 Task: Buy 2 Thermostat Housings from Engine Cooling & Climate Control section under best seller category for shipping address: Delaney King, 4290 Crim Lane, Underhill, Vermont 05489, Cell Number 9377427970. Pay from credit card ending with 6010, CVV 682
Action: Mouse moved to (15, 72)
Screenshot: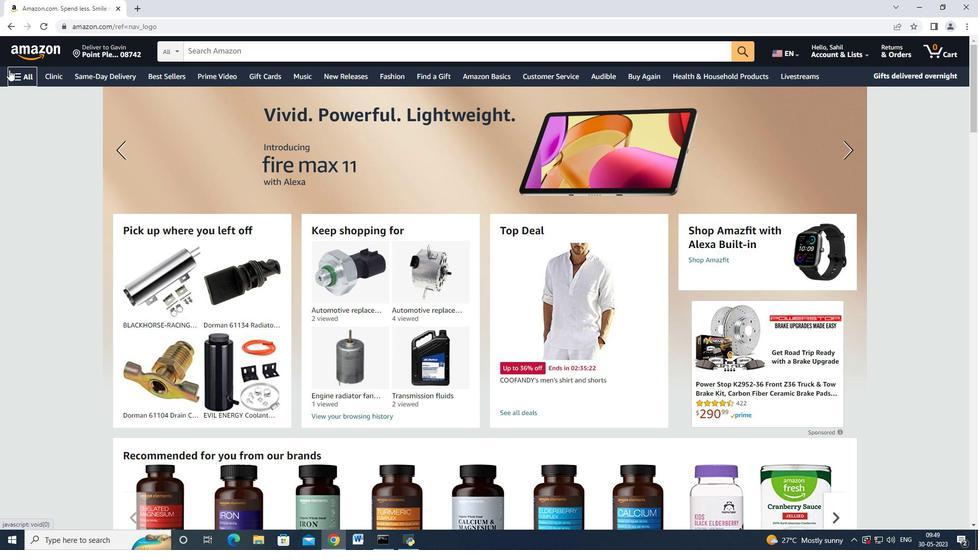 
Action: Mouse pressed left at (15, 72)
Screenshot: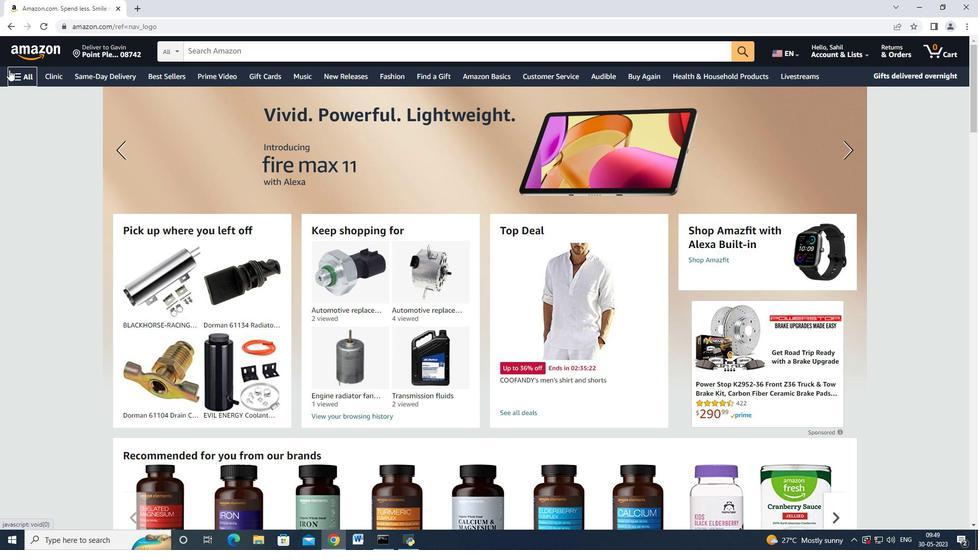 
Action: Mouse moved to (93, 312)
Screenshot: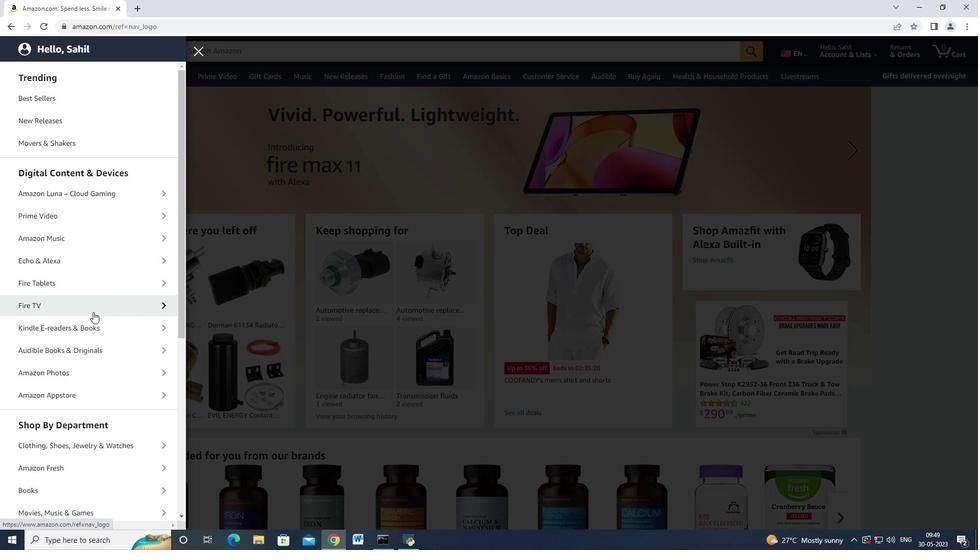 
Action: Mouse scrolled (93, 312) with delta (0, 0)
Screenshot: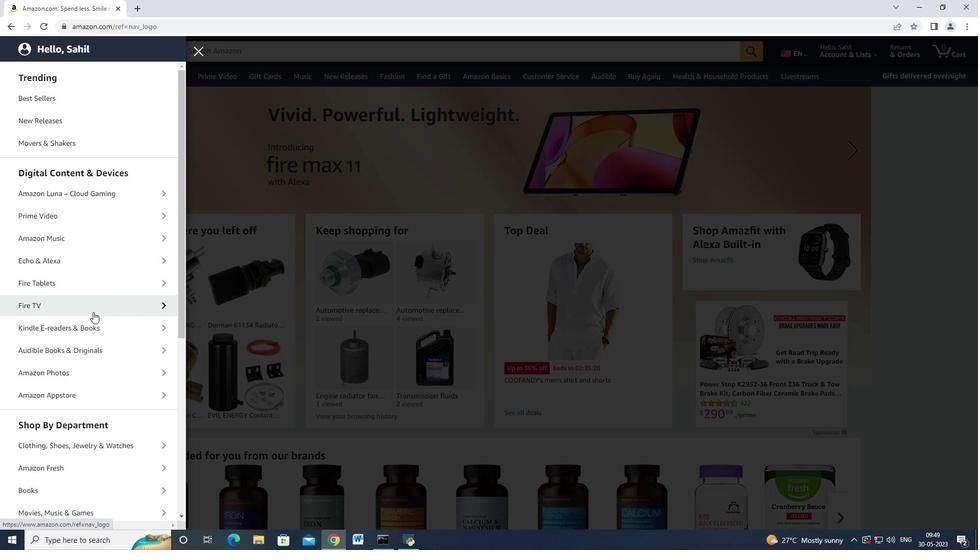 
Action: Mouse moved to (93, 312)
Screenshot: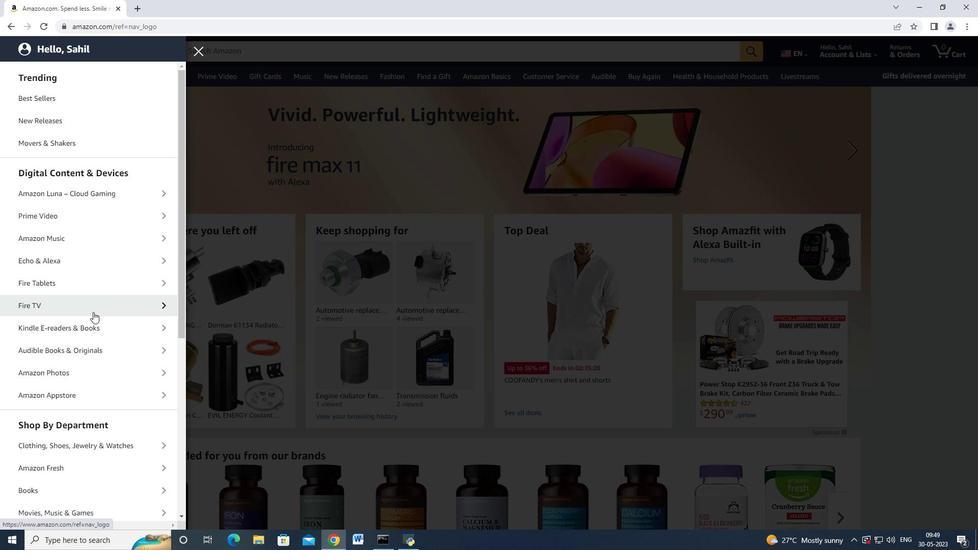 
Action: Mouse scrolled (93, 312) with delta (0, 0)
Screenshot: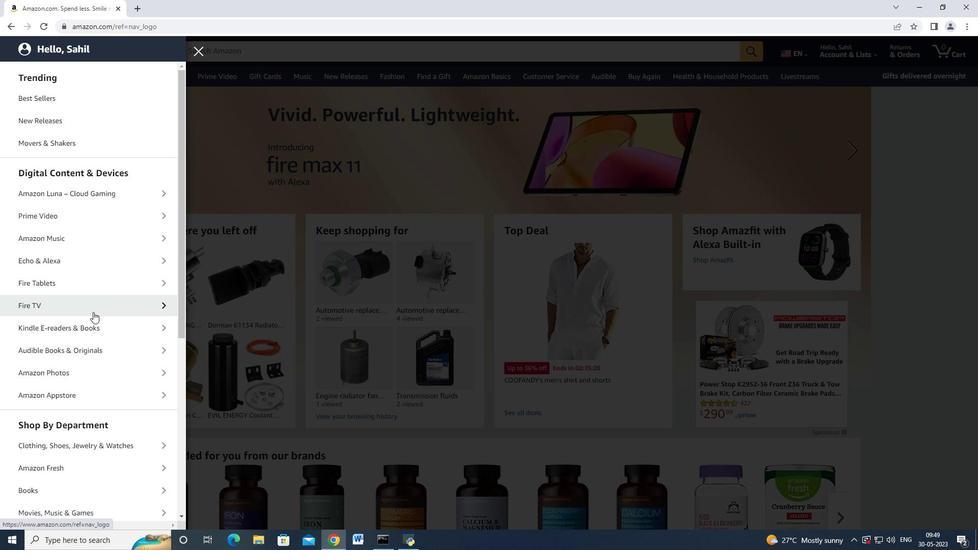 
Action: Mouse moved to (88, 330)
Screenshot: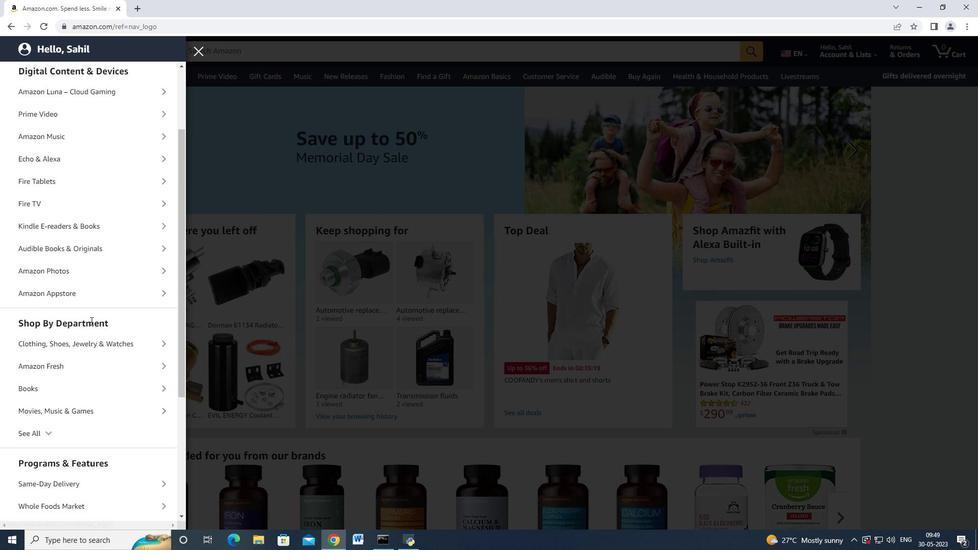 
Action: Mouse scrolled (88, 329) with delta (0, 0)
Screenshot: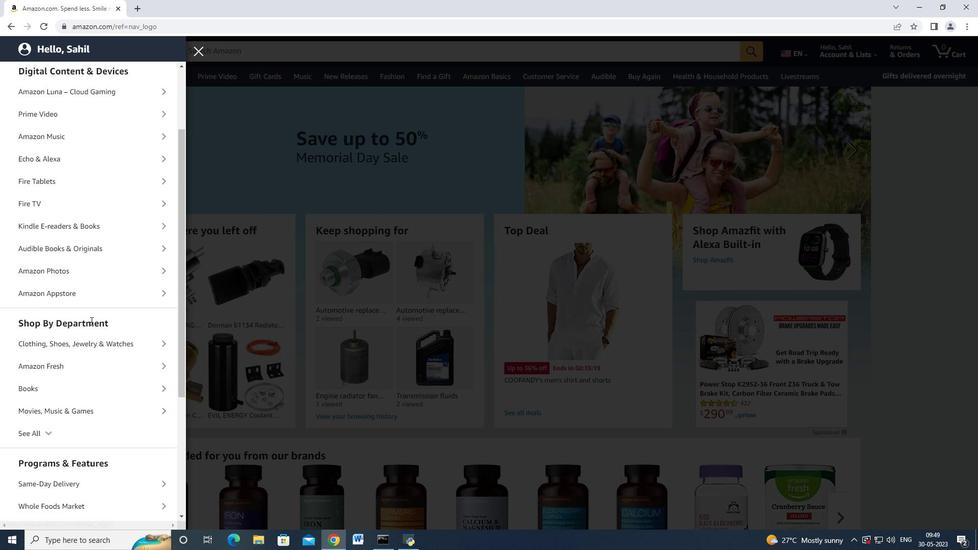 
Action: Mouse moved to (51, 375)
Screenshot: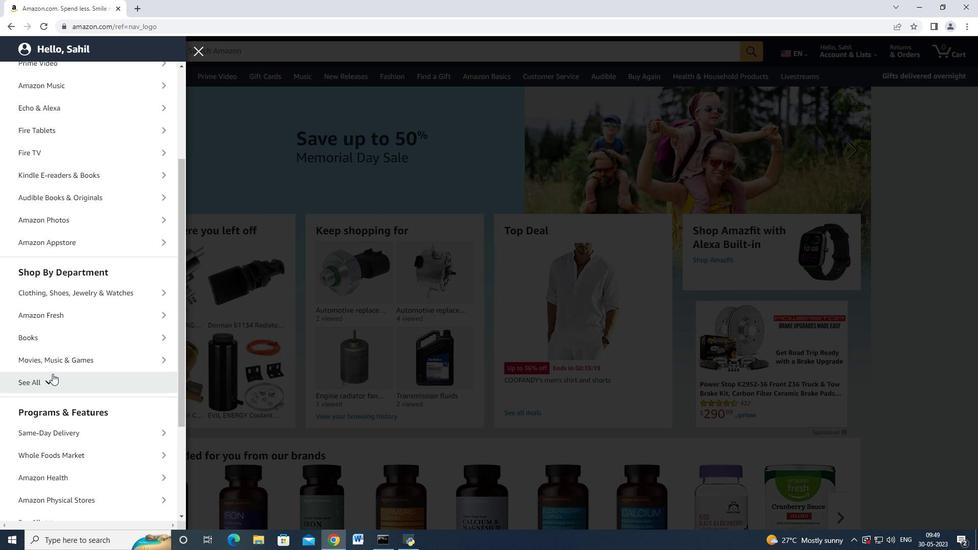 
Action: Mouse pressed left at (51, 375)
Screenshot: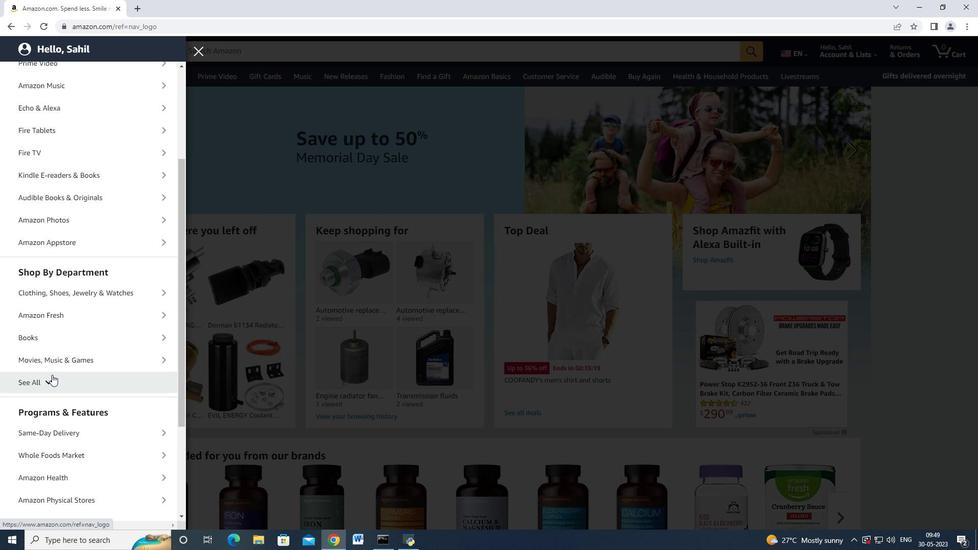 
Action: Mouse moved to (89, 289)
Screenshot: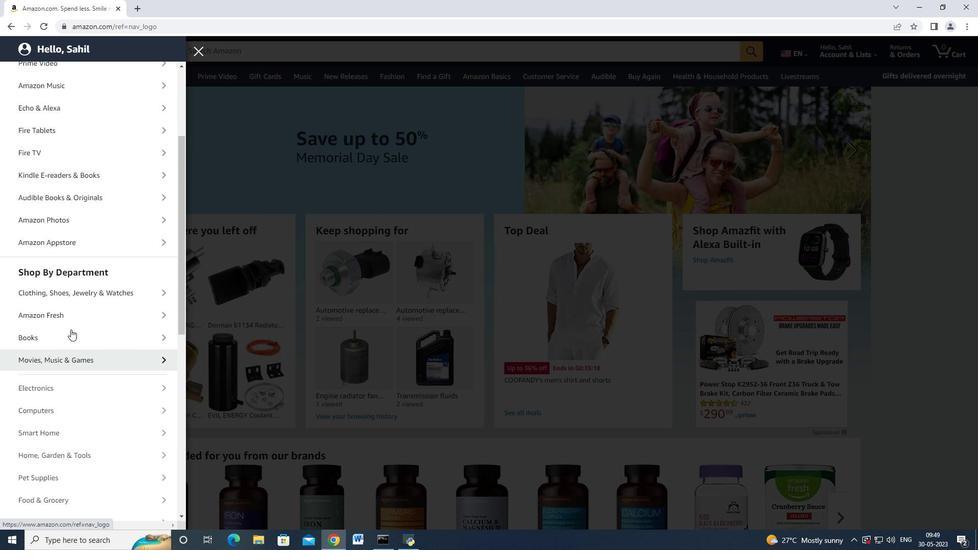 
Action: Mouse scrolled (89, 289) with delta (0, 0)
Screenshot: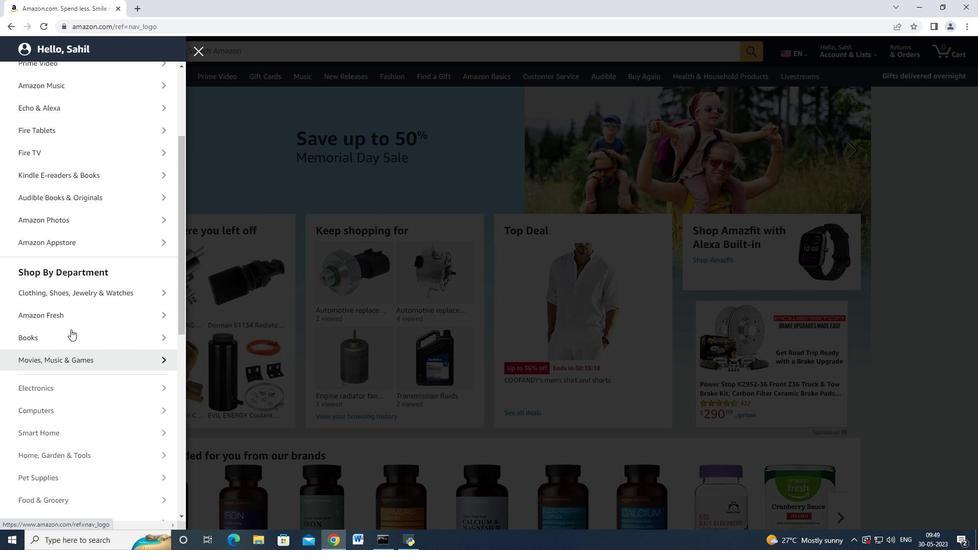 
Action: Mouse moved to (89, 289)
Screenshot: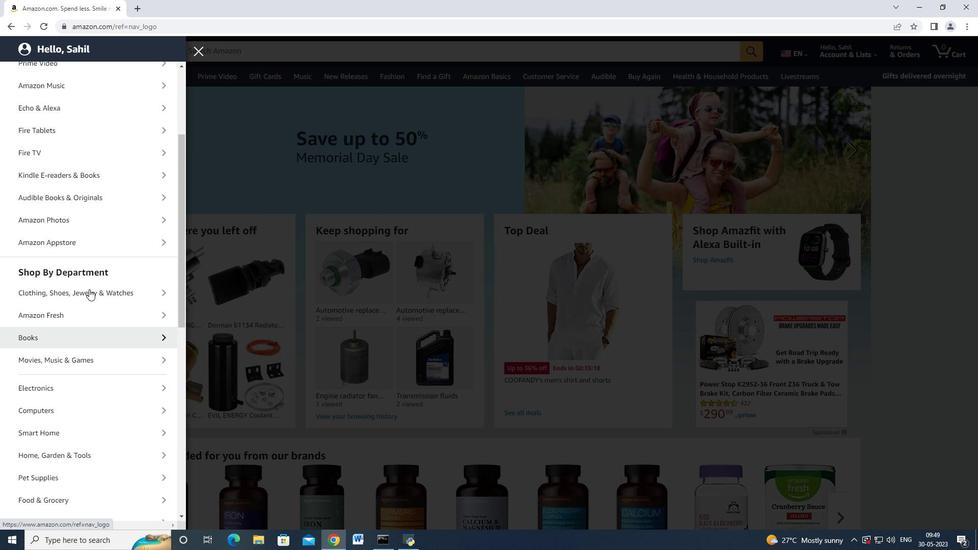 
Action: Mouse scrolled (89, 289) with delta (0, 0)
Screenshot: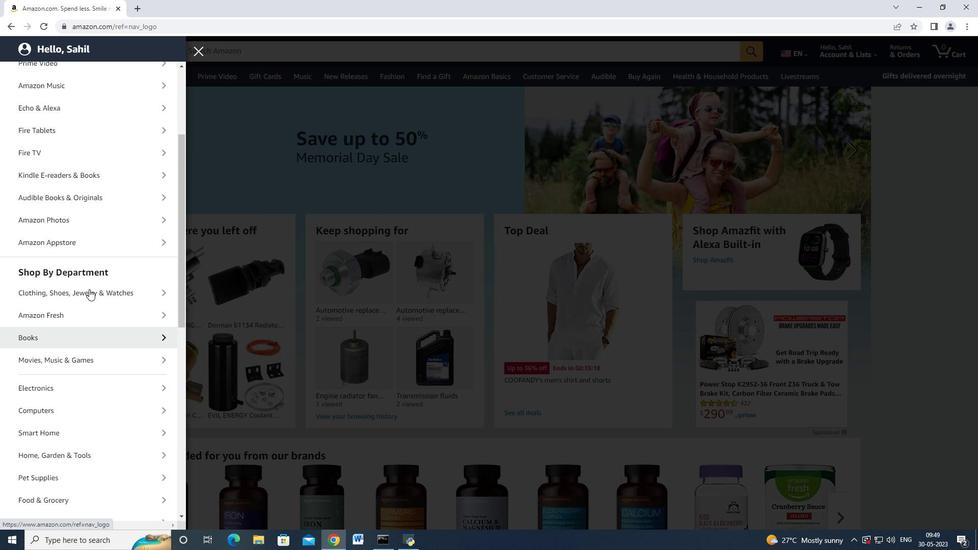 
Action: Mouse scrolled (89, 289) with delta (0, 0)
Screenshot: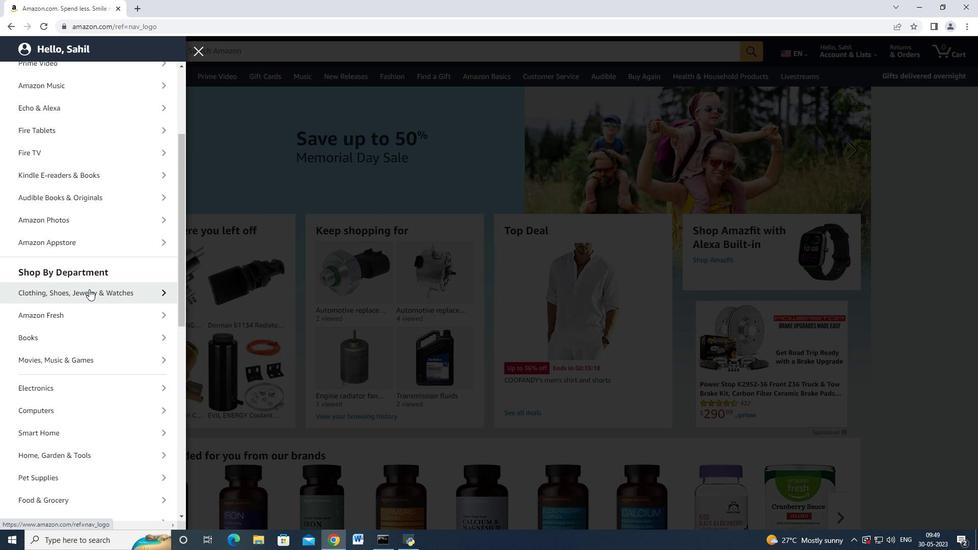 
Action: Mouse scrolled (89, 289) with delta (0, 0)
Screenshot: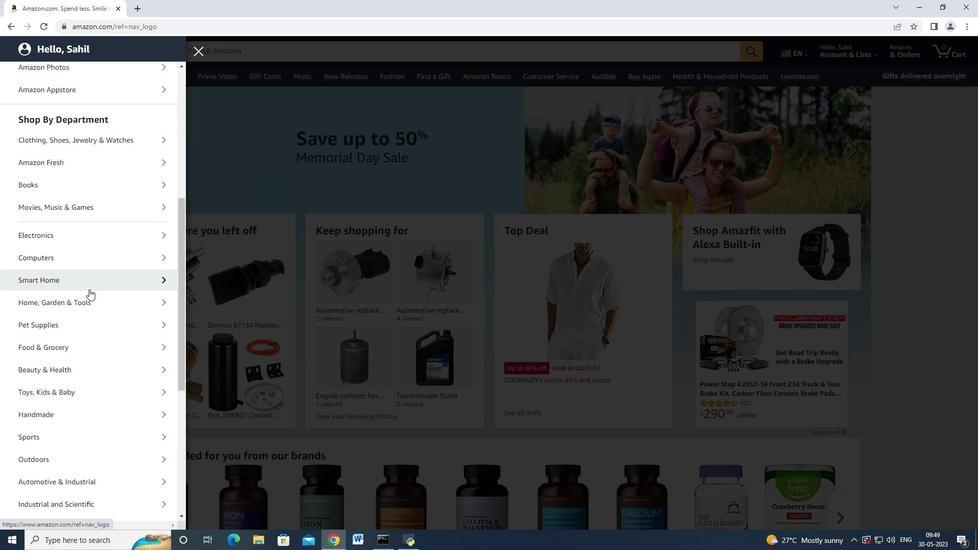 
Action: Mouse moved to (89, 289)
Screenshot: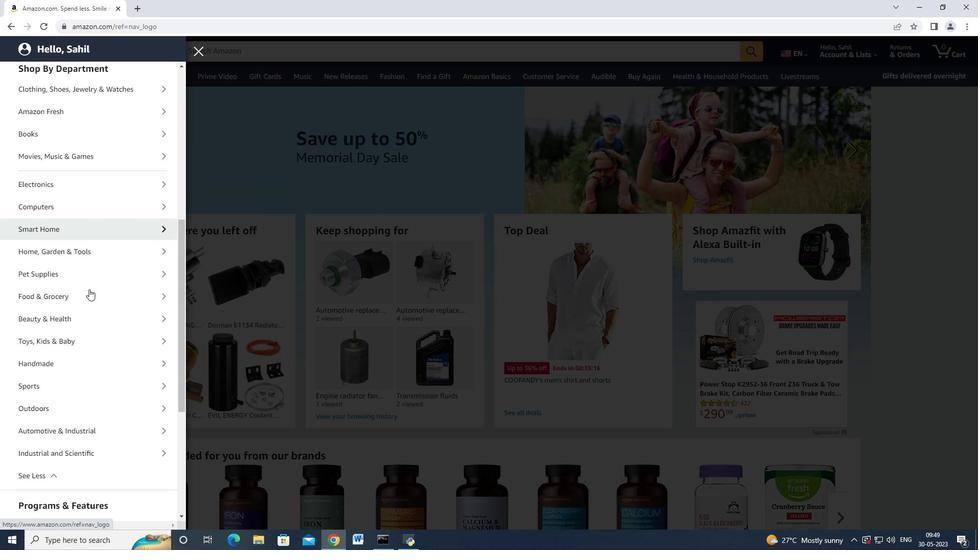 
Action: Mouse scrolled (89, 288) with delta (0, 0)
Screenshot: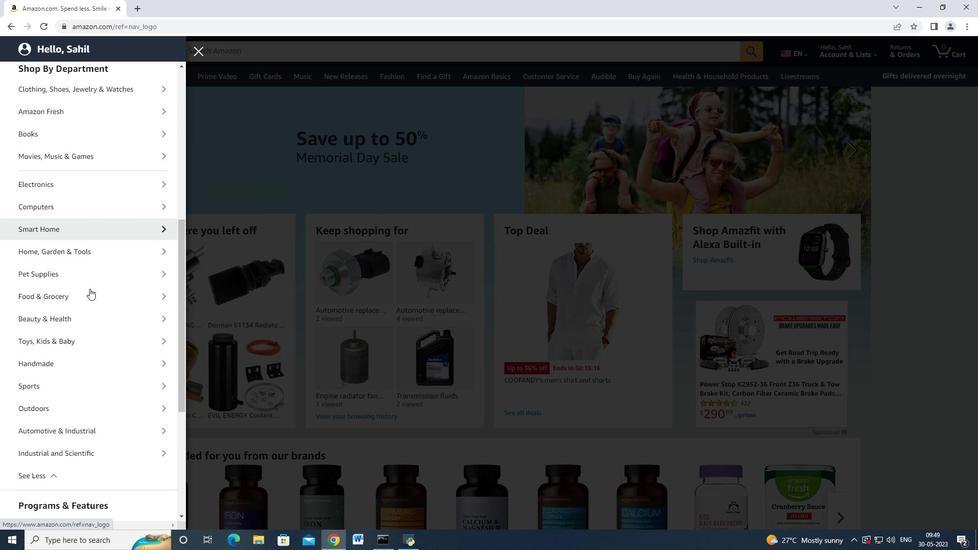 
Action: Mouse moved to (92, 373)
Screenshot: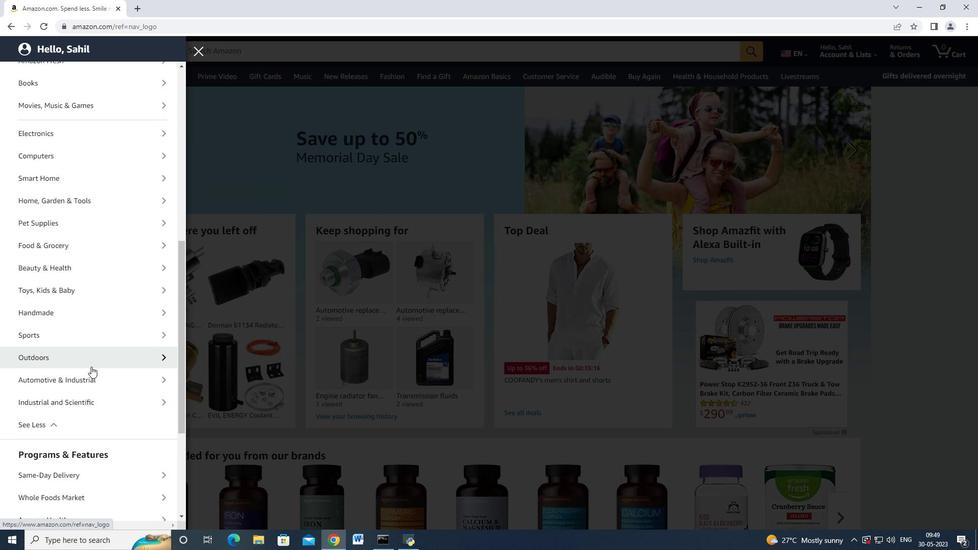 
Action: Mouse pressed left at (92, 373)
Screenshot: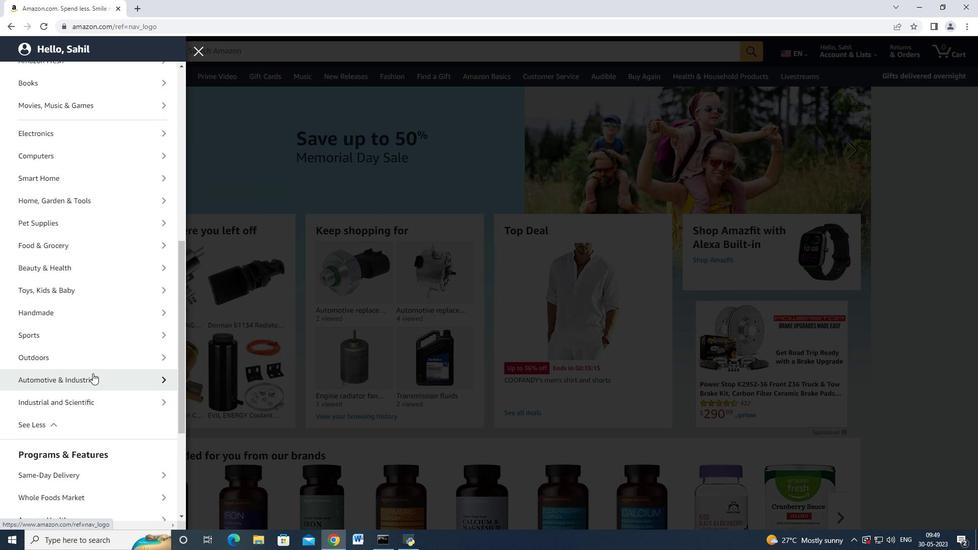 
Action: Mouse moved to (90, 123)
Screenshot: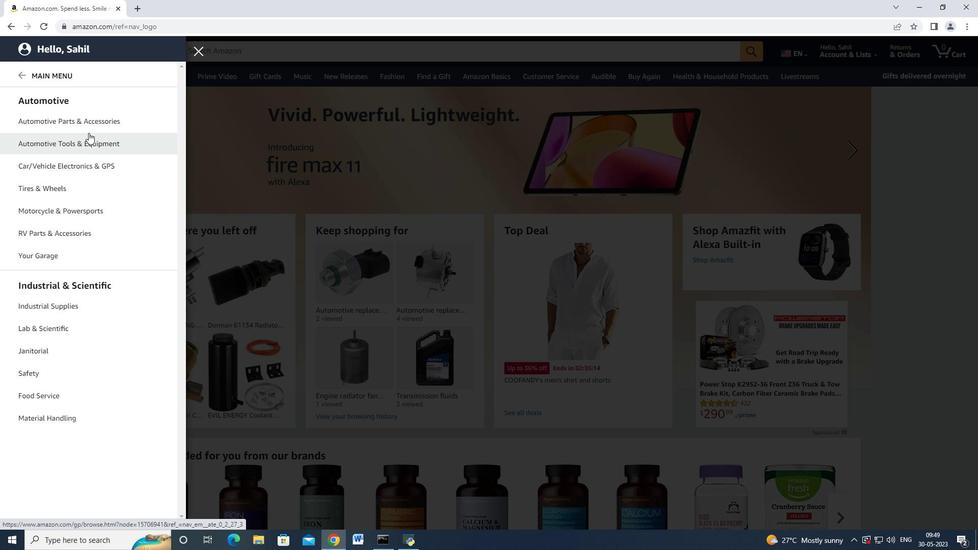 
Action: Mouse pressed left at (90, 123)
Screenshot: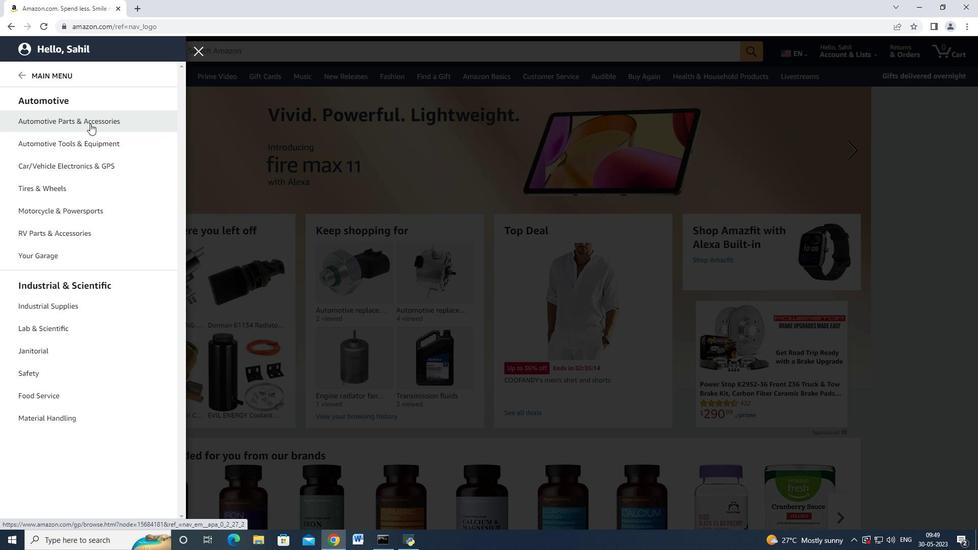 
Action: Mouse moved to (182, 94)
Screenshot: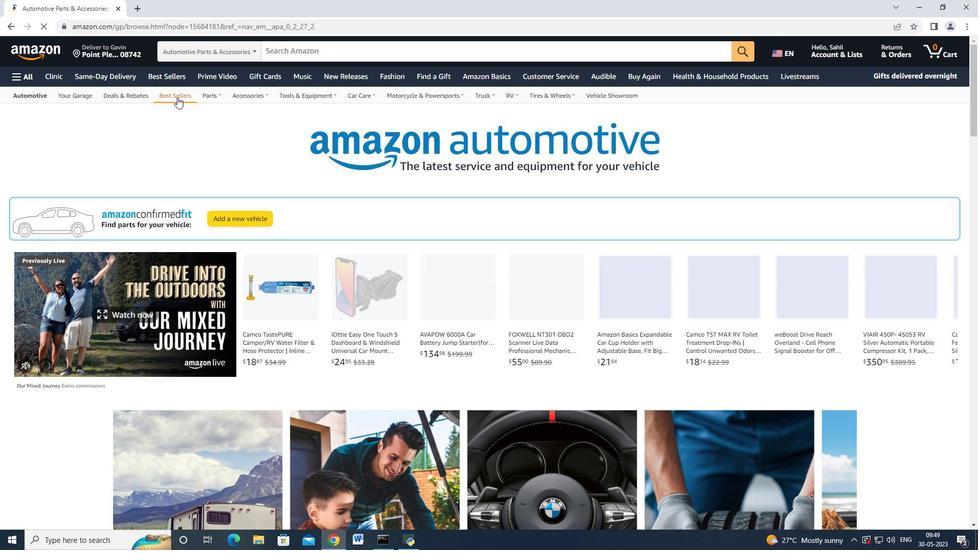 
Action: Mouse pressed left at (182, 94)
Screenshot: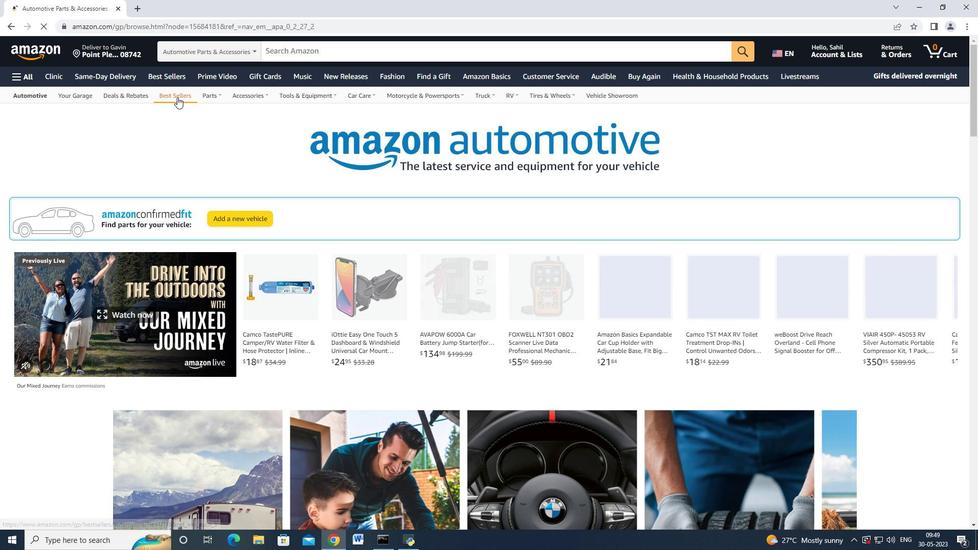 
Action: Mouse moved to (124, 190)
Screenshot: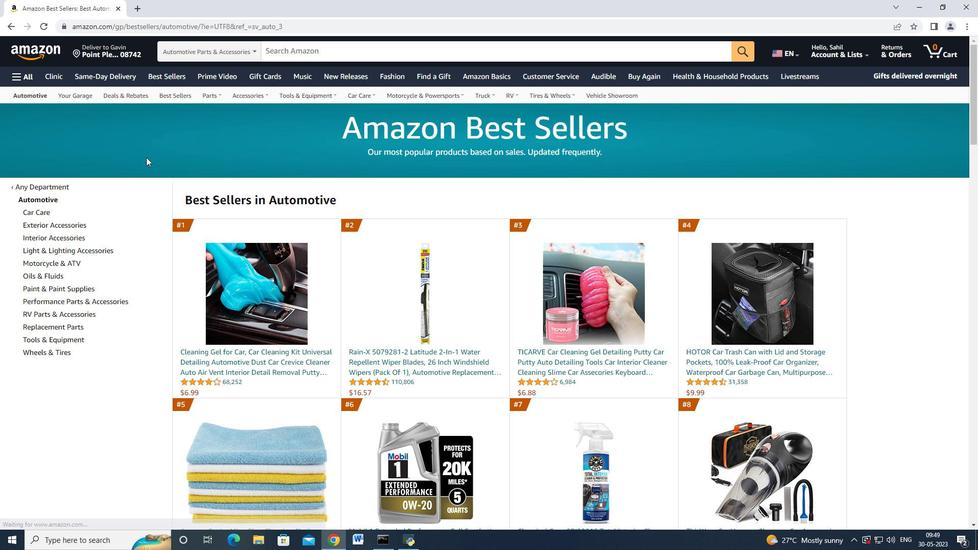 
Action: Mouse scrolled (124, 190) with delta (0, 0)
Screenshot: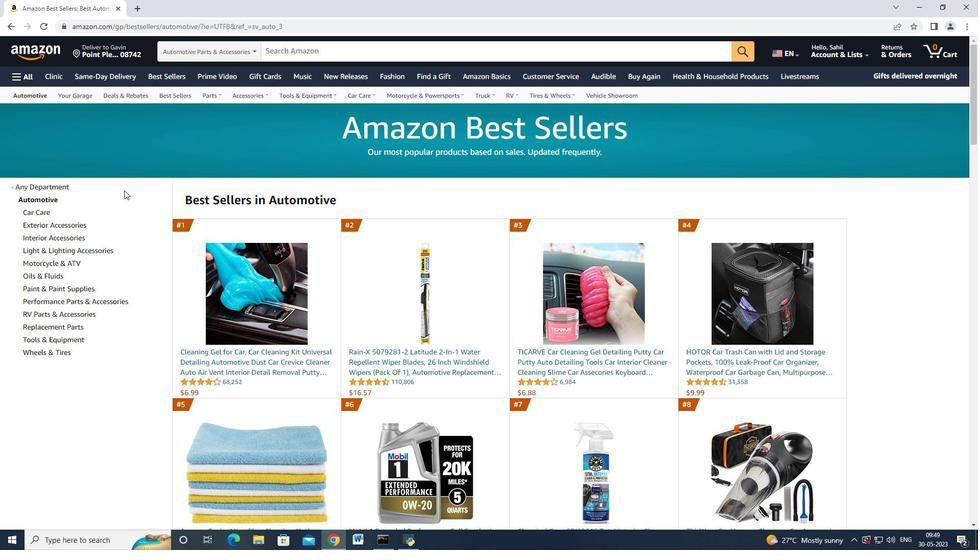 
Action: Mouse scrolled (124, 190) with delta (0, 0)
Screenshot: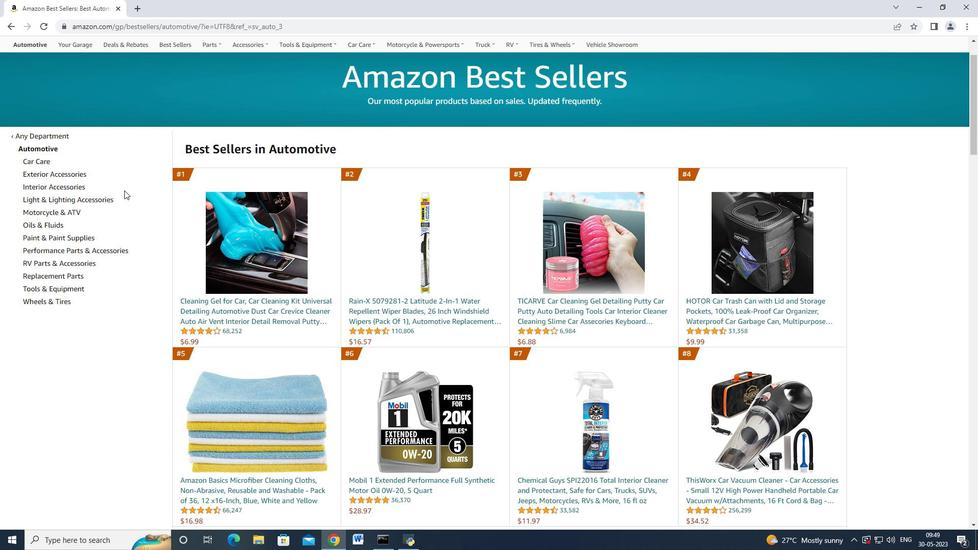 
Action: Mouse moved to (62, 224)
Screenshot: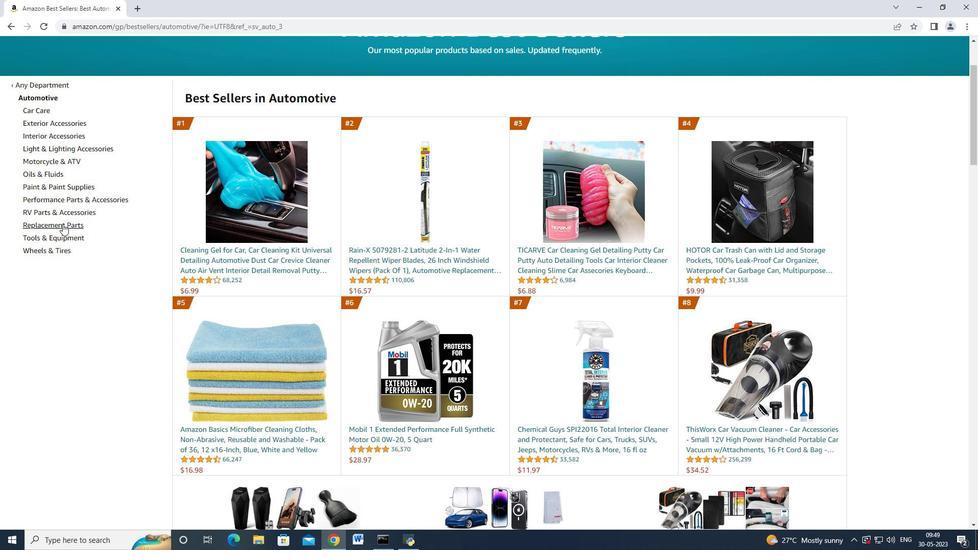 
Action: Mouse pressed left at (62, 224)
Screenshot: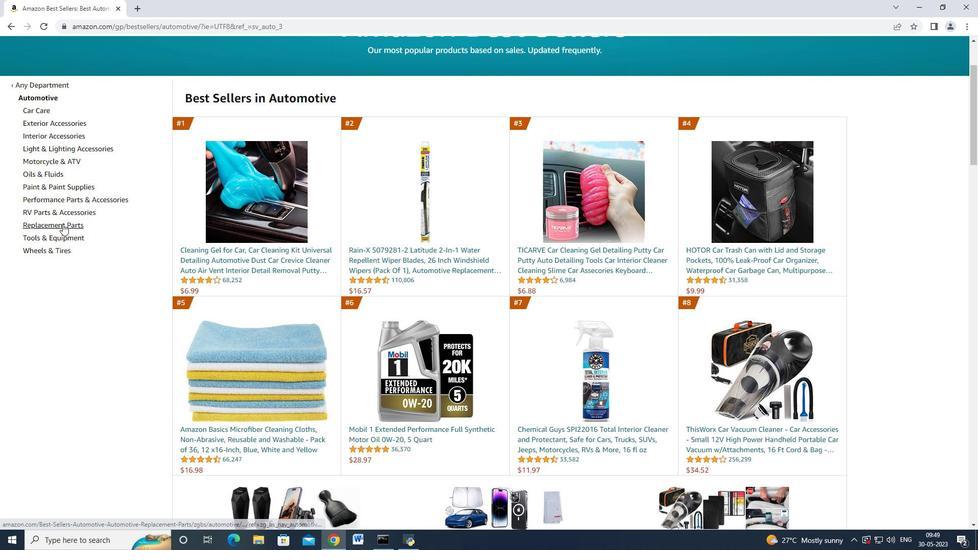 
Action: Mouse moved to (100, 200)
Screenshot: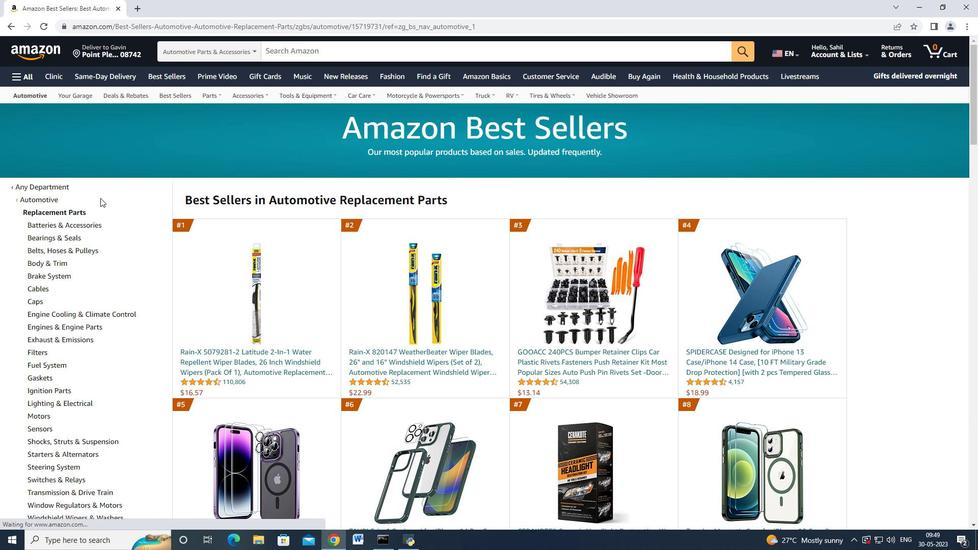 
Action: Mouse scrolled (100, 199) with delta (0, 0)
Screenshot: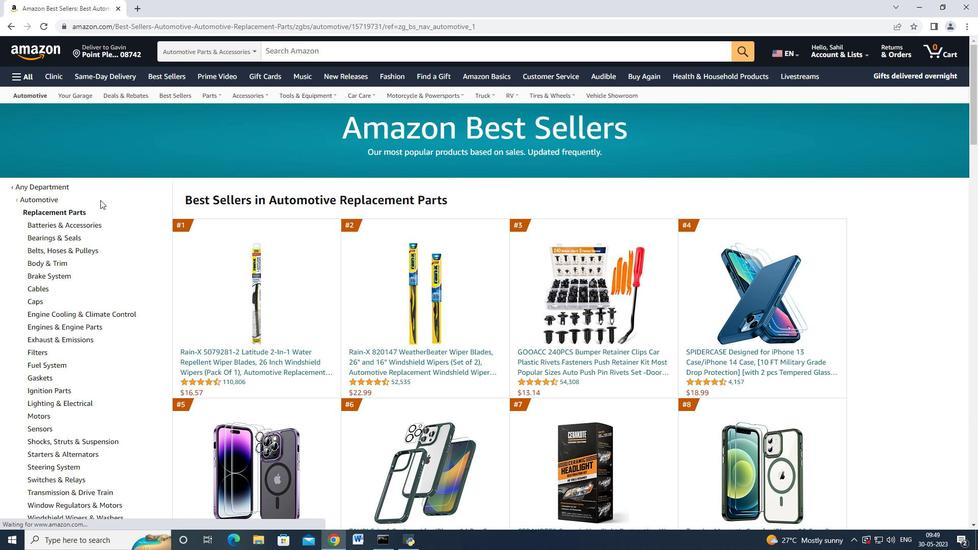 
Action: Mouse moved to (74, 263)
Screenshot: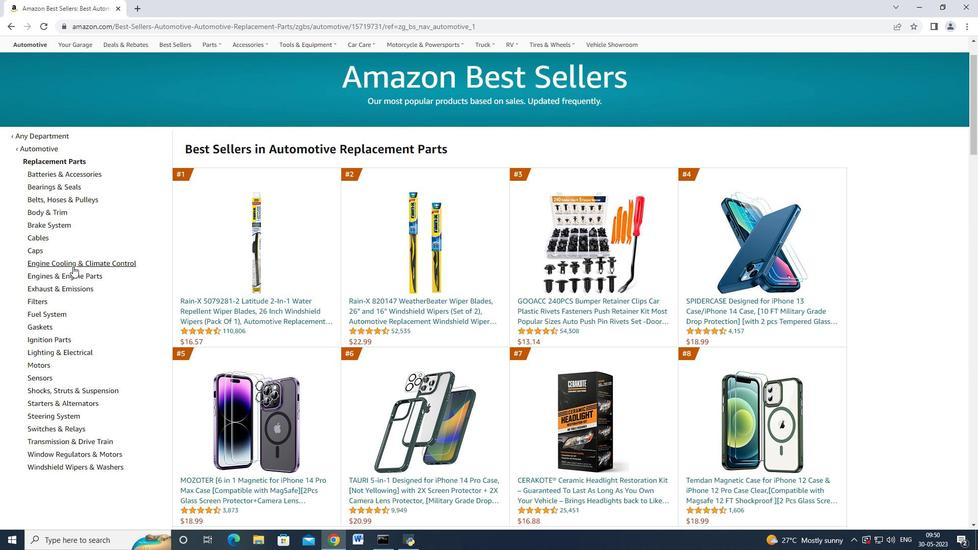 
Action: Mouse pressed left at (74, 263)
Screenshot: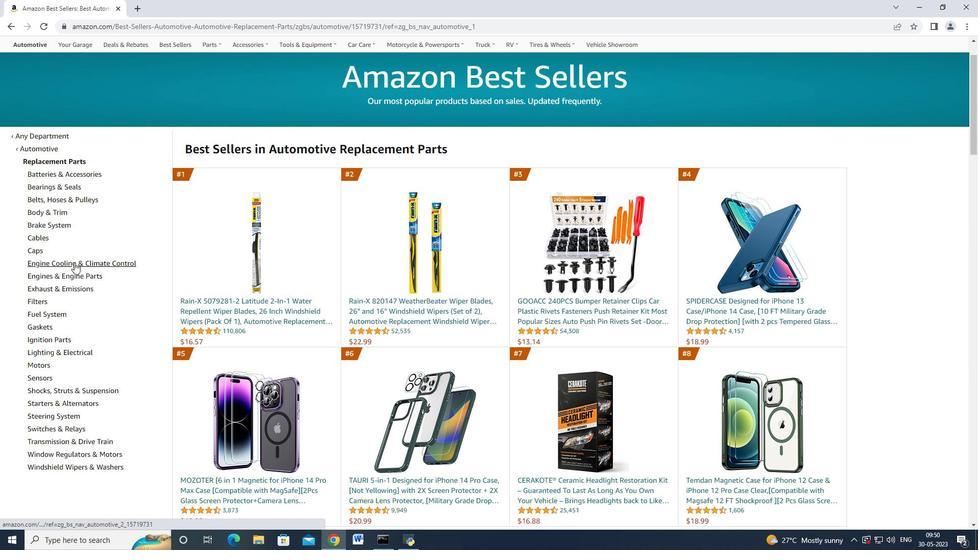 
Action: Mouse moved to (76, 256)
Screenshot: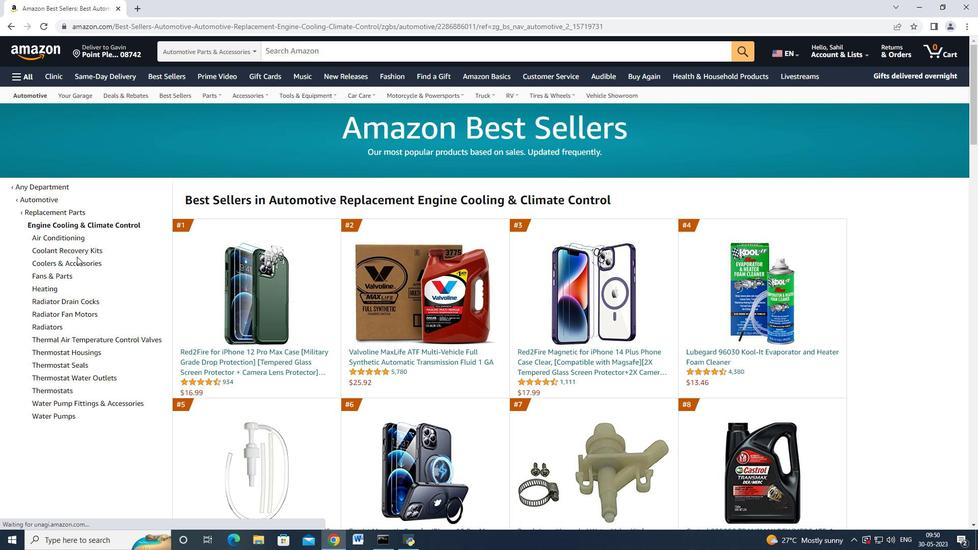 
Action: Mouse scrolled (76, 256) with delta (0, 0)
Screenshot: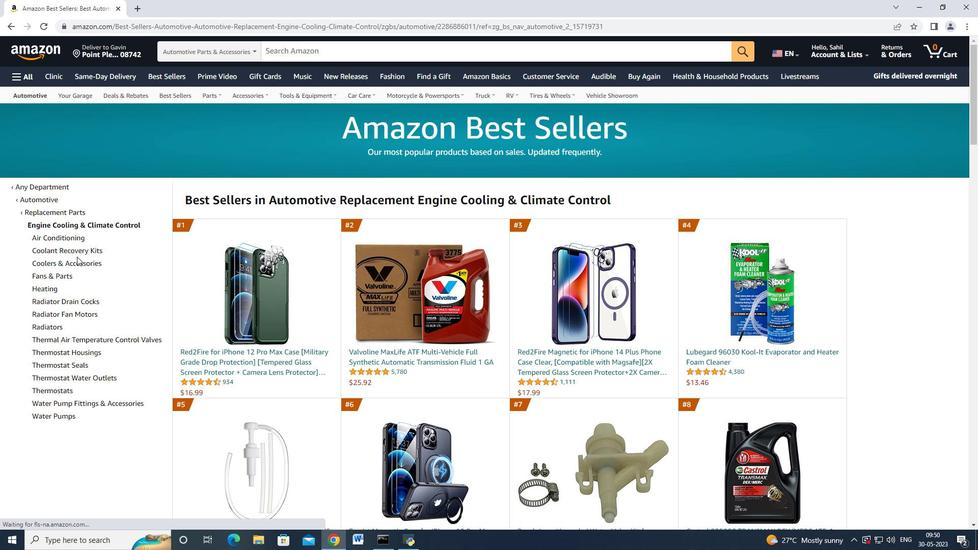 
Action: Mouse moved to (69, 298)
Screenshot: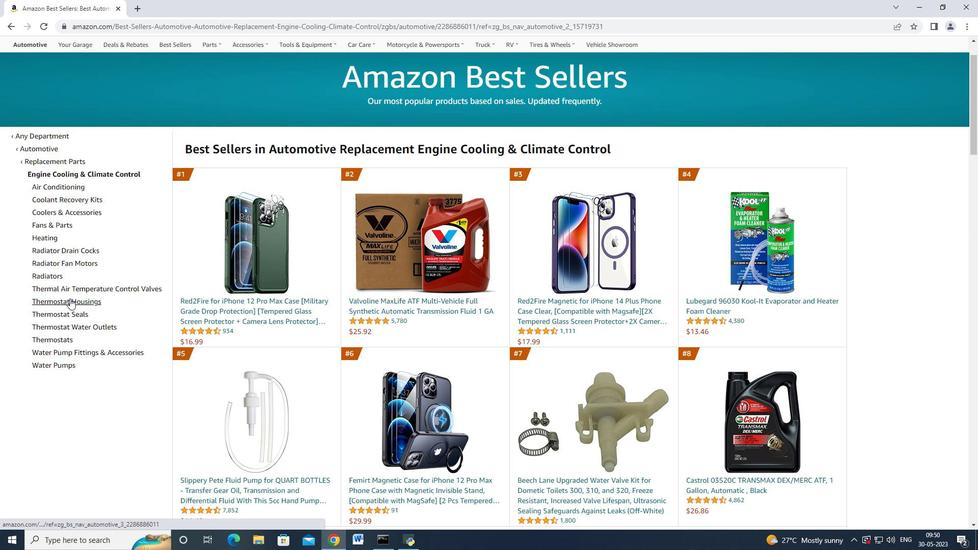
Action: Mouse pressed left at (69, 298)
Screenshot: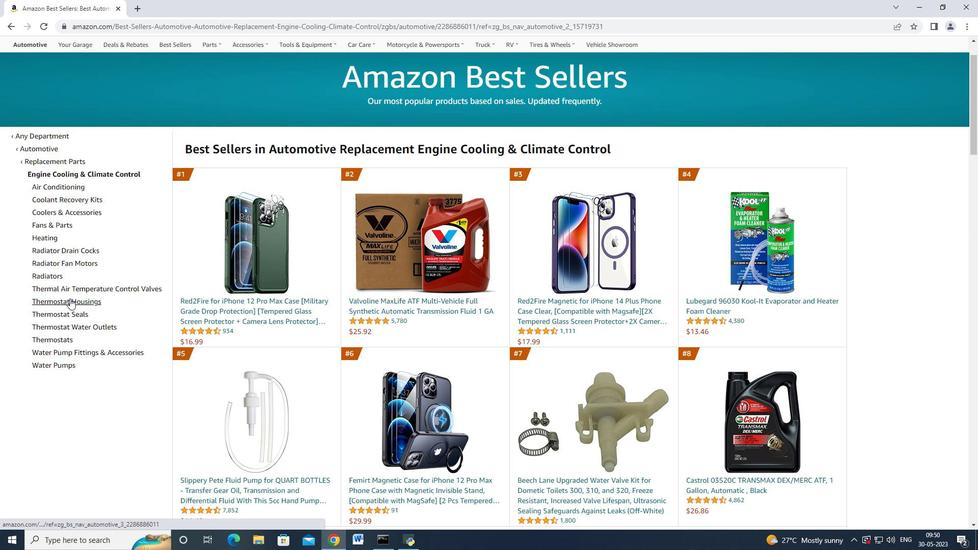 
Action: Mouse moved to (383, 351)
Screenshot: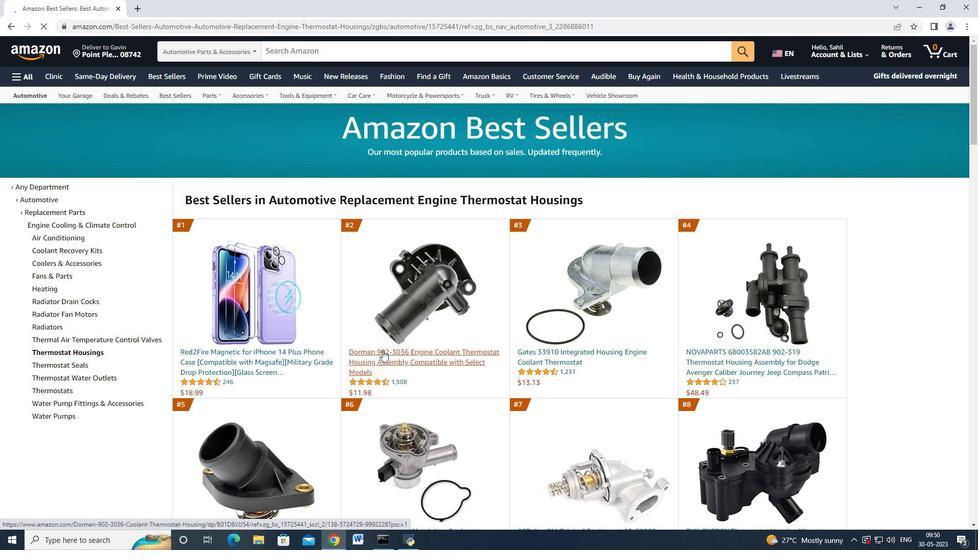 
Action: Mouse pressed left at (383, 351)
Screenshot: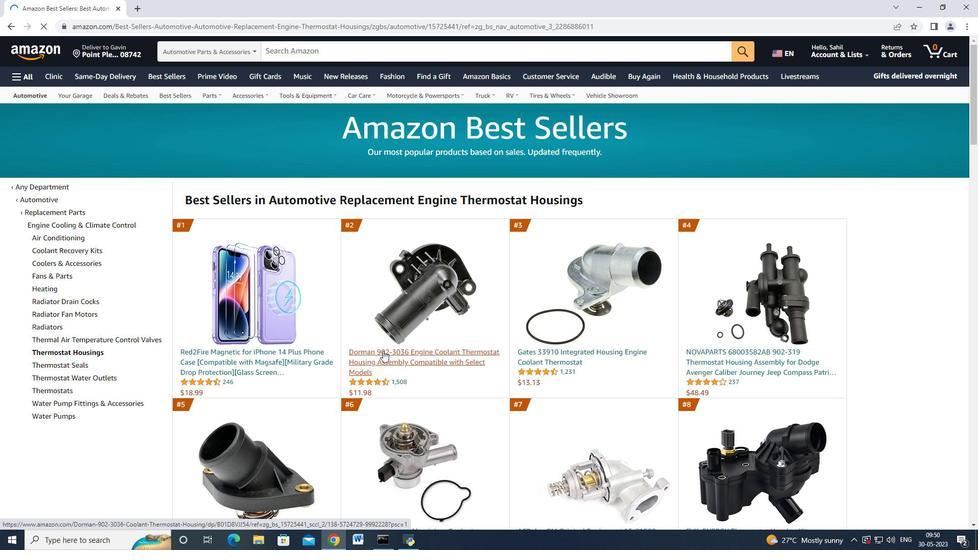 
Action: Mouse moved to (686, 311)
Screenshot: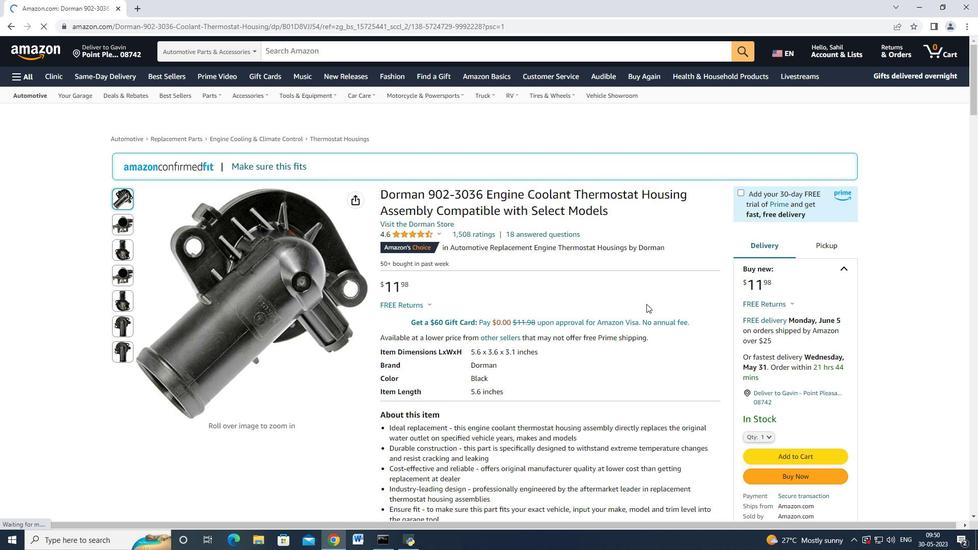 
Action: Mouse scrolled (686, 311) with delta (0, 0)
Screenshot: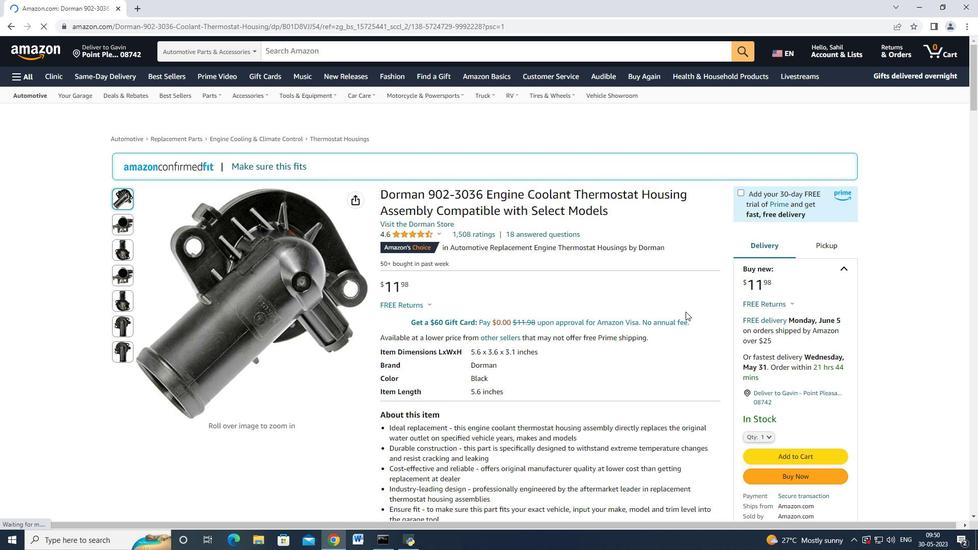 
Action: Mouse scrolled (686, 311) with delta (0, 0)
Screenshot: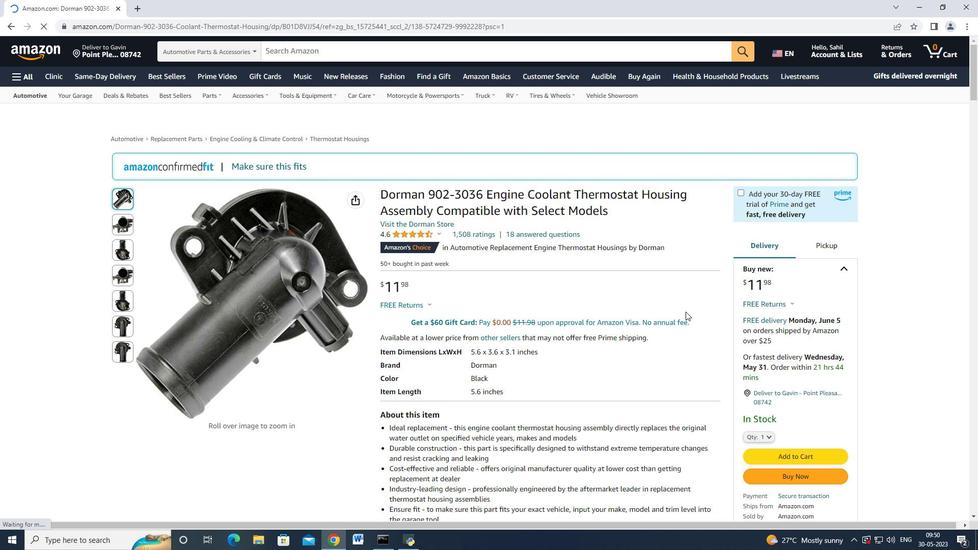 
Action: Mouse moved to (761, 336)
Screenshot: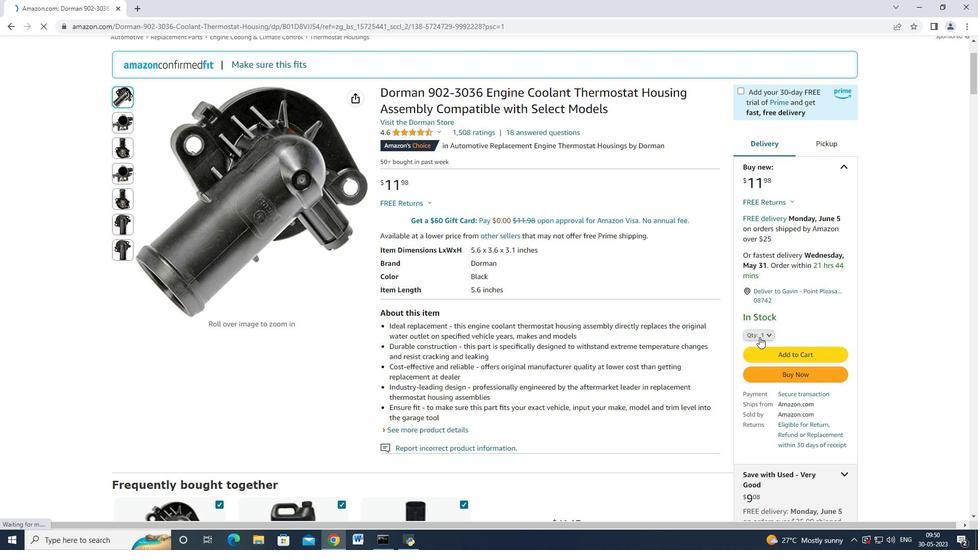 
Action: Mouse pressed left at (761, 336)
Screenshot: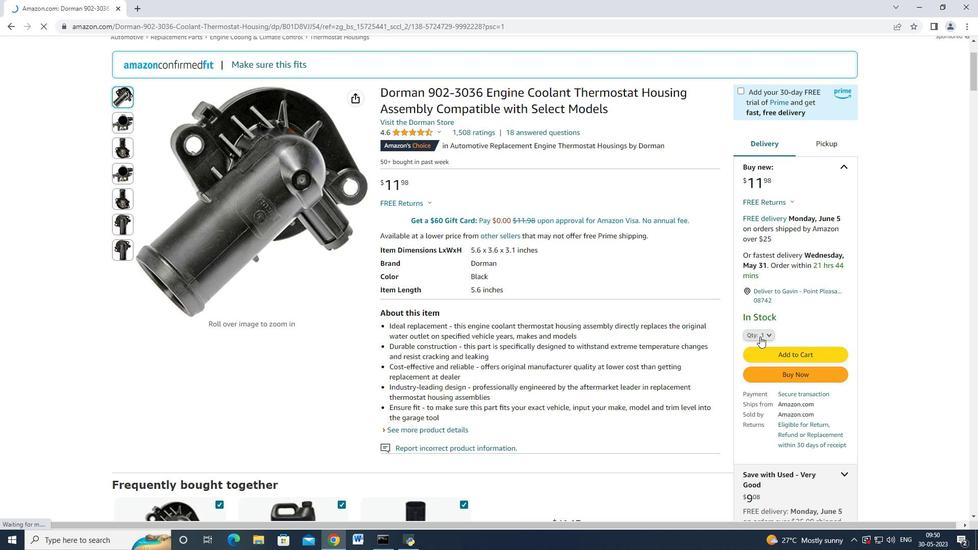 
Action: Mouse moved to (754, 350)
Screenshot: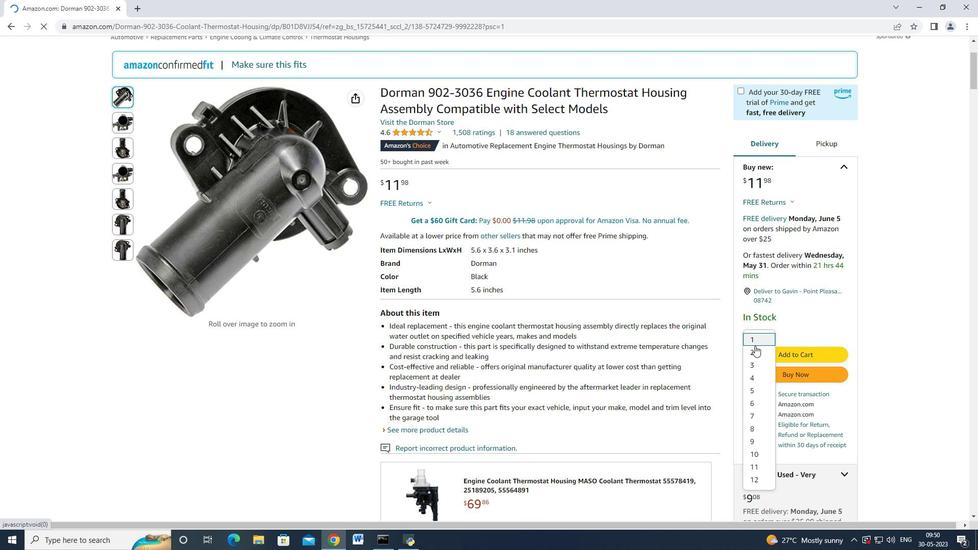
Action: Mouse pressed left at (754, 350)
Screenshot: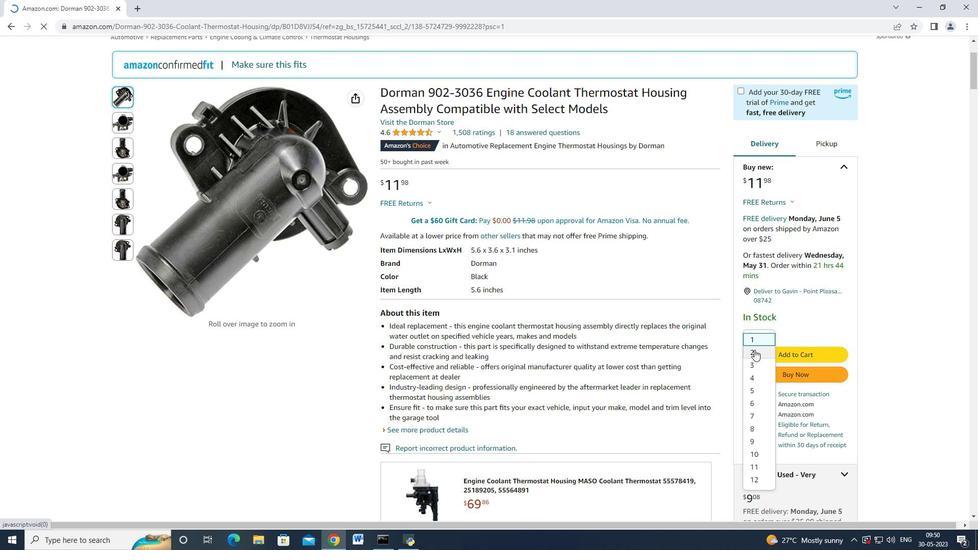 
Action: Mouse moved to (799, 373)
Screenshot: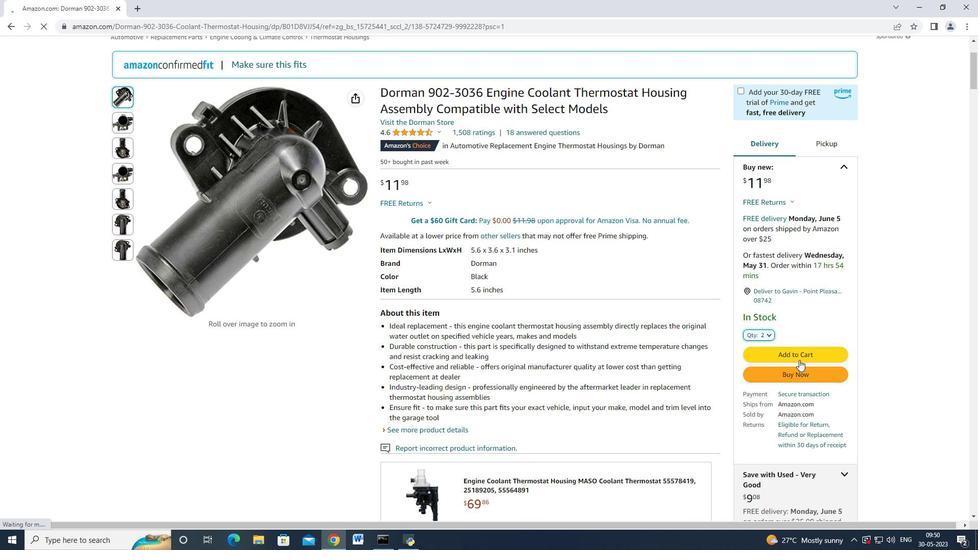 
Action: Mouse pressed left at (799, 373)
Screenshot: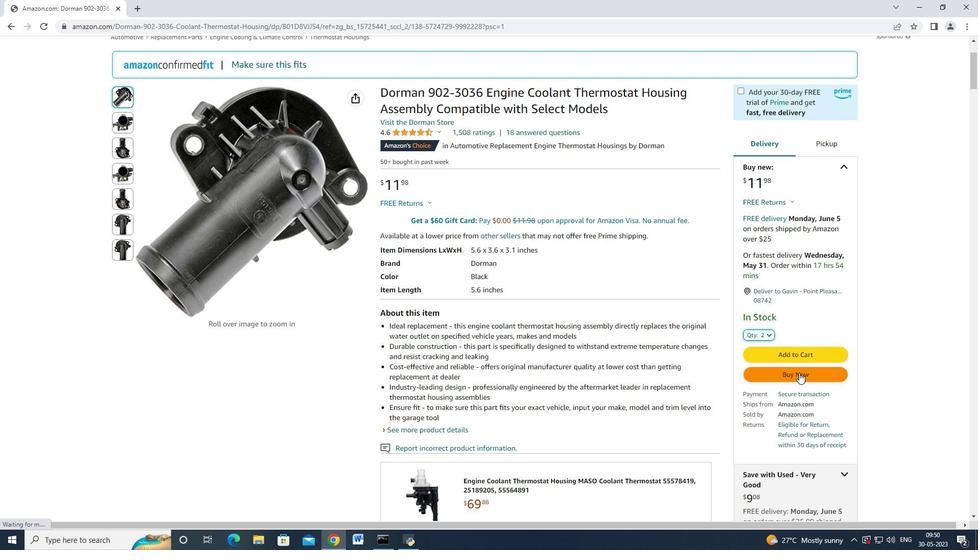 
Action: Mouse moved to (585, 85)
Screenshot: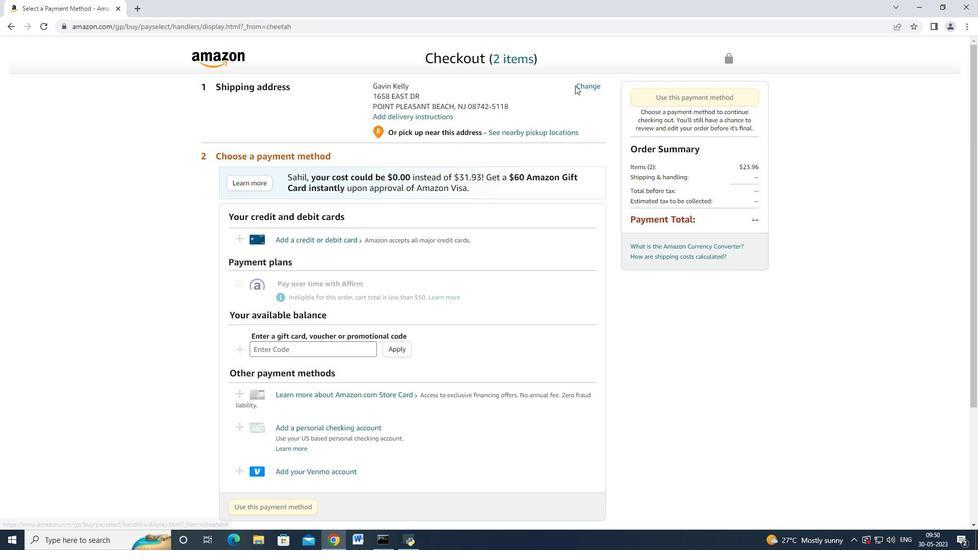 
Action: Mouse pressed left at (585, 85)
Screenshot: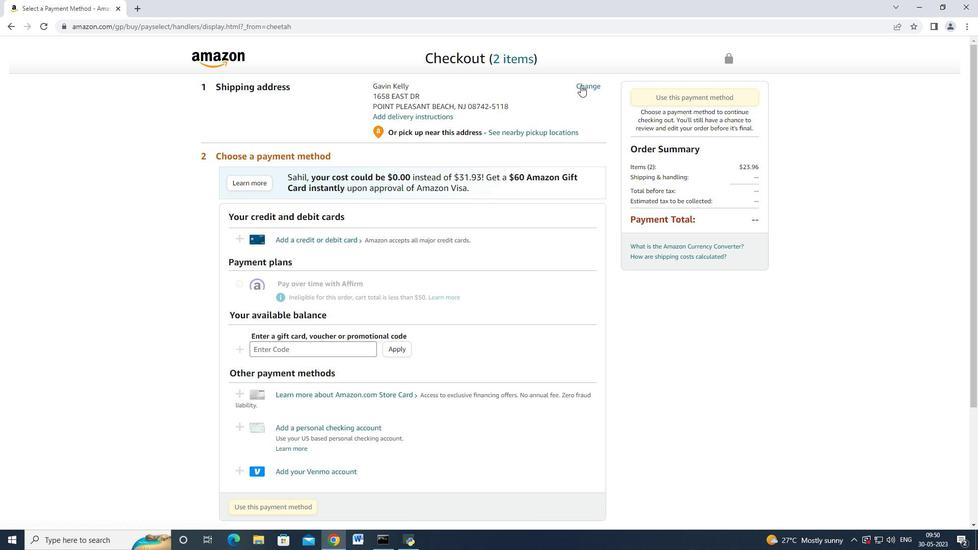 
Action: Mouse moved to (387, 174)
Screenshot: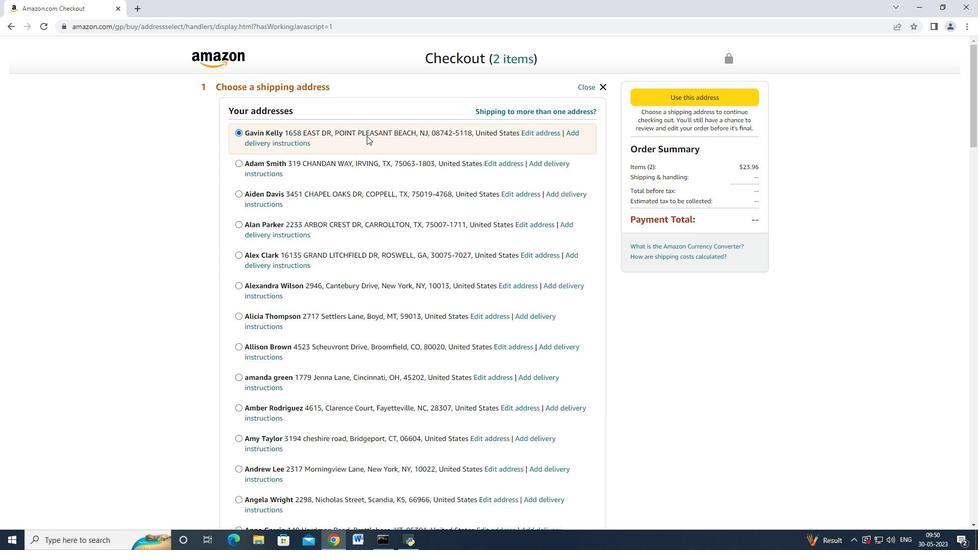 
Action: Mouse scrolled (387, 174) with delta (0, 0)
Screenshot: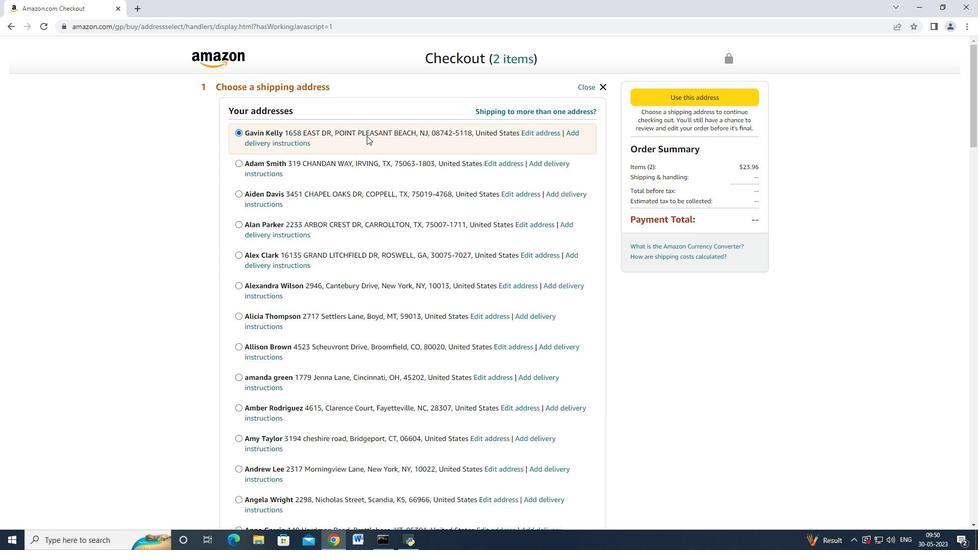 
Action: Mouse moved to (388, 179)
Screenshot: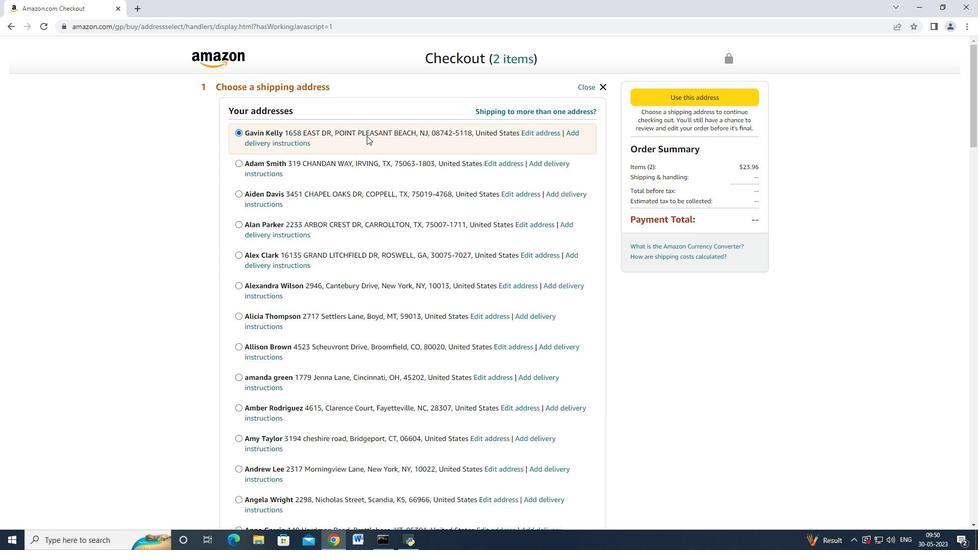 
Action: Mouse scrolled (388, 179) with delta (0, 0)
Screenshot: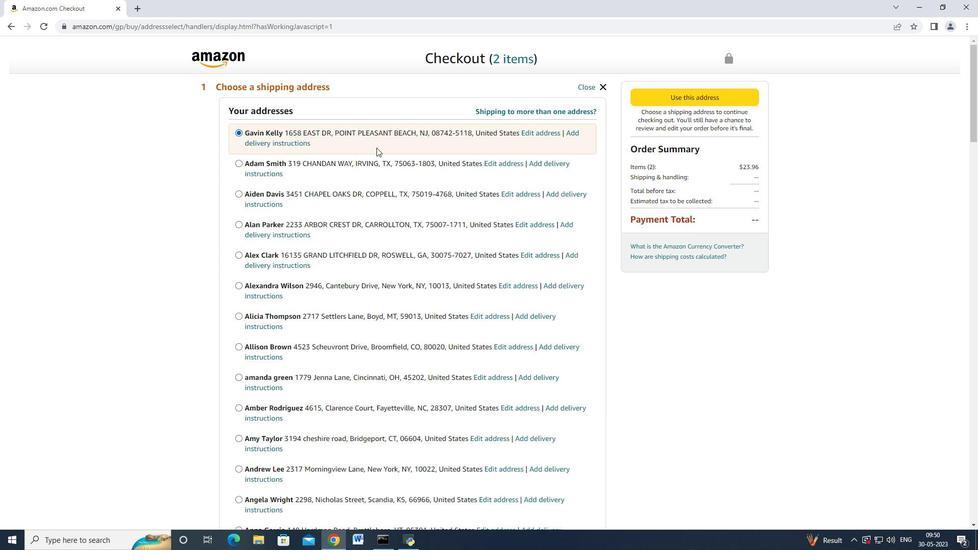 
Action: Mouse moved to (388, 180)
Screenshot: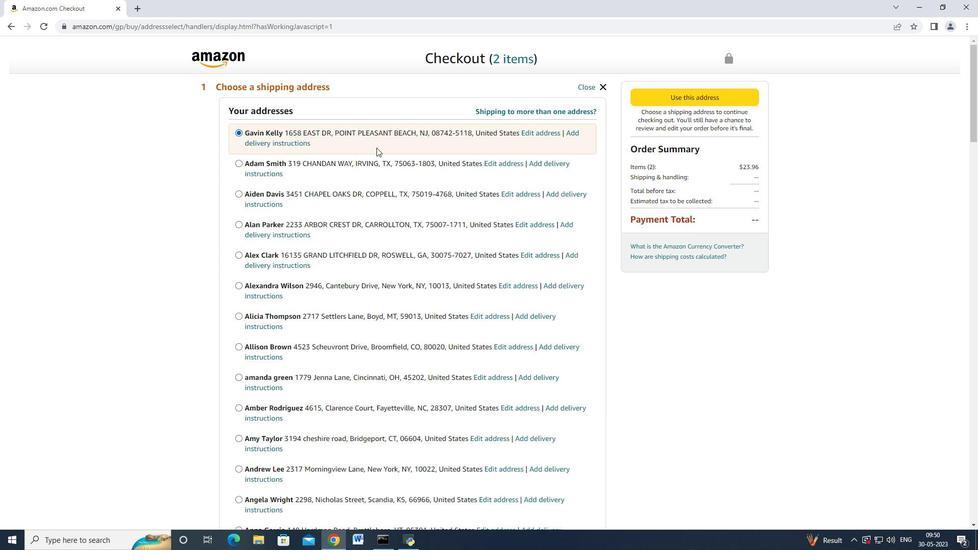 
Action: Mouse scrolled (388, 179) with delta (0, 0)
Screenshot: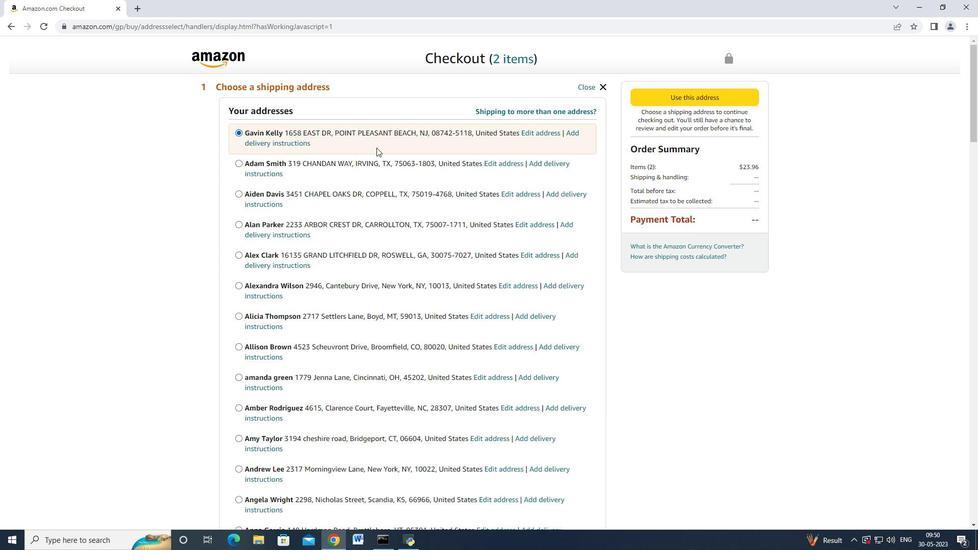 
Action: Mouse scrolled (388, 179) with delta (0, 0)
Screenshot: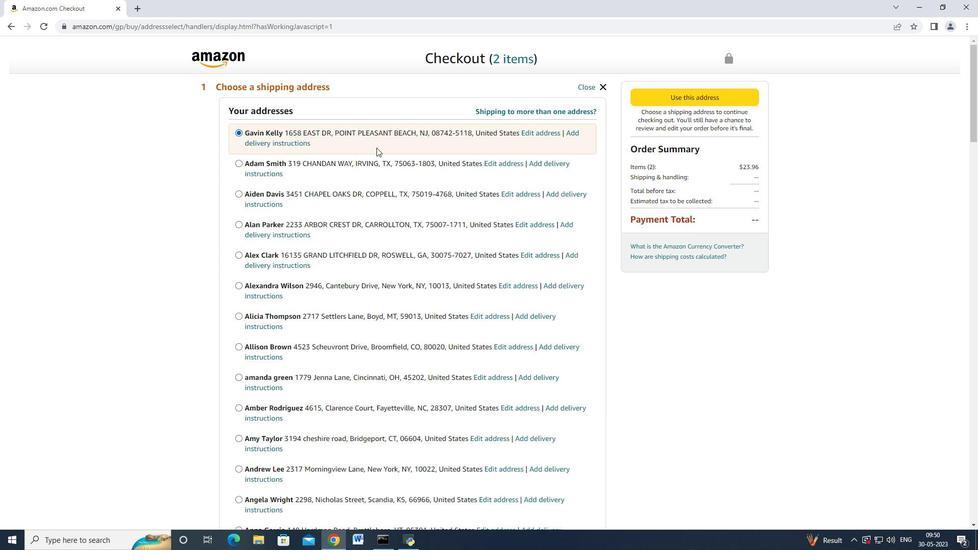 
Action: Mouse scrolled (388, 179) with delta (0, 0)
Screenshot: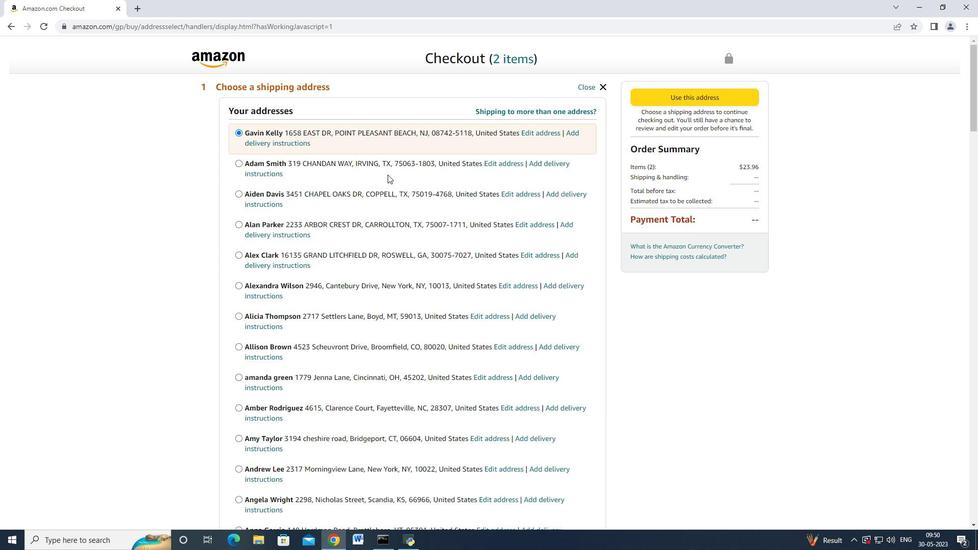 
Action: Mouse moved to (387, 182)
Screenshot: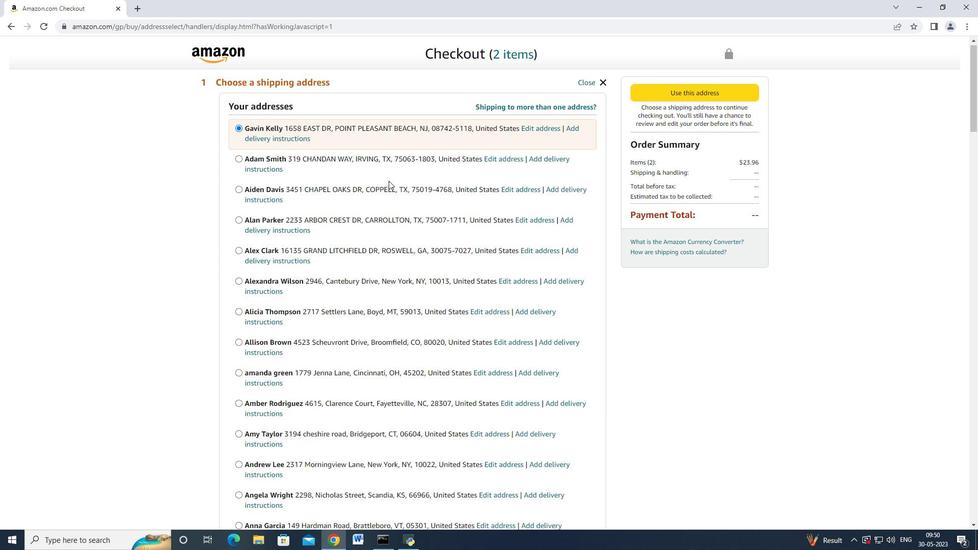 
Action: Mouse scrolled (387, 181) with delta (0, 0)
Screenshot: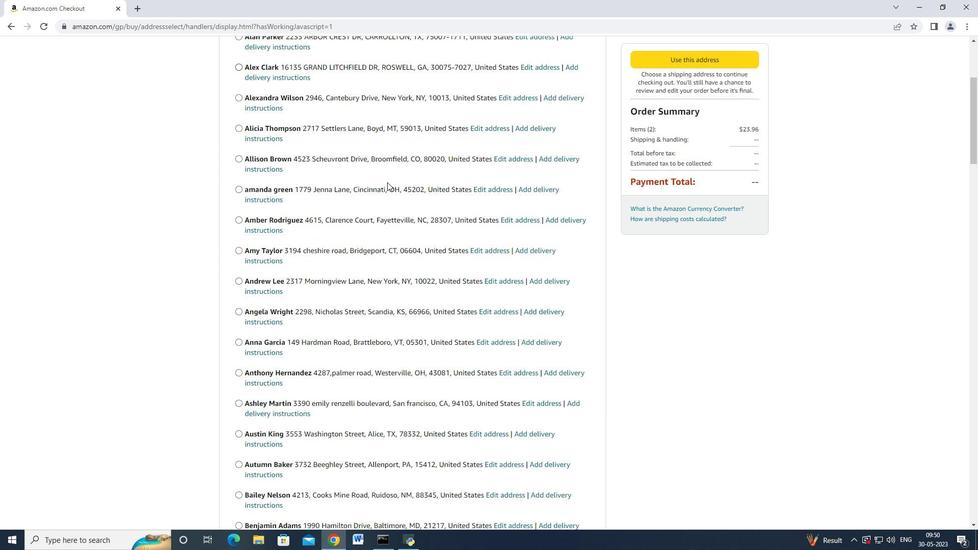 
Action: Mouse scrolled (387, 181) with delta (0, 0)
Screenshot: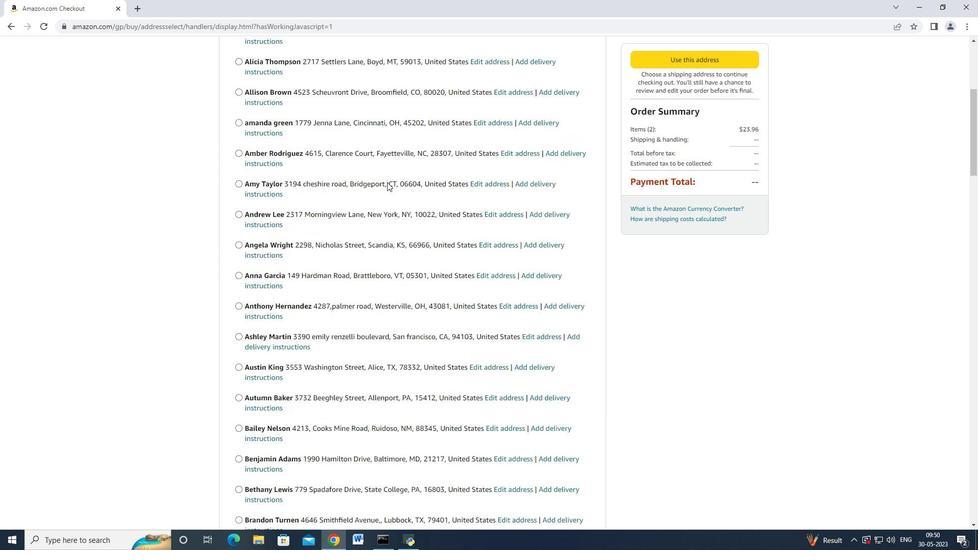 
Action: Mouse scrolled (387, 181) with delta (0, 0)
Screenshot: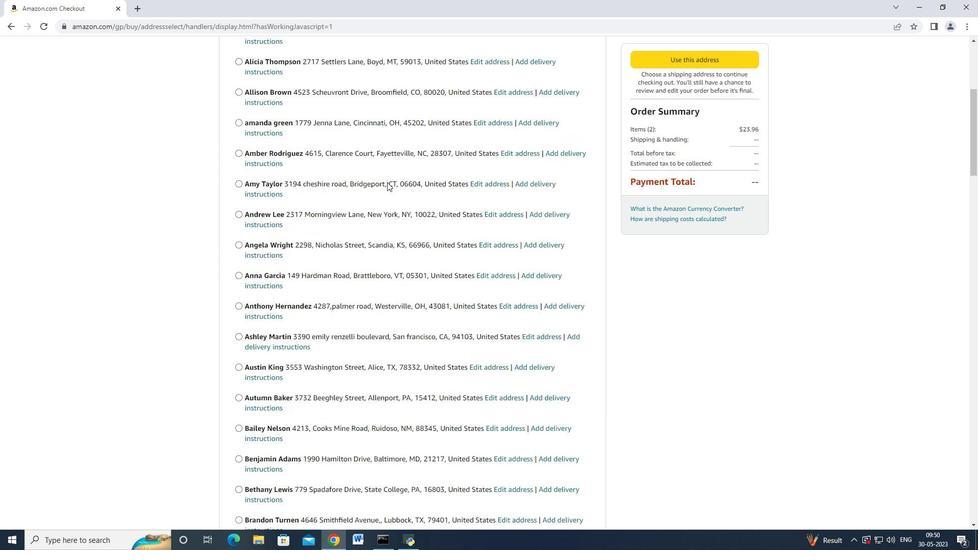 
Action: Mouse scrolled (387, 181) with delta (0, 0)
Screenshot: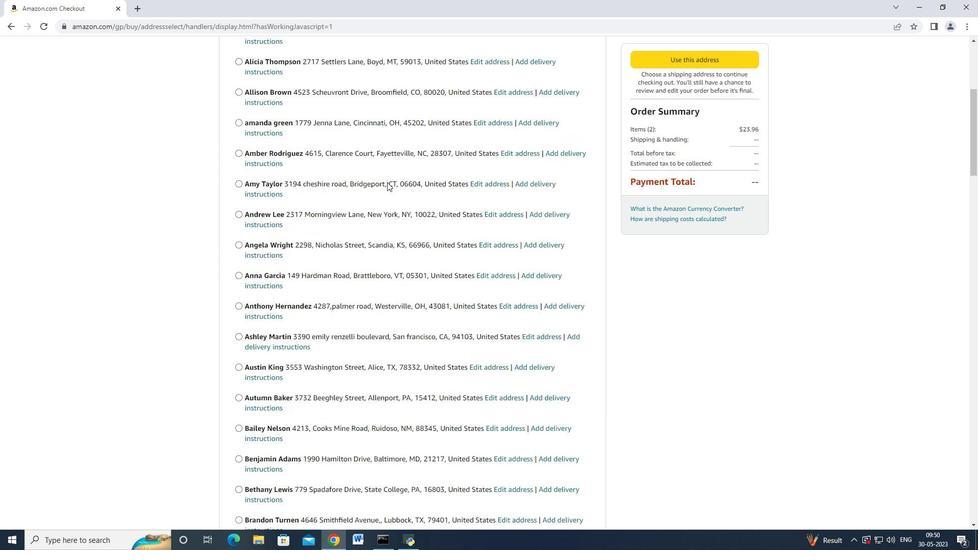 
Action: Mouse scrolled (387, 181) with delta (0, 0)
Screenshot: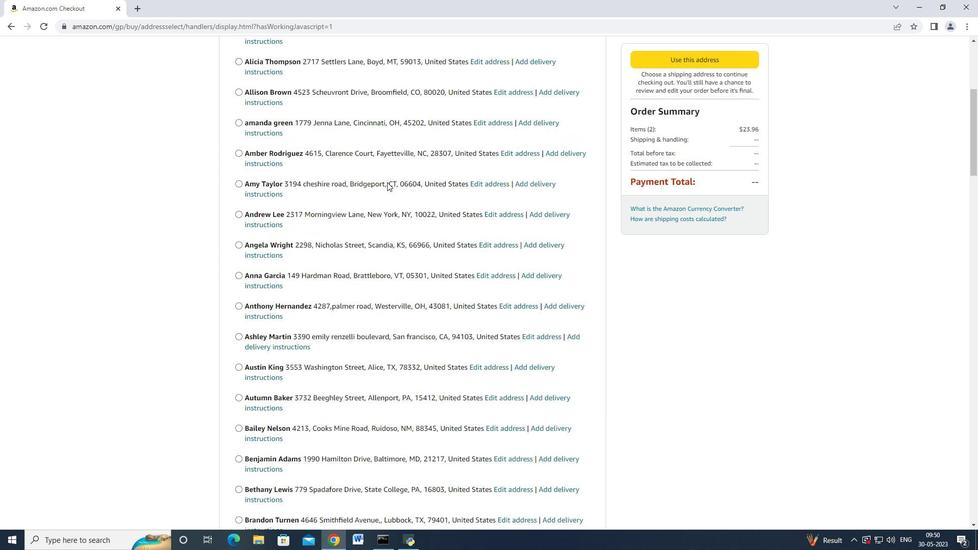 
Action: Mouse scrolled (387, 181) with delta (0, 0)
Screenshot: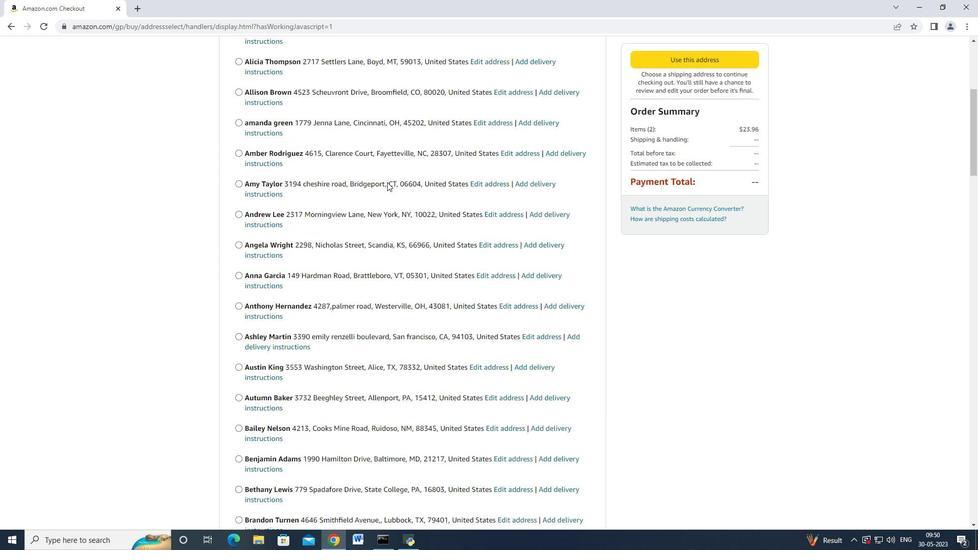 
Action: Mouse scrolled (387, 181) with delta (0, 0)
Screenshot: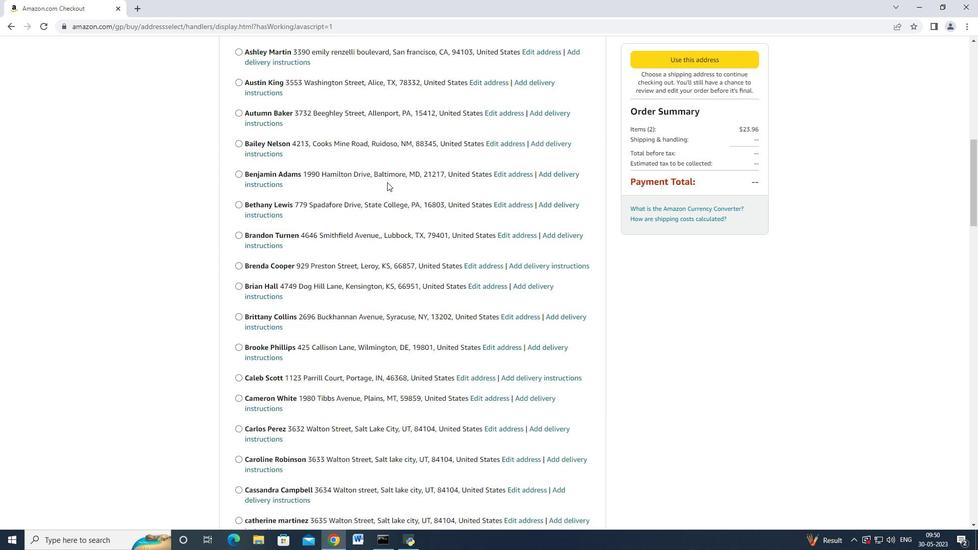 
Action: Mouse scrolled (387, 181) with delta (0, 0)
Screenshot: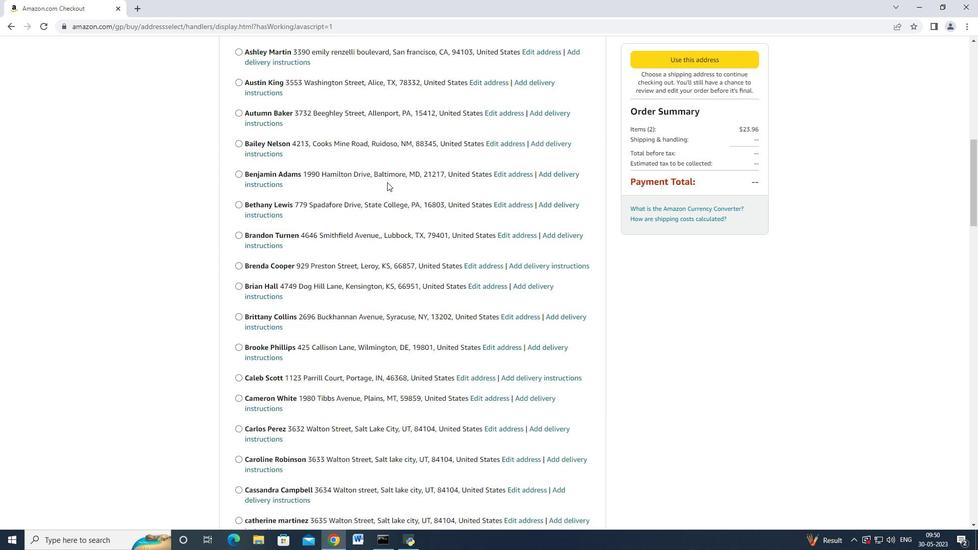 
Action: Mouse scrolled (387, 181) with delta (0, 0)
Screenshot: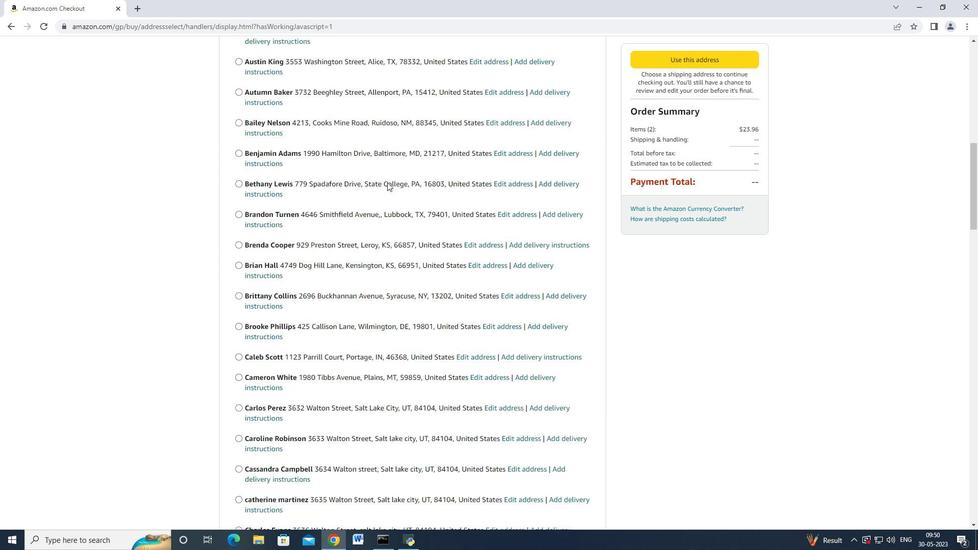 
Action: Mouse scrolled (387, 181) with delta (0, 0)
Screenshot: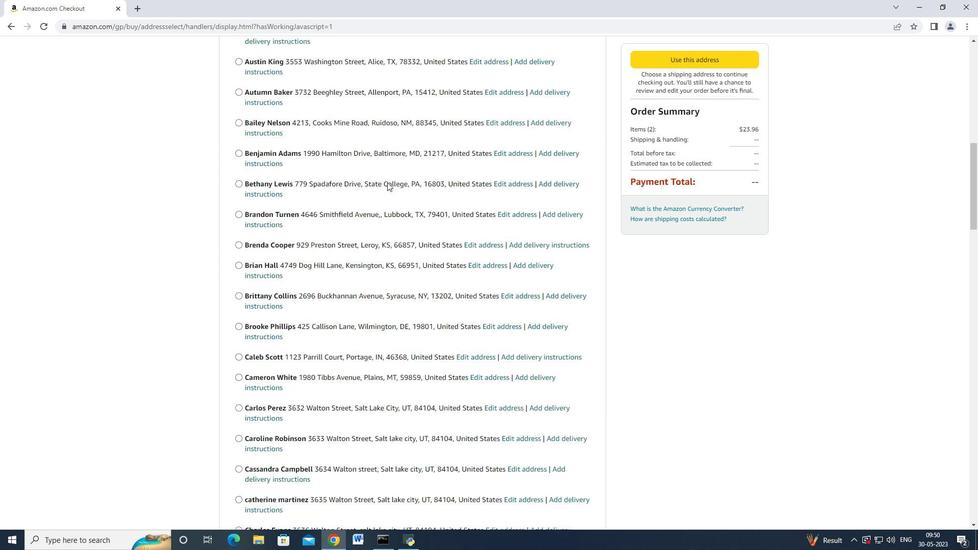 
Action: Mouse scrolled (387, 181) with delta (0, 0)
Screenshot: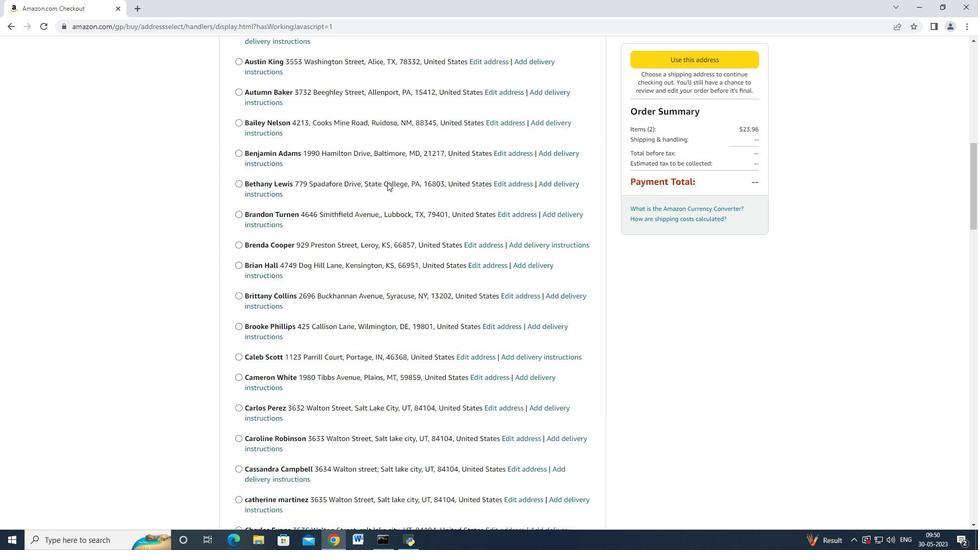 
Action: Mouse scrolled (387, 181) with delta (0, 0)
Screenshot: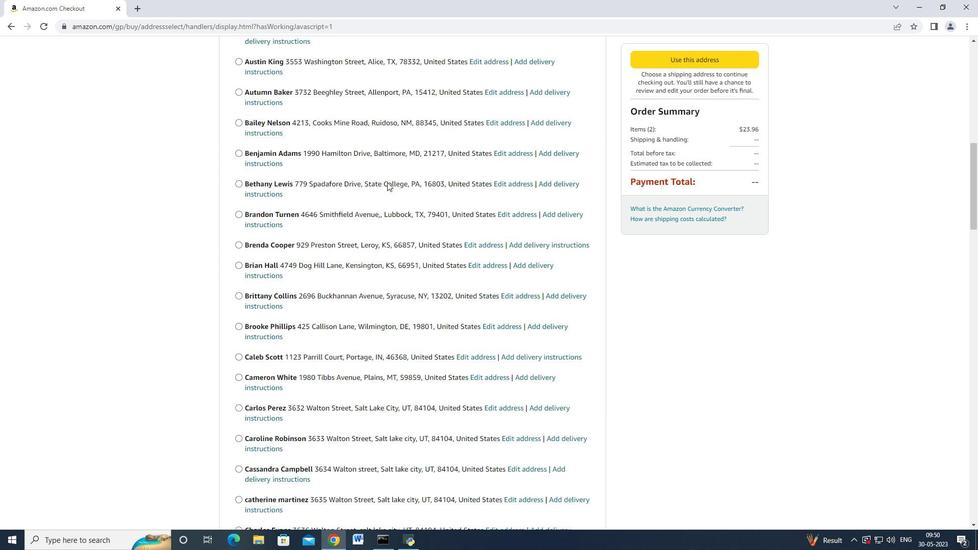 
Action: Mouse scrolled (387, 181) with delta (0, 0)
Screenshot: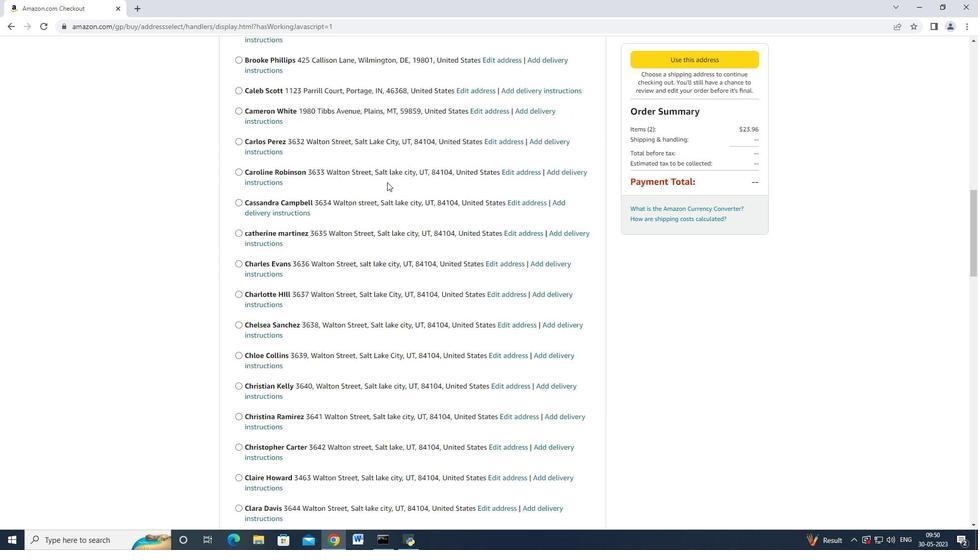 
Action: Mouse scrolled (387, 181) with delta (0, 0)
Screenshot: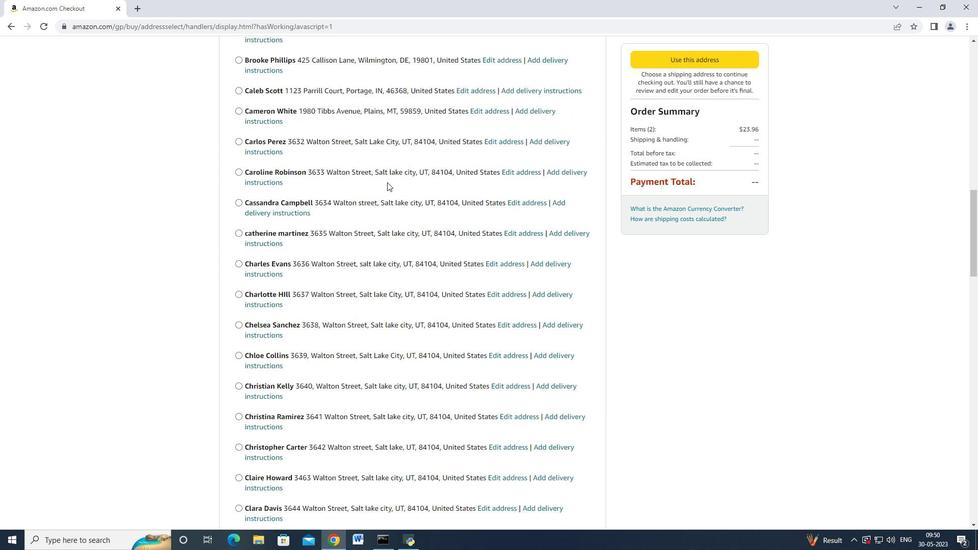
Action: Mouse scrolled (387, 181) with delta (0, 0)
Screenshot: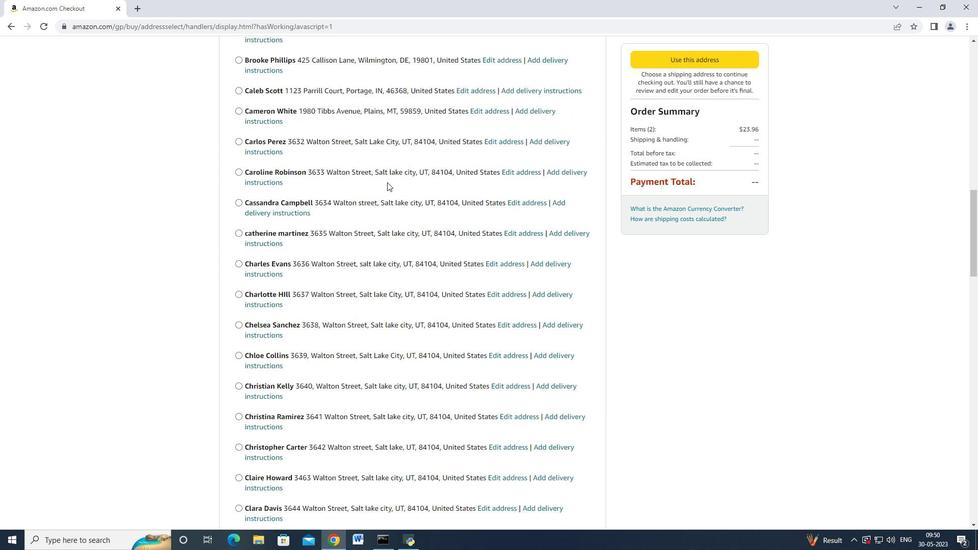 
Action: Mouse scrolled (387, 181) with delta (0, 0)
Screenshot: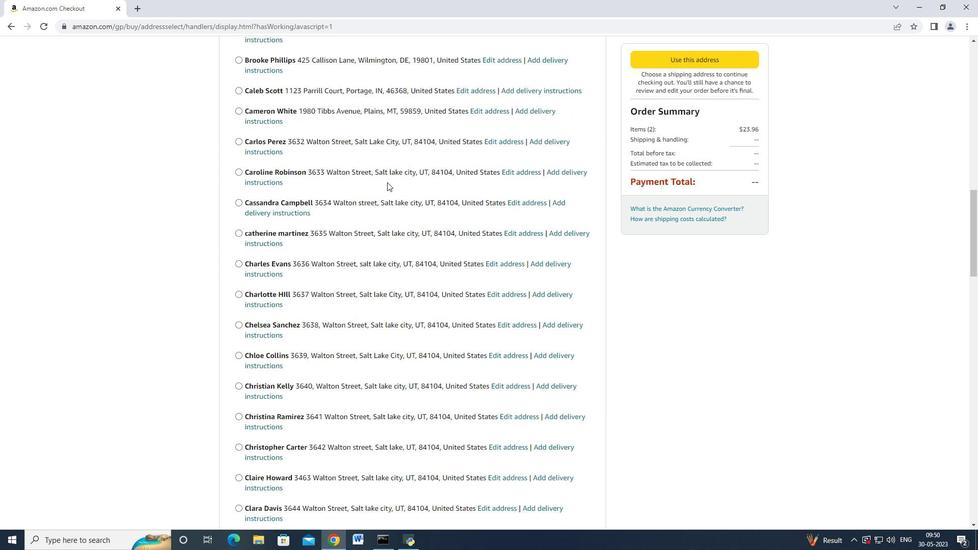 
Action: Mouse scrolled (387, 181) with delta (0, 0)
Screenshot: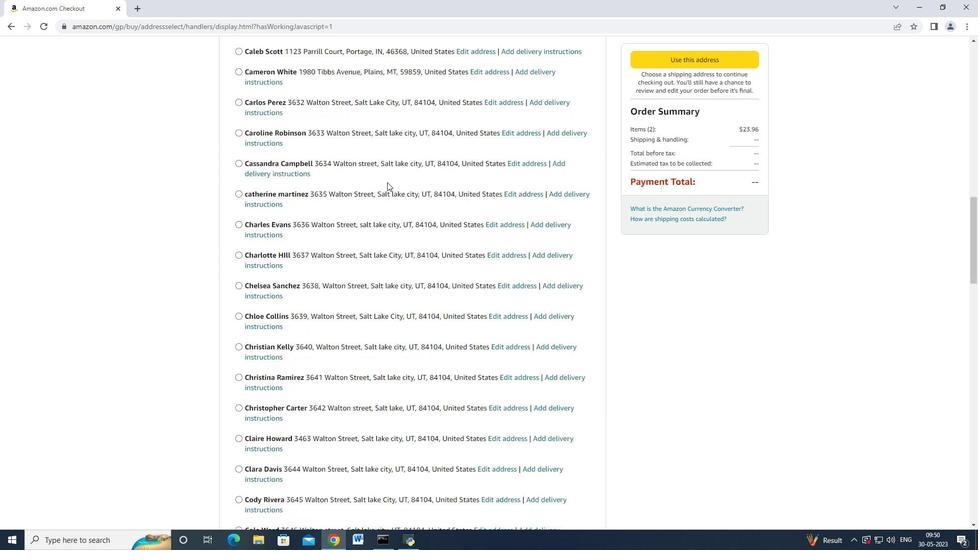 
Action: Mouse scrolled (387, 181) with delta (0, 0)
Screenshot: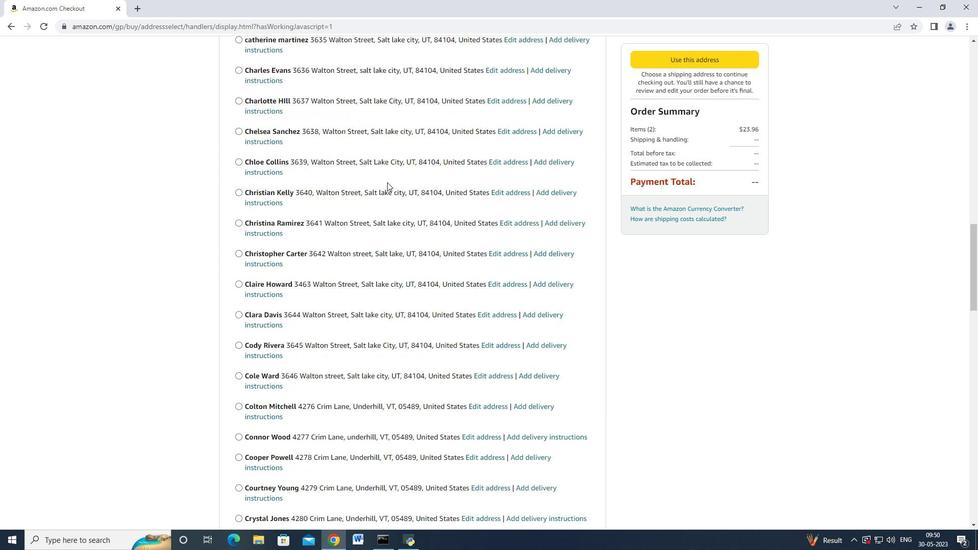 
Action: Mouse moved to (387, 182)
Screenshot: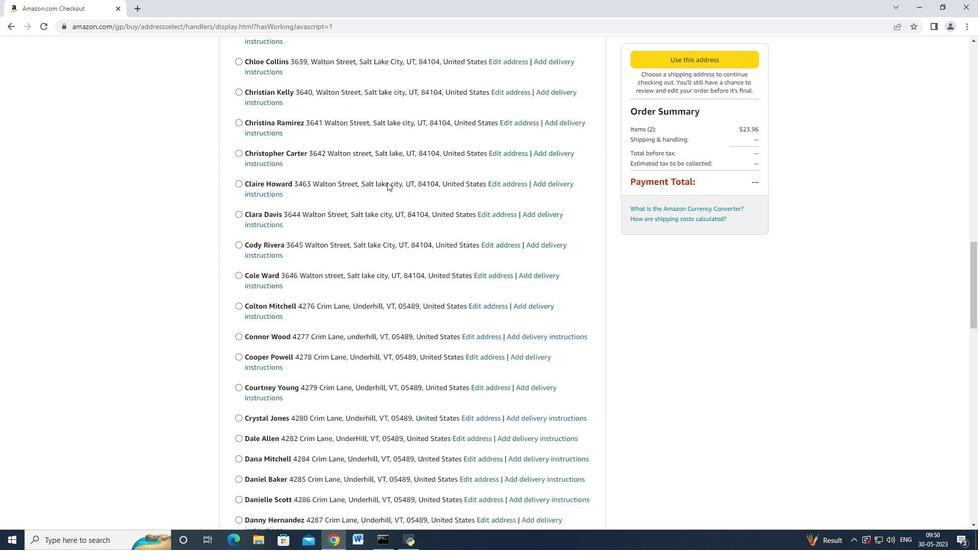 
Action: Mouse scrolled (387, 181) with delta (0, 0)
Screenshot: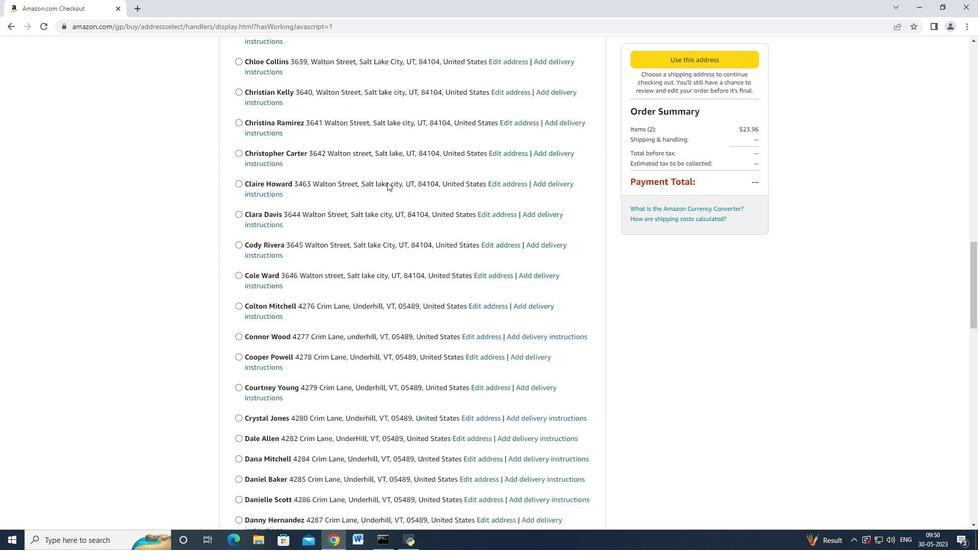 
Action: Mouse moved to (386, 182)
Screenshot: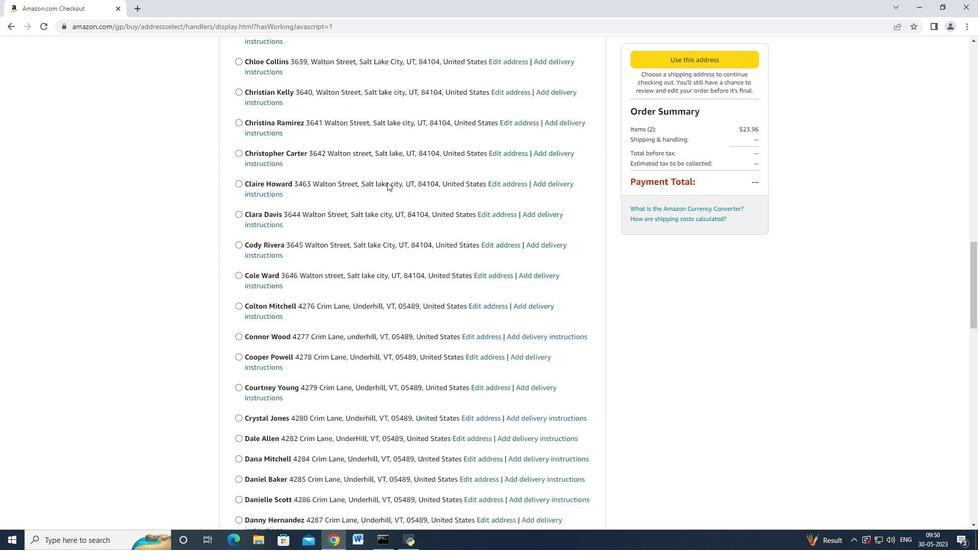 
Action: Mouse scrolled (386, 181) with delta (0, 0)
Screenshot: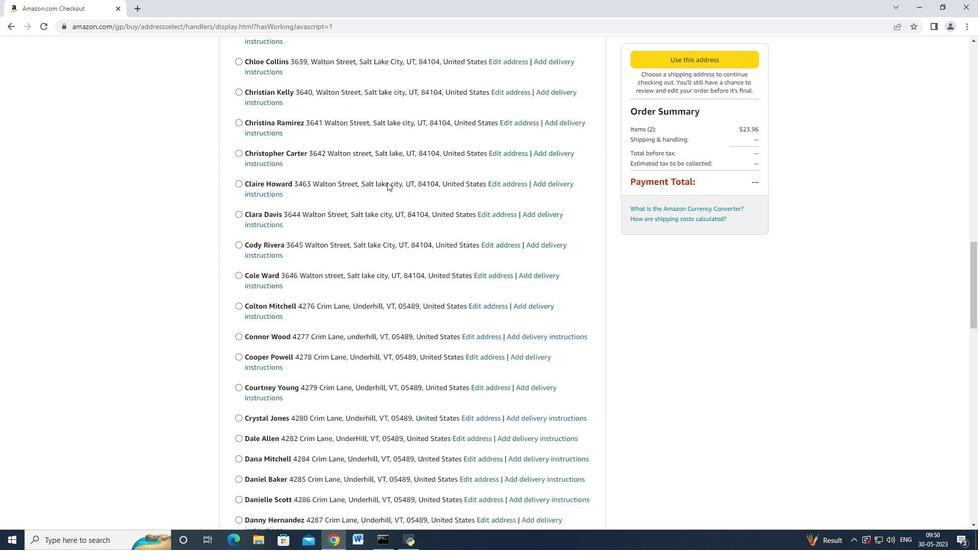
Action: Mouse scrolled (386, 181) with delta (0, 0)
Screenshot: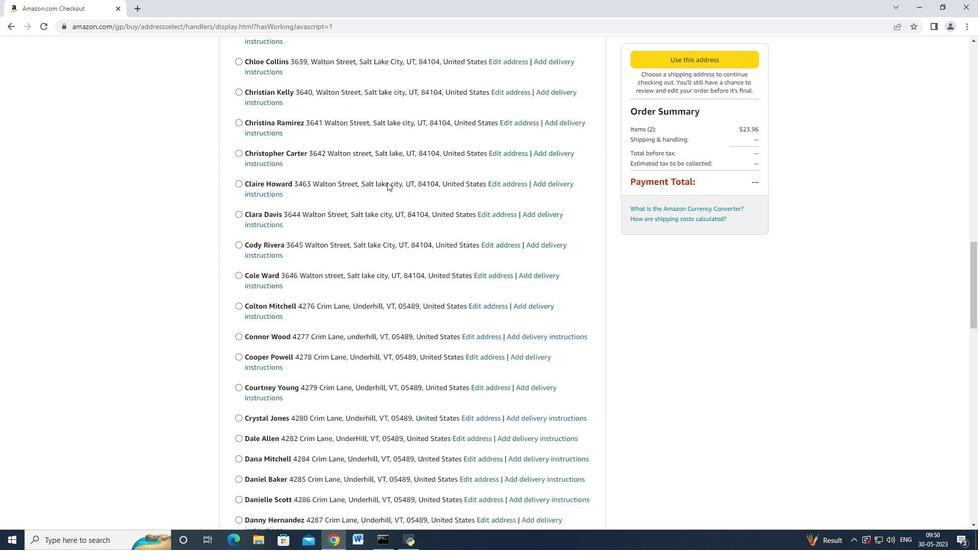 
Action: Mouse scrolled (386, 181) with delta (0, 0)
Screenshot: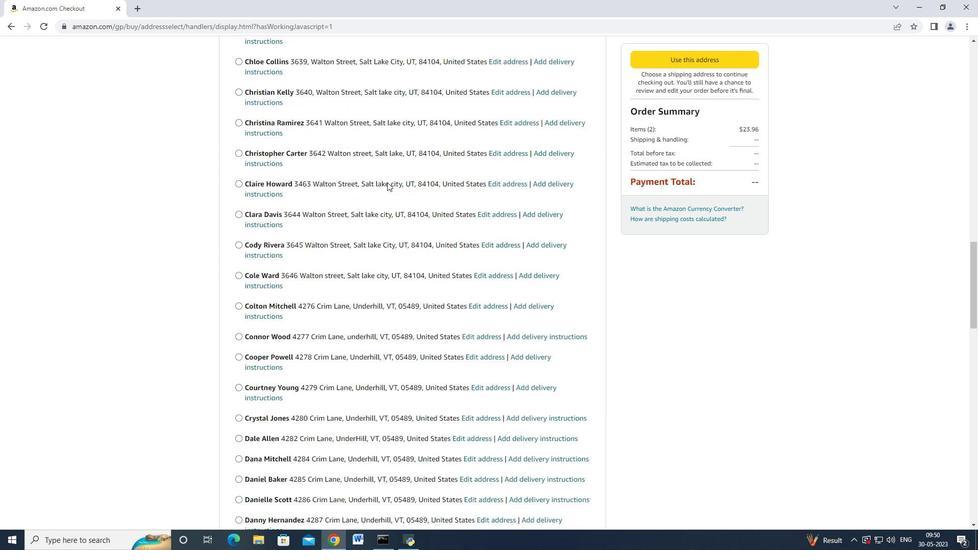 
Action: Mouse moved to (386, 182)
Screenshot: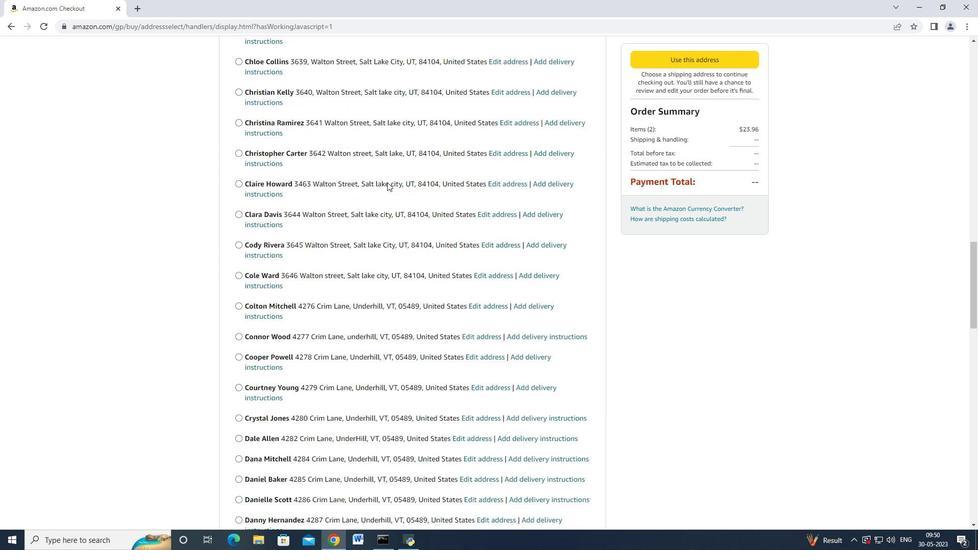 
Action: Mouse scrolled (386, 181) with delta (0, 0)
Screenshot: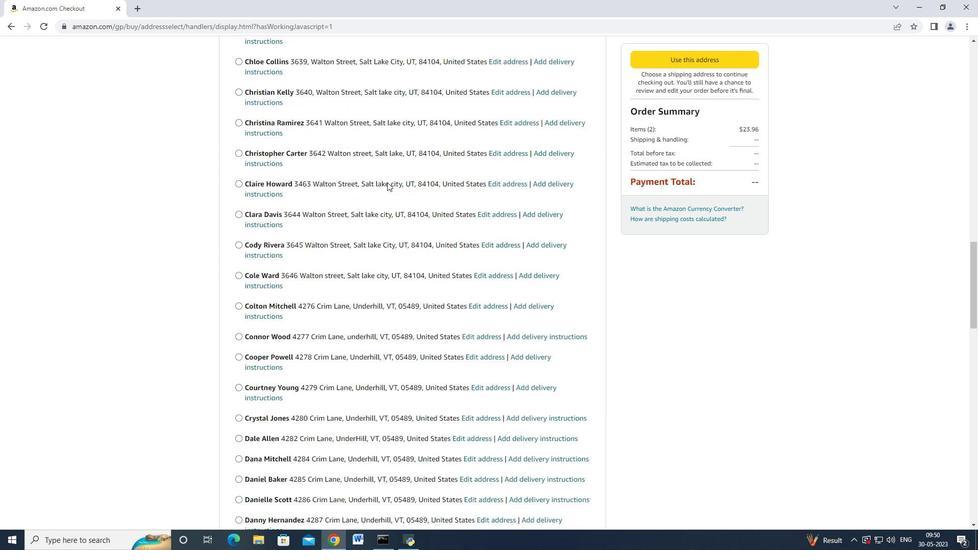 
Action: Mouse moved to (381, 185)
Screenshot: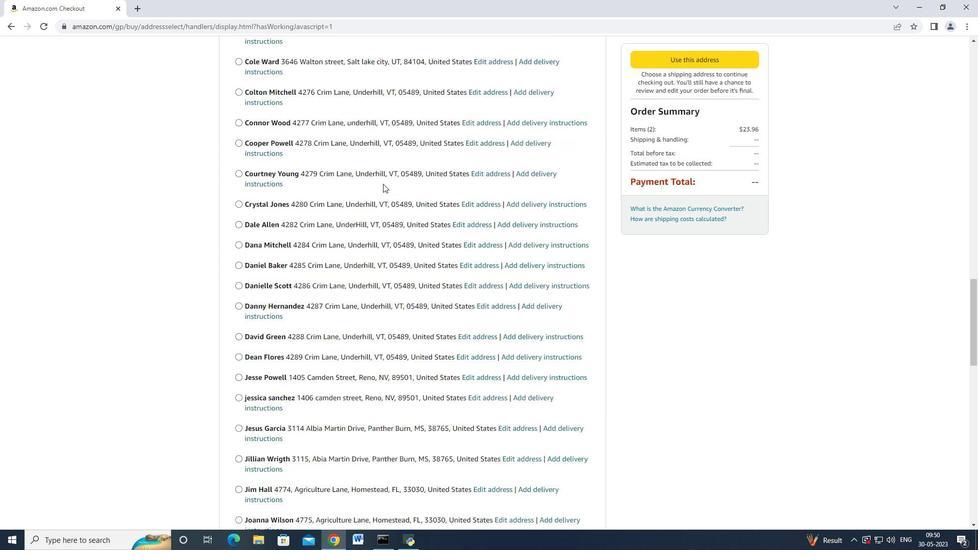 
Action: Mouse scrolled (381, 184) with delta (0, 0)
Screenshot: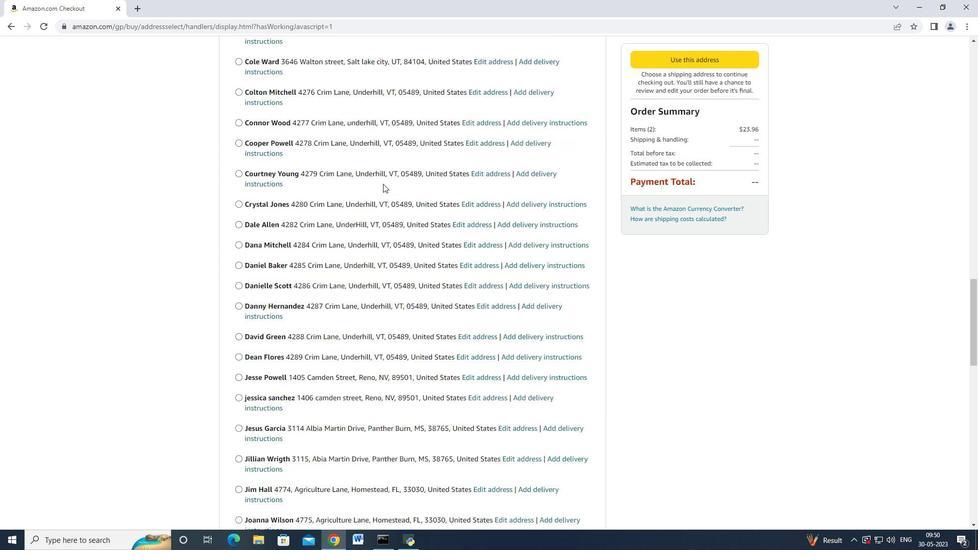 
Action: Mouse moved to (381, 185)
Screenshot: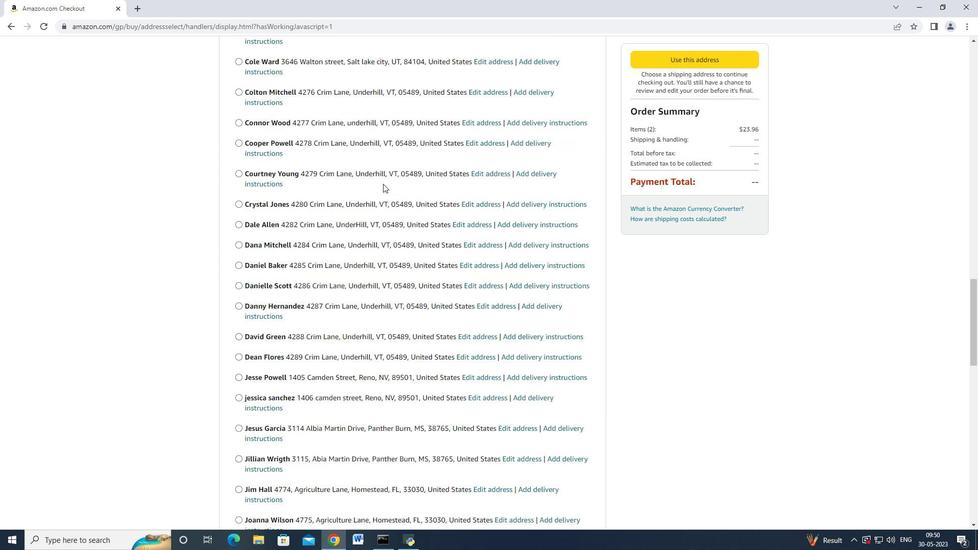 
Action: Mouse scrolled (381, 184) with delta (0, 0)
Screenshot: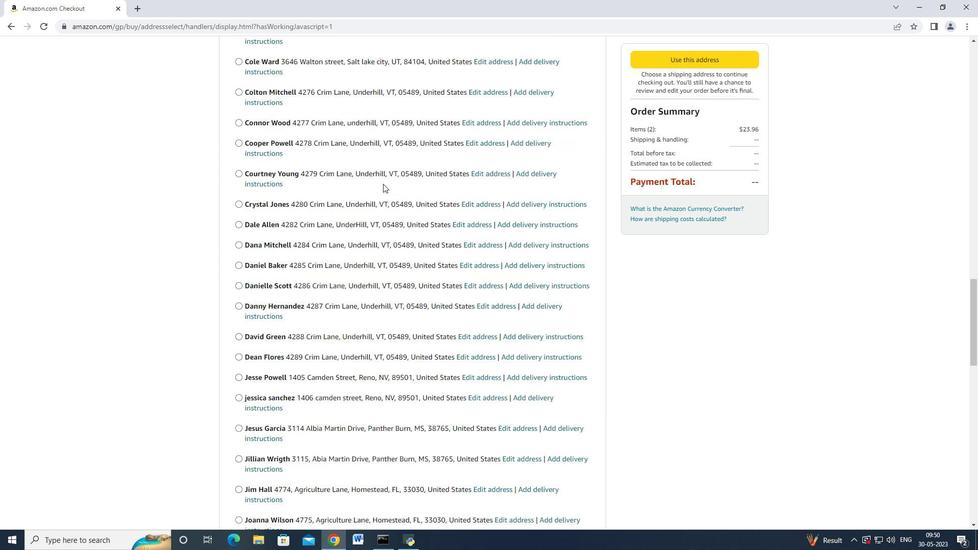 
Action: Mouse moved to (381, 185)
Screenshot: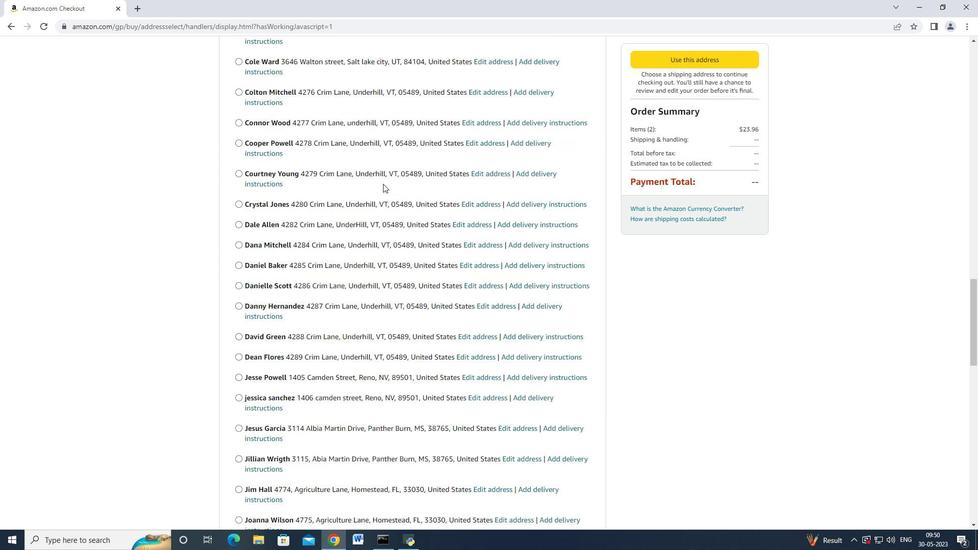 
Action: Mouse scrolled (381, 185) with delta (0, 0)
Screenshot: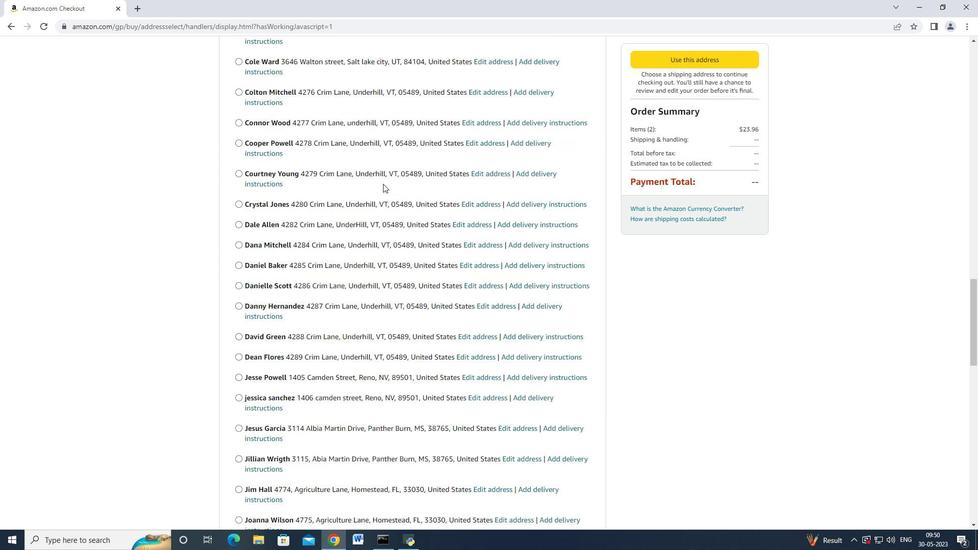 
Action: Mouse scrolled (381, 185) with delta (0, 0)
Screenshot: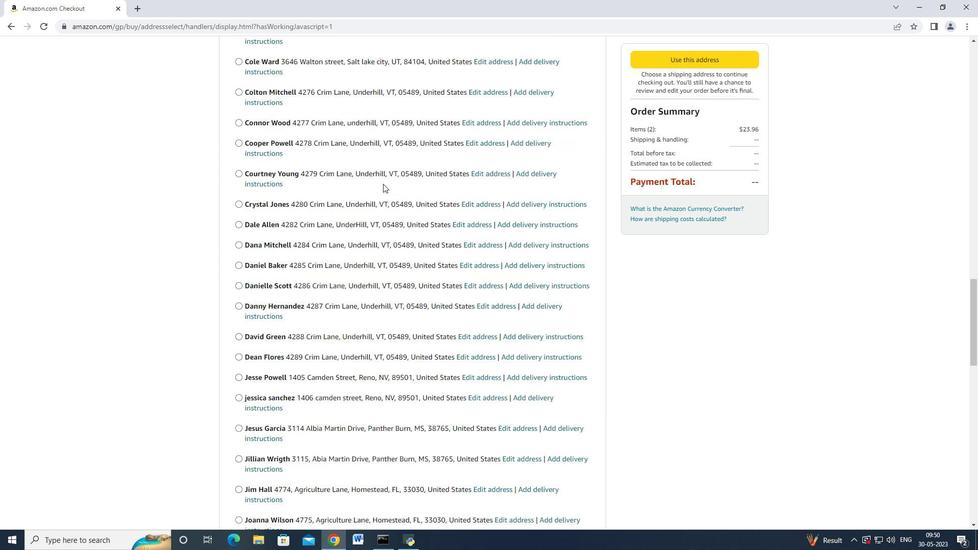 
Action: Mouse scrolled (381, 185) with delta (0, 0)
Screenshot: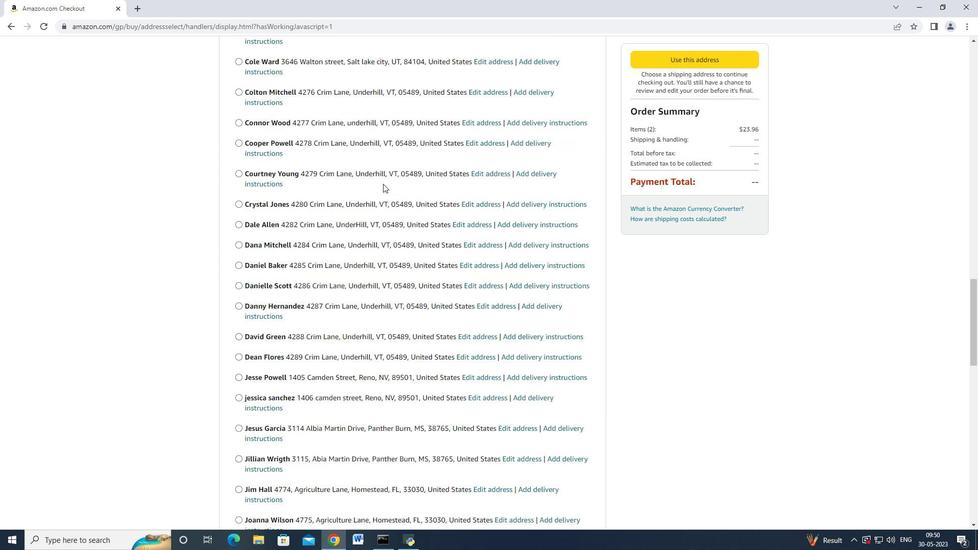 
Action: Mouse scrolled (381, 185) with delta (0, 0)
Screenshot: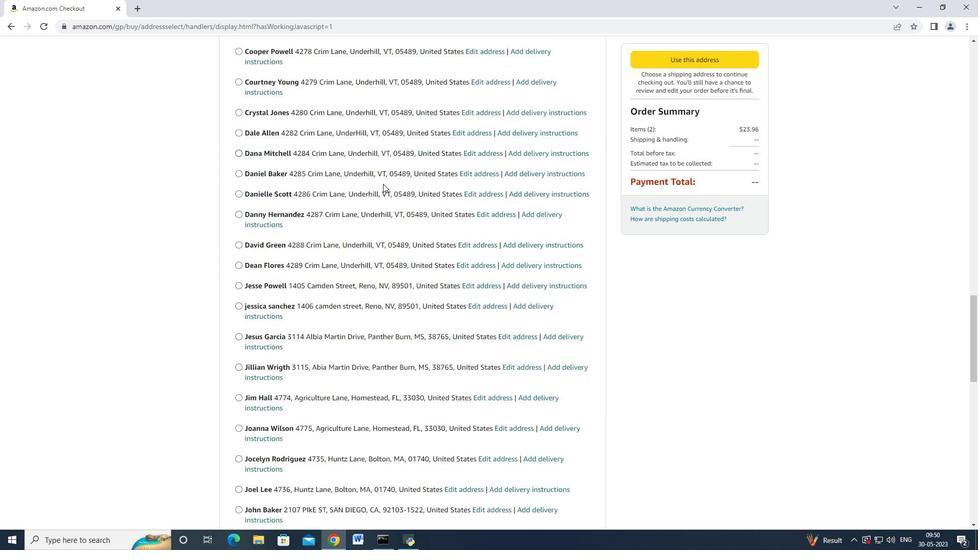 
Action: Mouse moved to (378, 186)
Screenshot: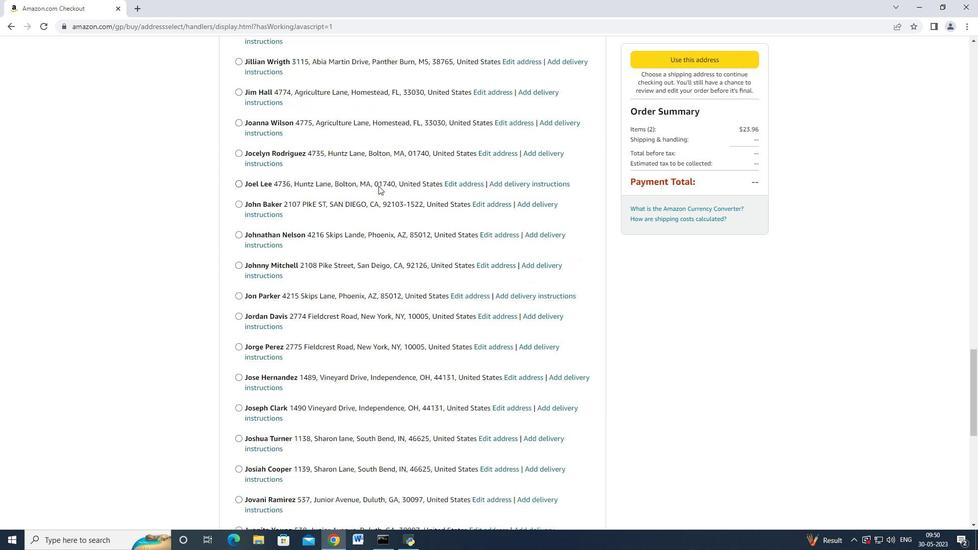
Action: Mouse scrolled (378, 185) with delta (0, 0)
Screenshot: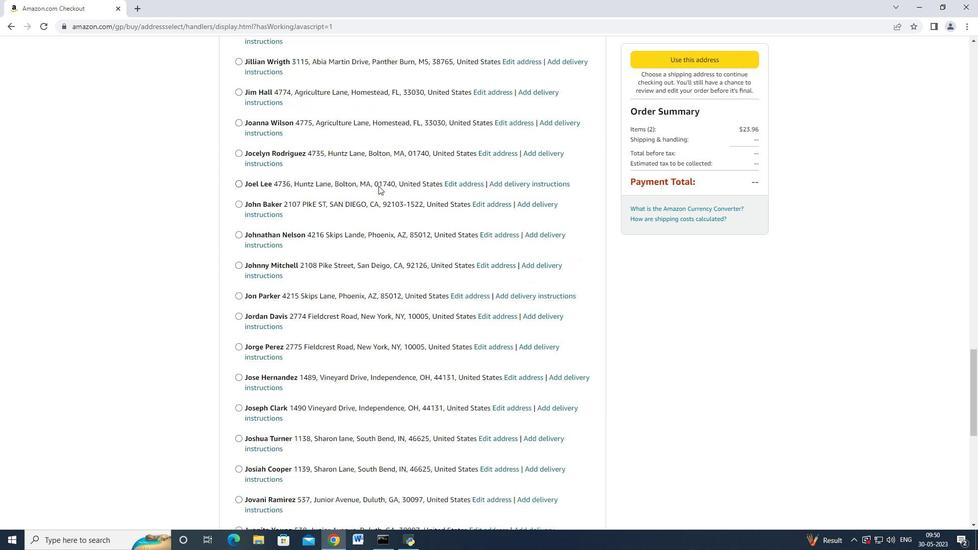 
Action: Mouse moved to (378, 186)
Screenshot: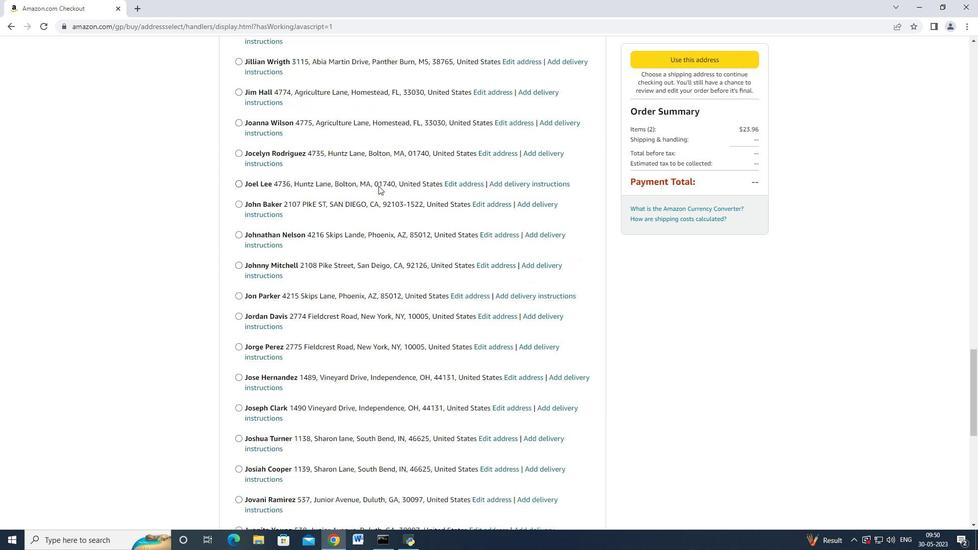 
Action: Mouse scrolled (378, 185) with delta (0, 0)
Screenshot: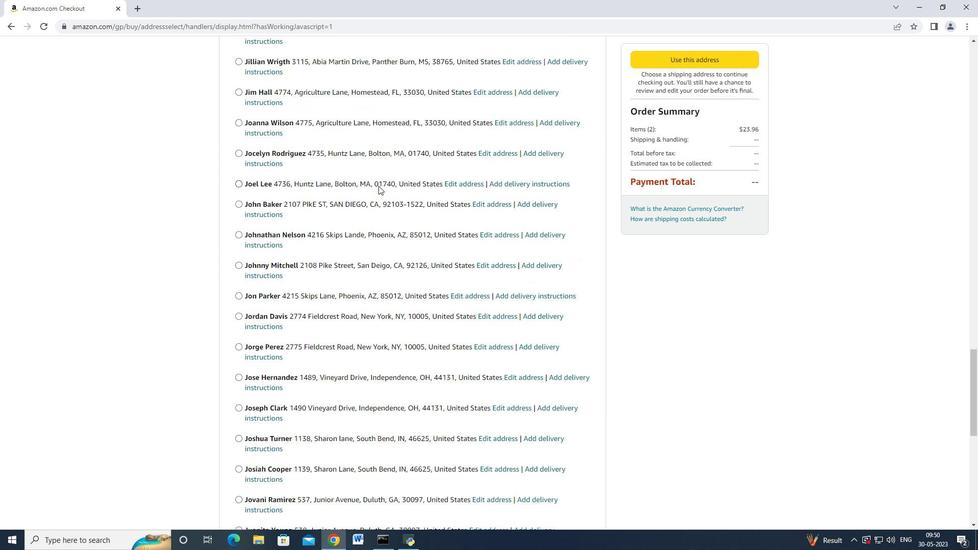 
Action: Mouse moved to (377, 187)
Screenshot: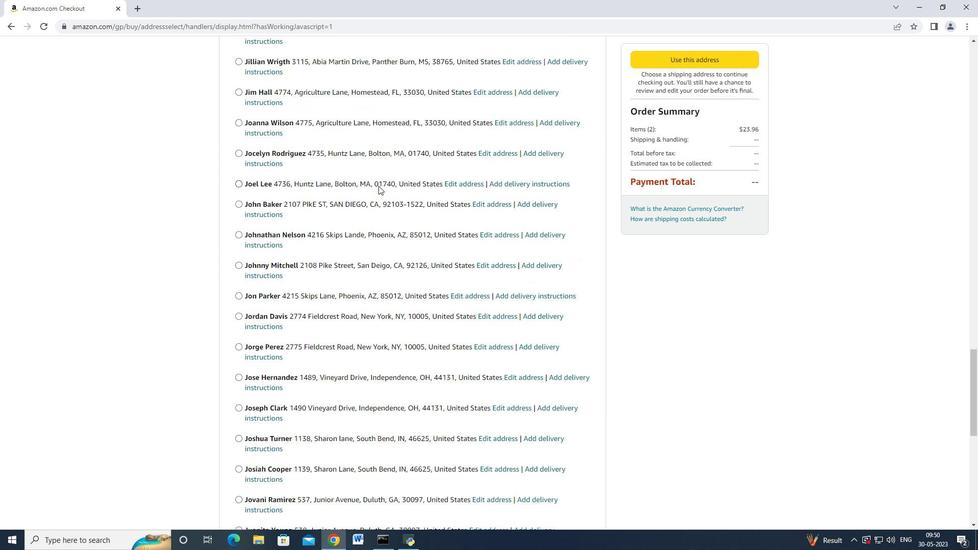 
Action: Mouse scrolled (378, 186) with delta (0, 0)
Screenshot: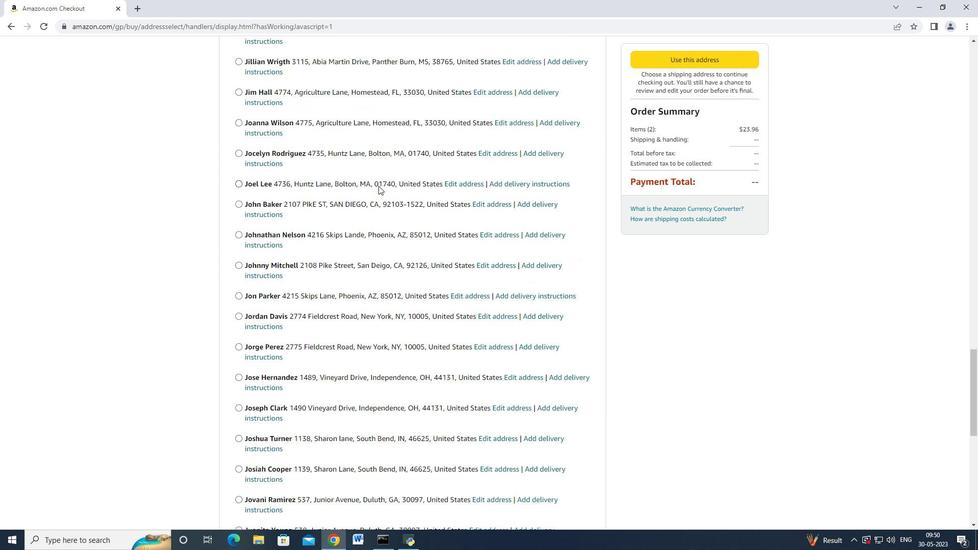 
Action: Mouse moved to (376, 187)
Screenshot: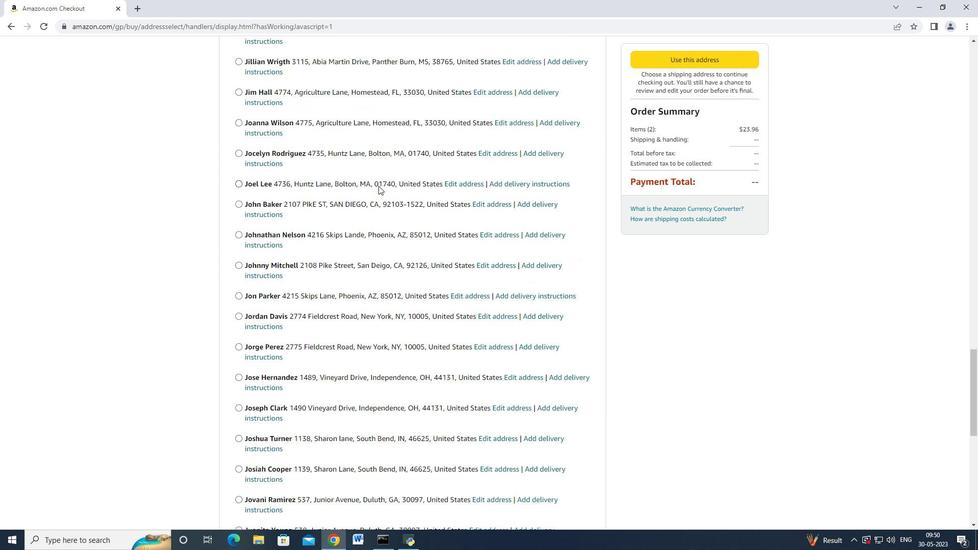 
Action: Mouse scrolled (378, 186) with delta (0, 0)
Screenshot: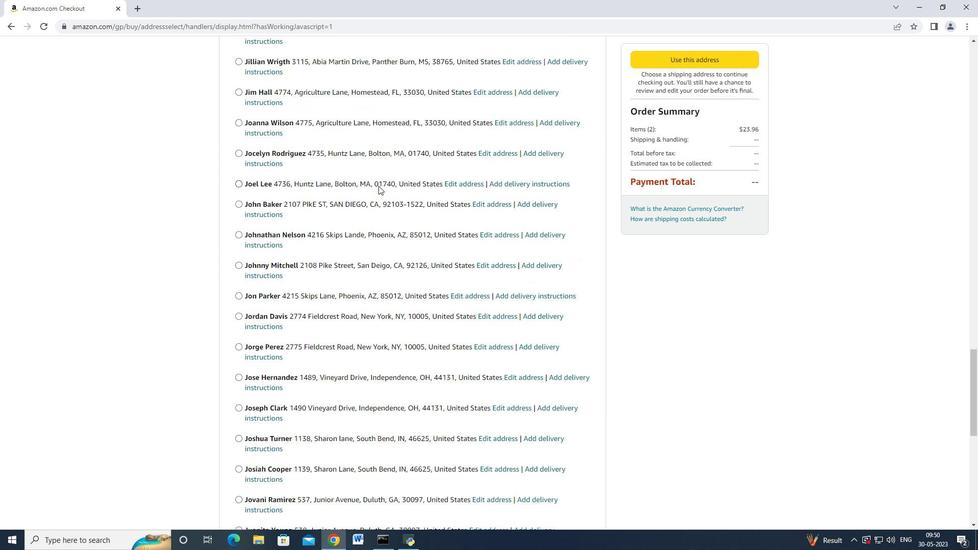 
Action: Mouse scrolled (378, 186) with delta (0, 0)
Screenshot: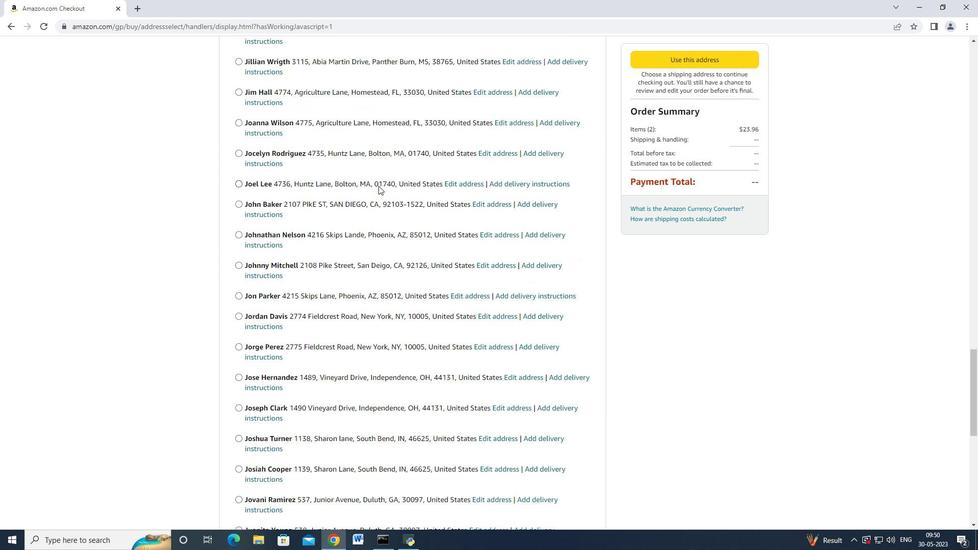 
Action: Mouse scrolled (378, 186) with delta (0, 0)
Screenshot: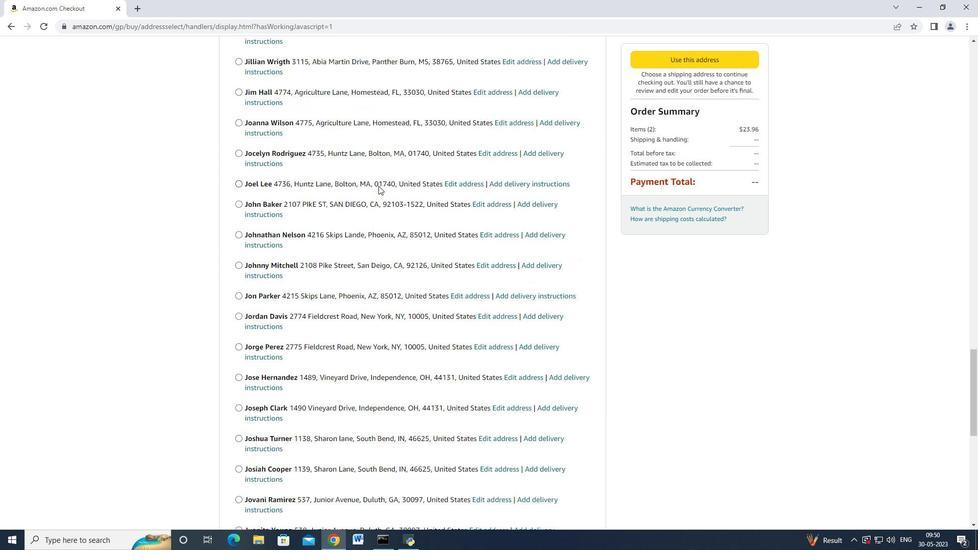
Action: Mouse scrolled (376, 186) with delta (0, 0)
Screenshot: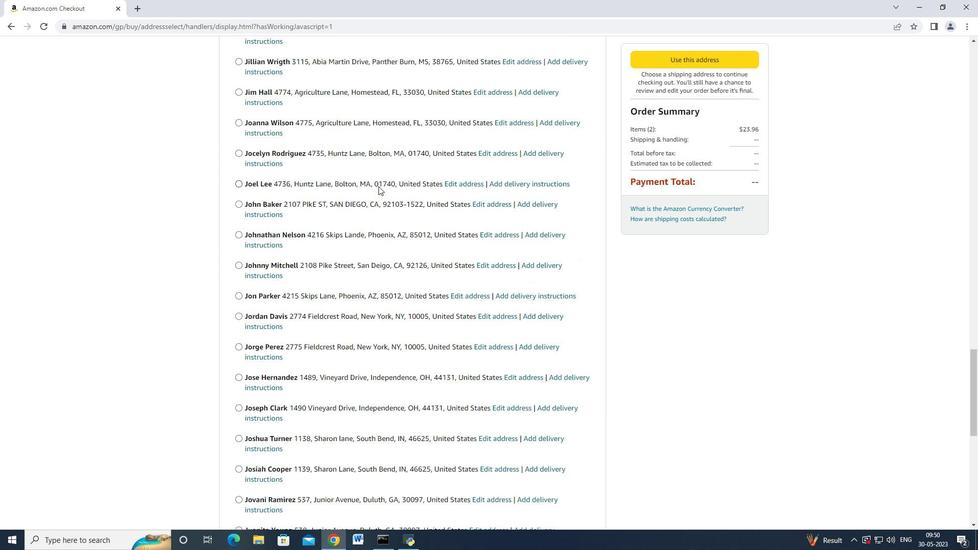
Action: Mouse moved to (375, 187)
Screenshot: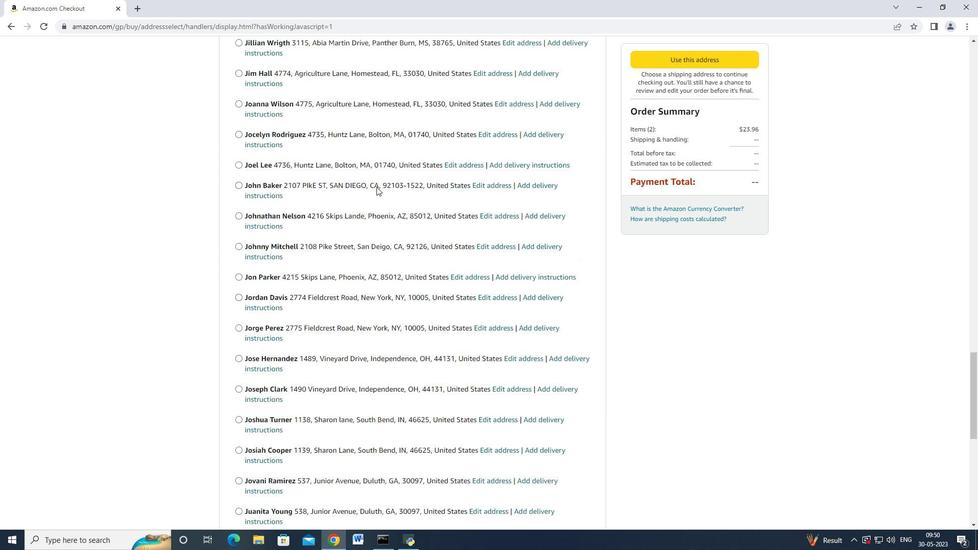 
Action: Mouse scrolled (375, 187) with delta (0, 0)
Screenshot: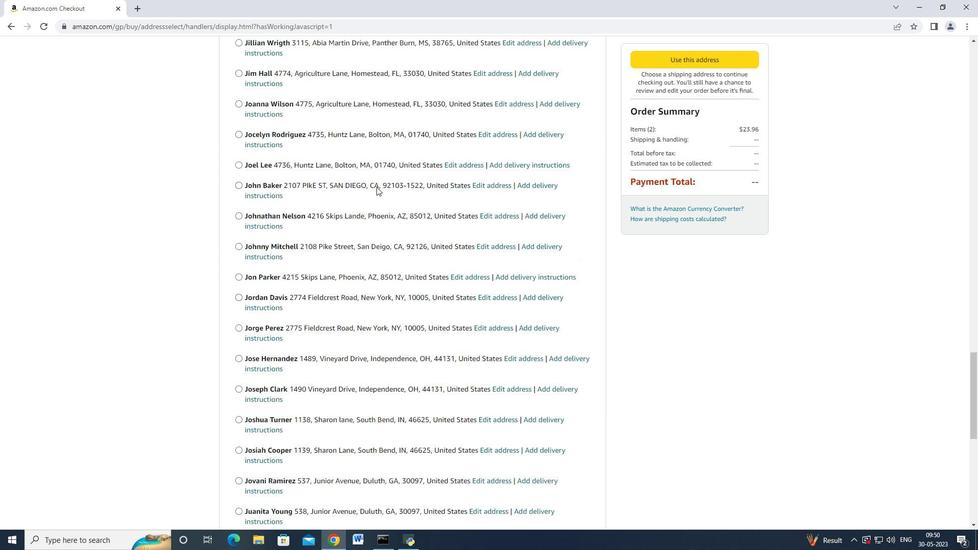 
Action: Mouse moved to (375, 188)
Screenshot: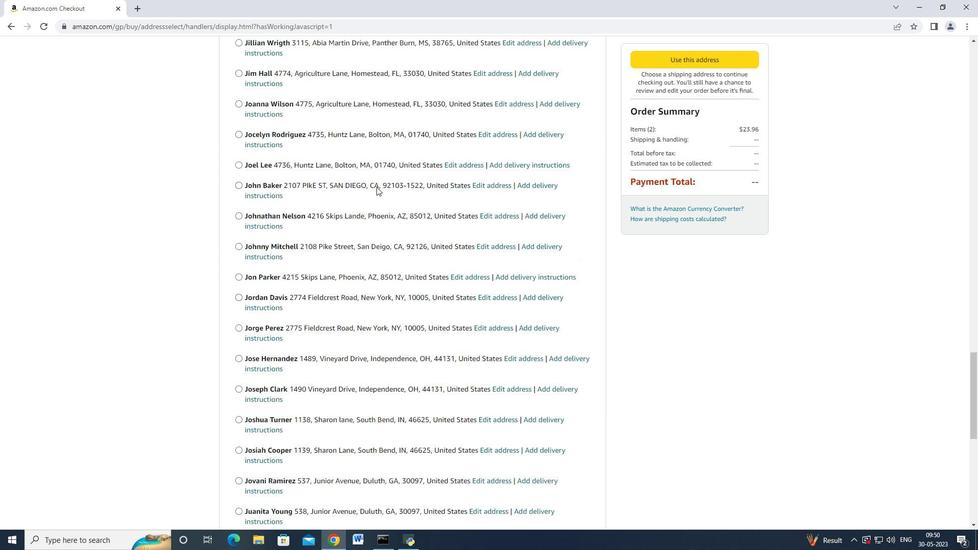 
Action: Mouse scrolled (375, 187) with delta (0, 0)
Screenshot: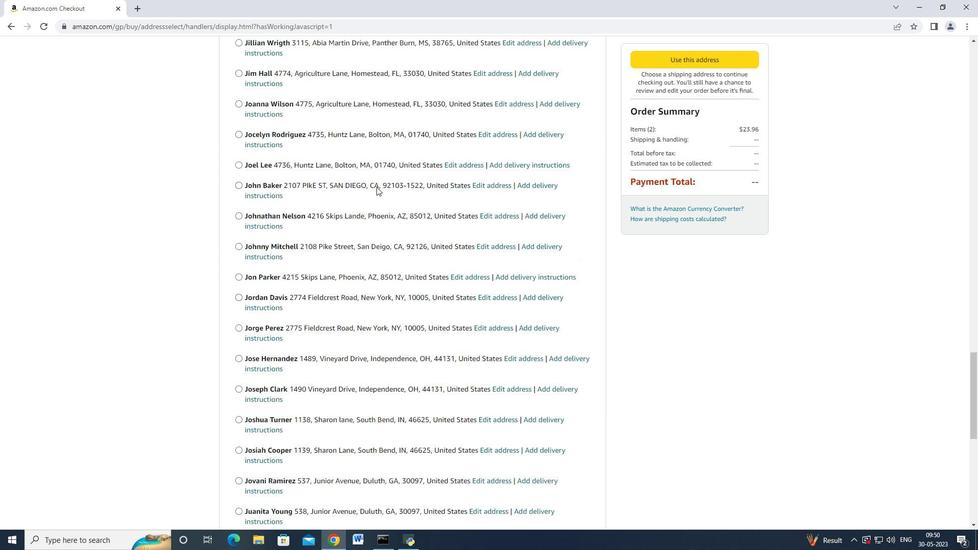 
Action: Mouse scrolled (375, 187) with delta (0, 0)
Screenshot: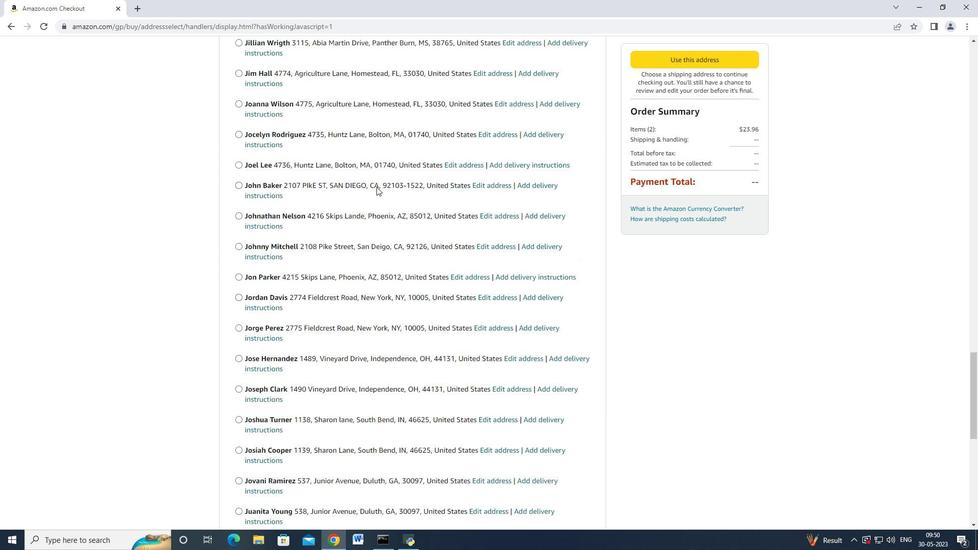 
Action: Mouse moved to (375, 188)
Screenshot: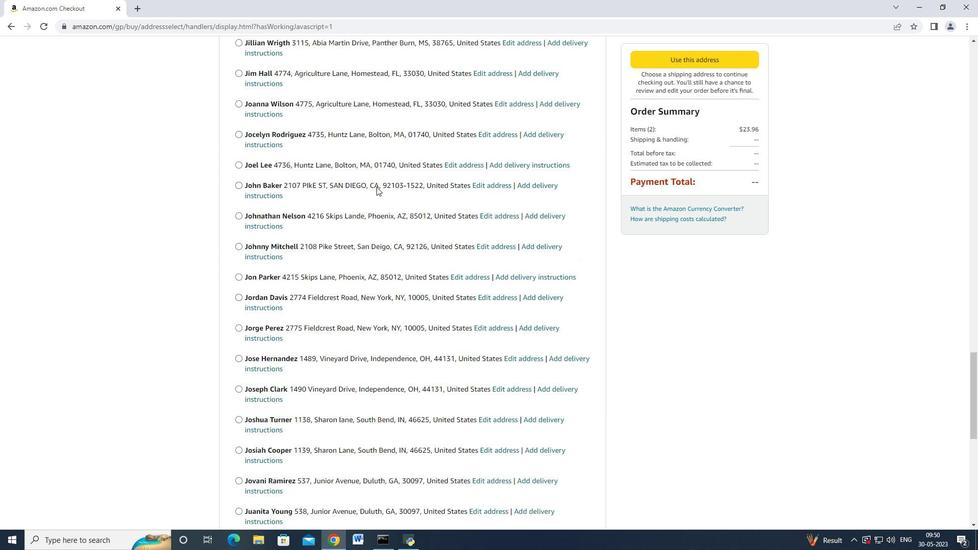 
Action: Mouse scrolled (375, 187) with delta (0, 0)
Screenshot: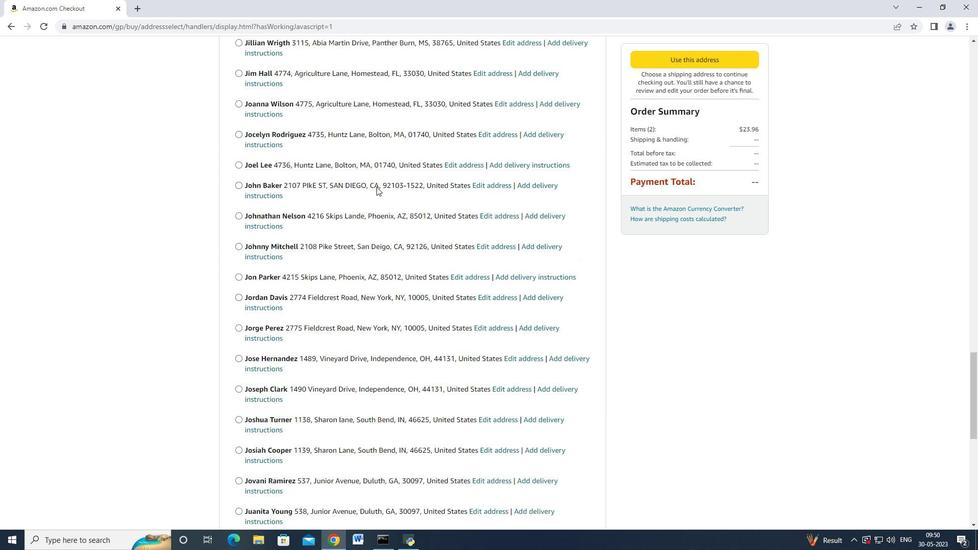 
Action: Mouse scrolled (375, 187) with delta (0, 0)
Screenshot: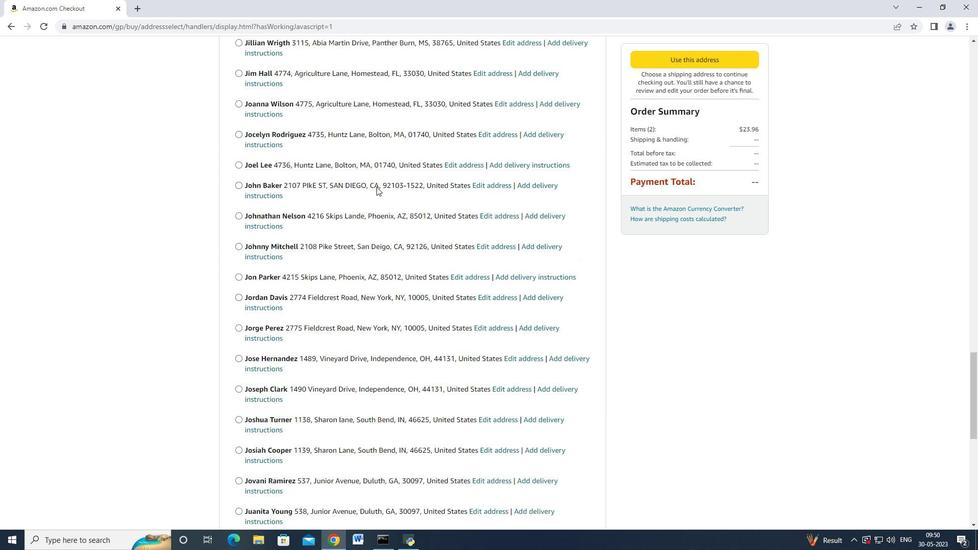 
Action: Mouse moved to (264, 217)
Screenshot: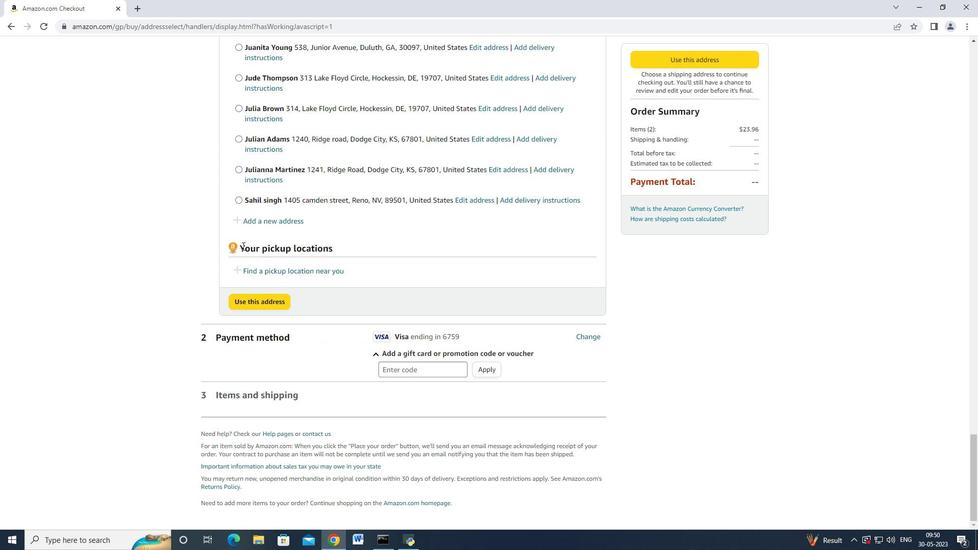 
Action: Mouse pressed left at (264, 217)
Screenshot: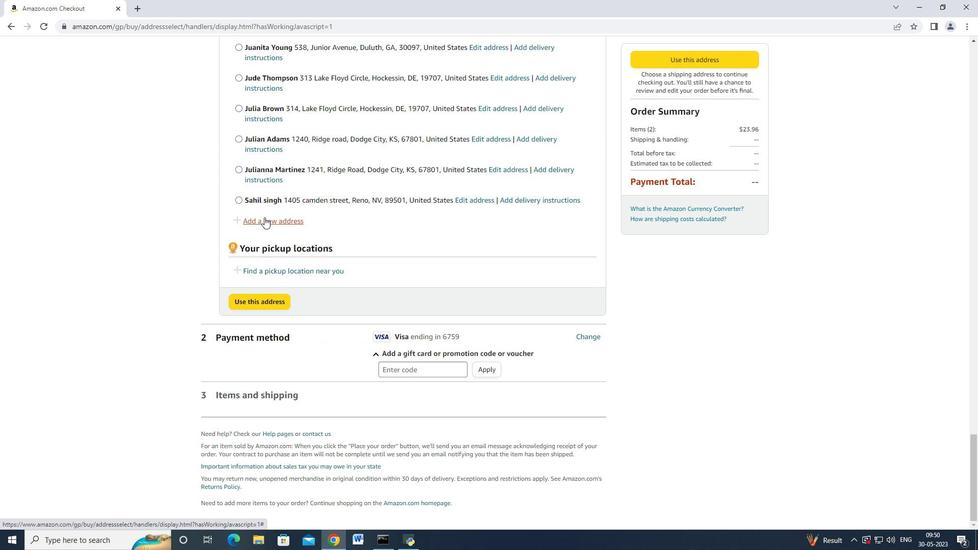
Action: Mouse moved to (338, 243)
Screenshot: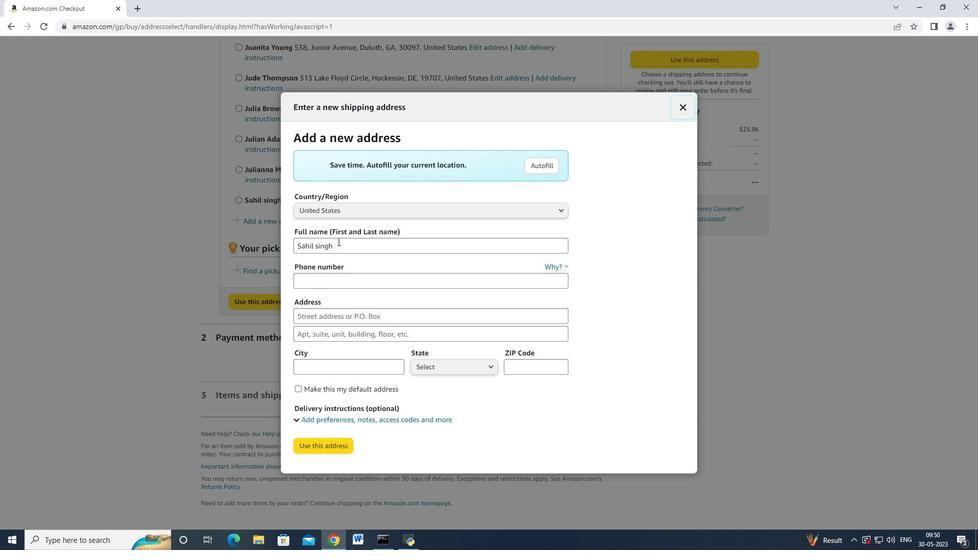 
Action: Mouse pressed left at (338, 243)
Screenshot: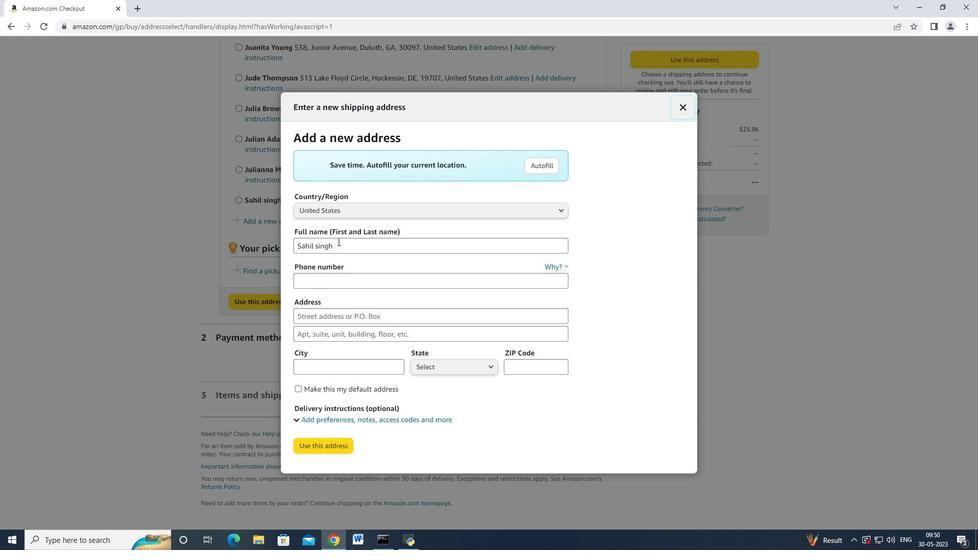 
Action: Mouse moved to (299, 241)
Screenshot: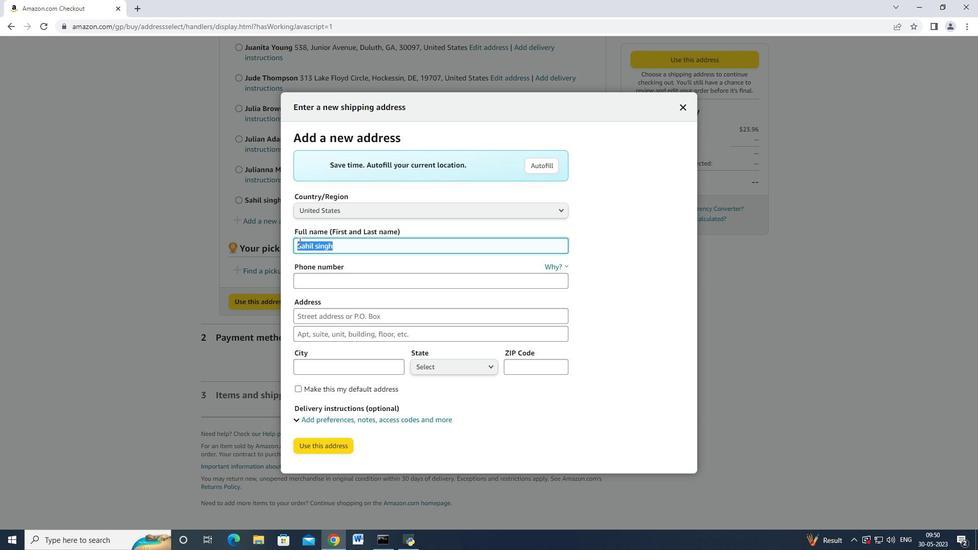 
Action: Key pressed <Key.backspace><Key.shift_r>Delaney<Key.space><Key.shift>King<Key.tab><Key.tab>9377427970<Key.tab>4290<Key.space><Key.shift>Crim<Key.space><Key.shift>Lane<Key.tab><Key.tab><Key.shift><Key.shift><Key.shift><Key.shift><Key.shift><Key.shift>Underhill<Key.tab>
Screenshot: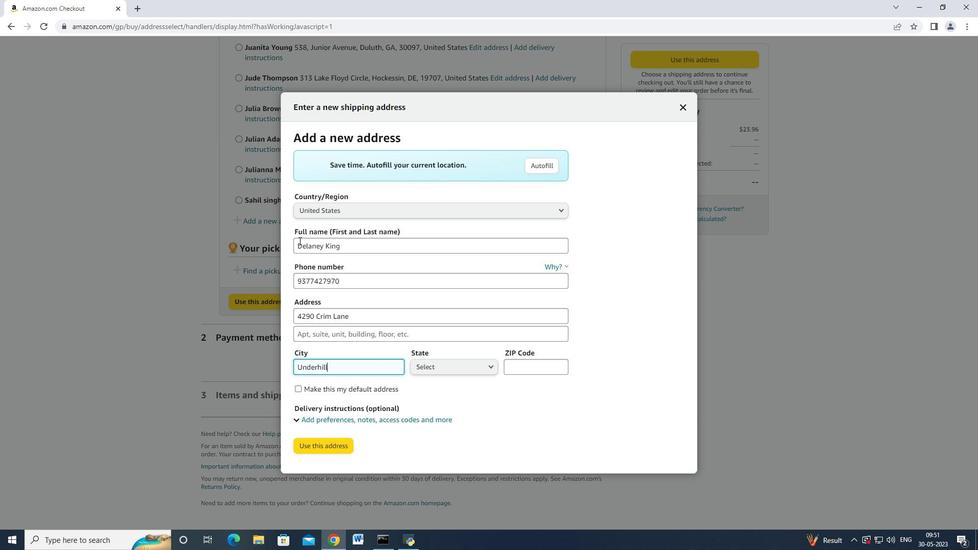 
Action: Mouse moved to (426, 362)
Screenshot: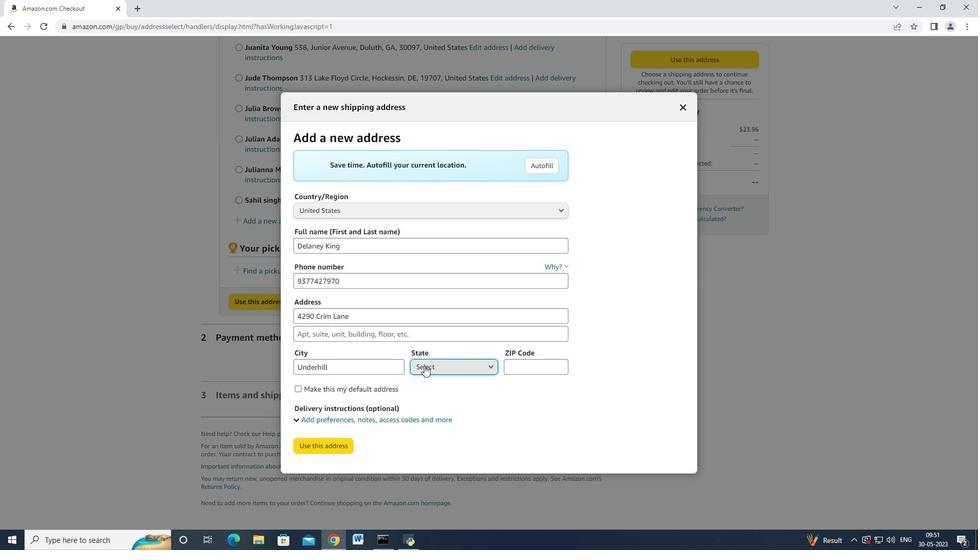 
Action: Mouse pressed left at (426, 362)
Screenshot: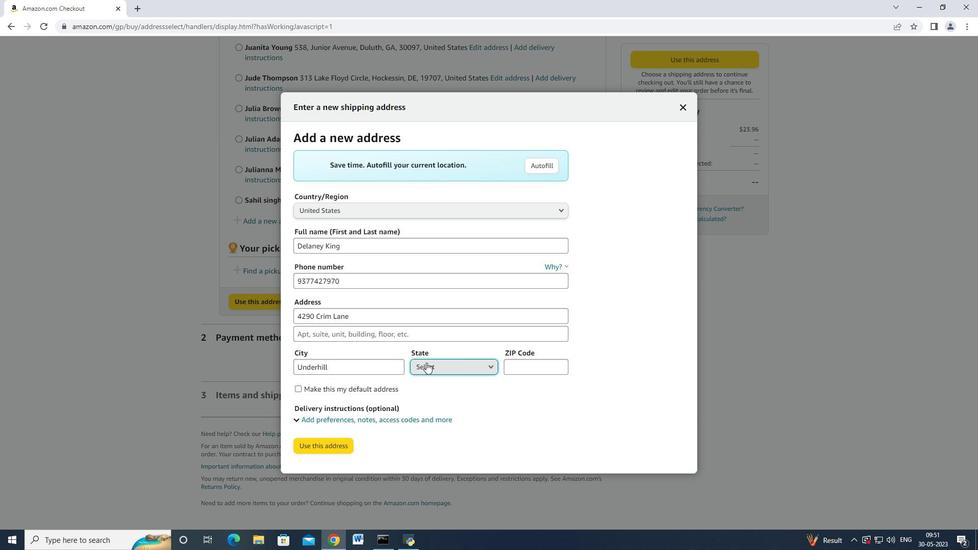
Action: Mouse moved to (434, 322)
Screenshot: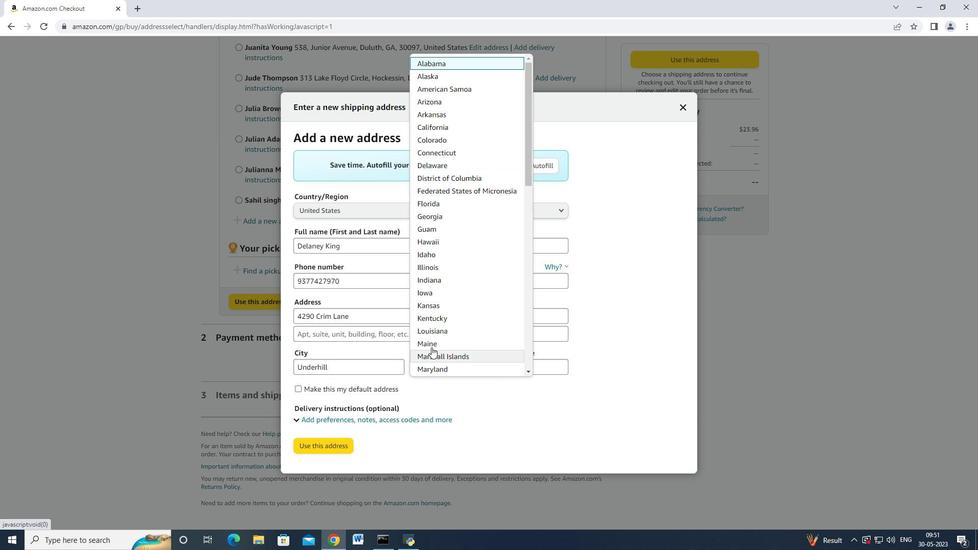 
Action: Mouse scrolled (434, 321) with delta (0, 0)
Screenshot: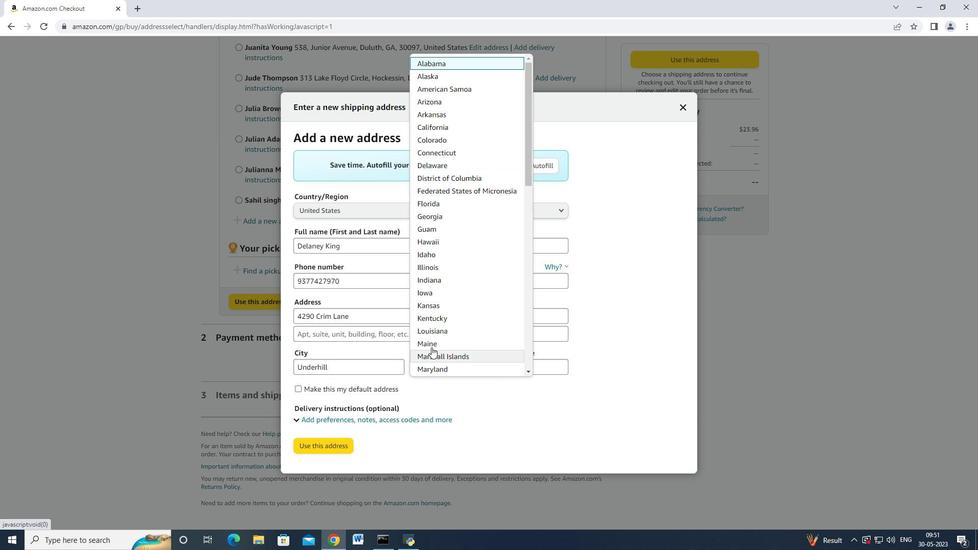 
Action: Mouse moved to (434, 322)
Screenshot: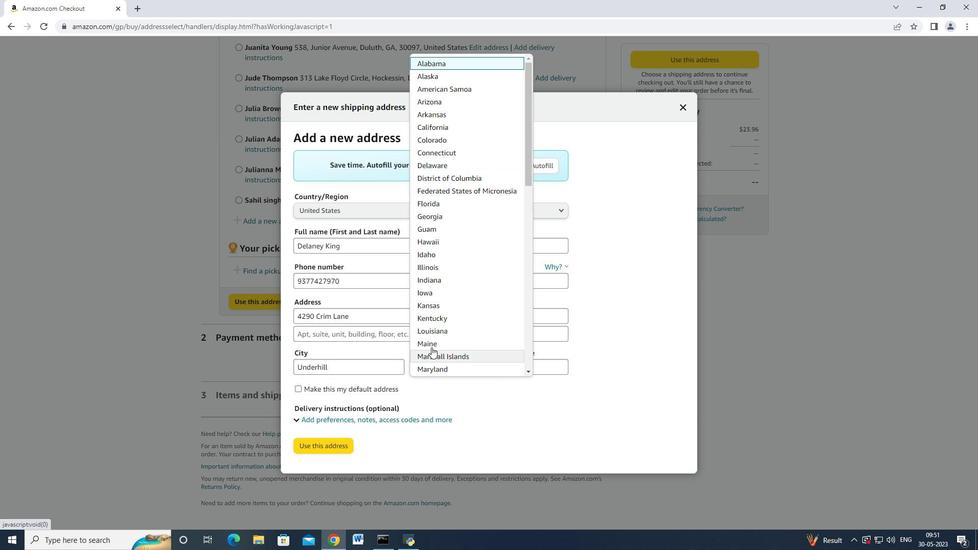 
Action: Mouse scrolled (434, 321) with delta (0, 0)
Screenshot: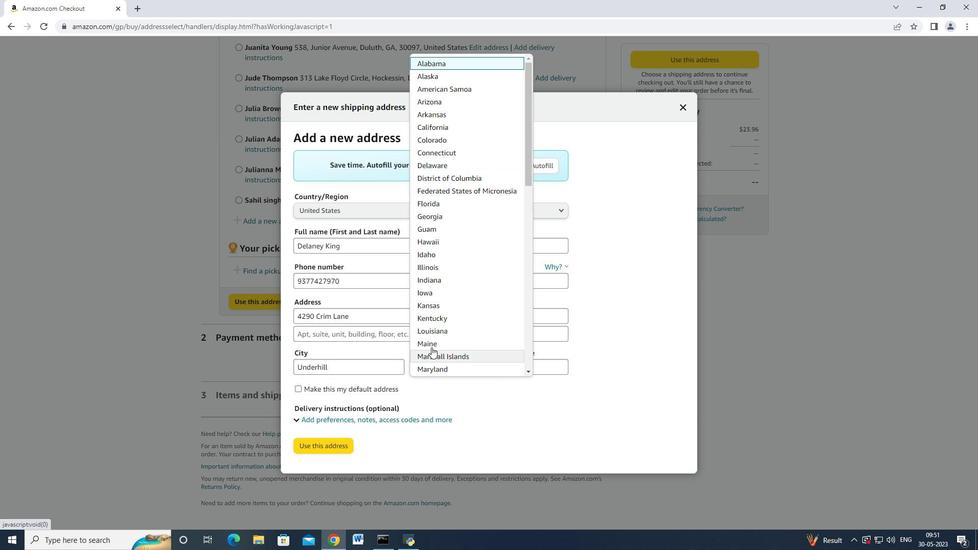 
Action: Mouse moved to (434, 321)
Screenshot: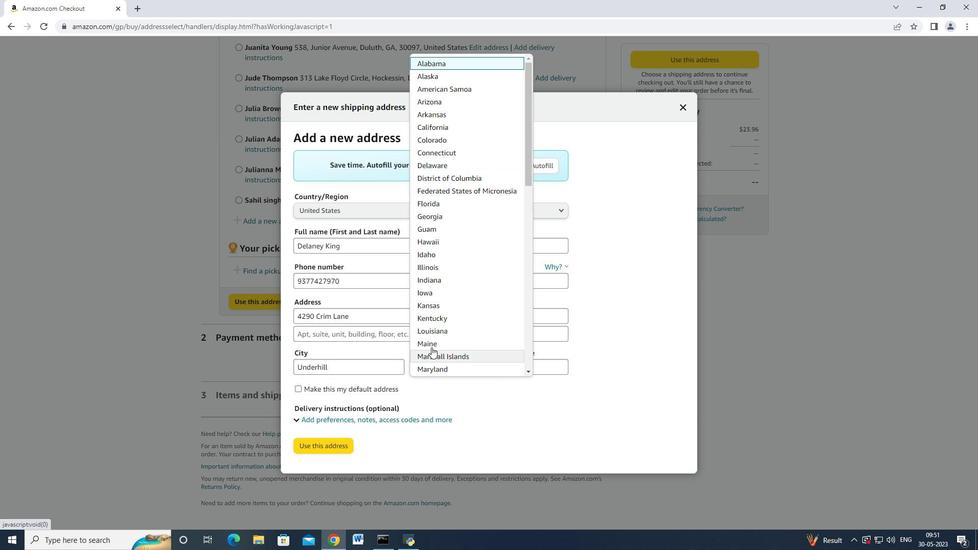 
Action: Mouse scrolled (434, 321) with delta (0, 0)
Screenshot: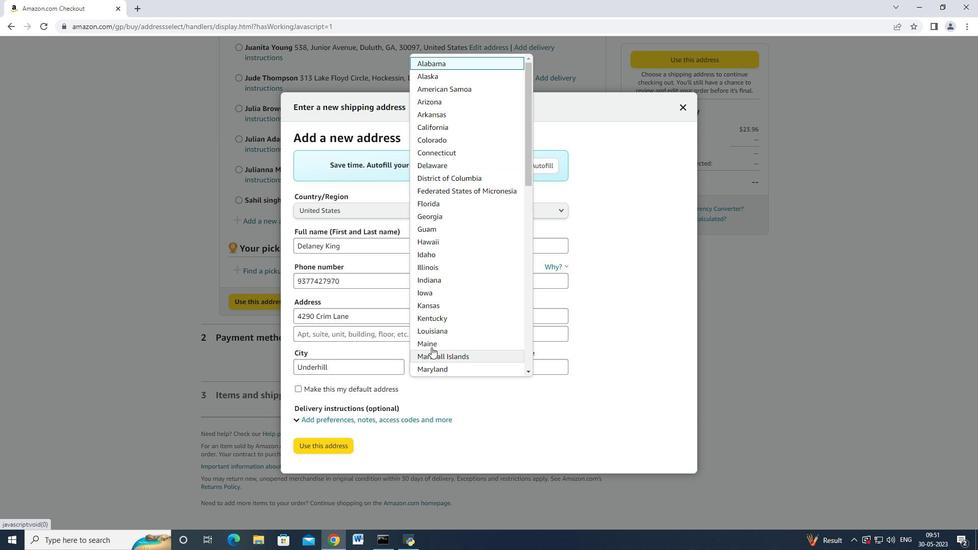 
Action: Mouse scrolled (434, 321) with delta (0, 0)
Screenshot: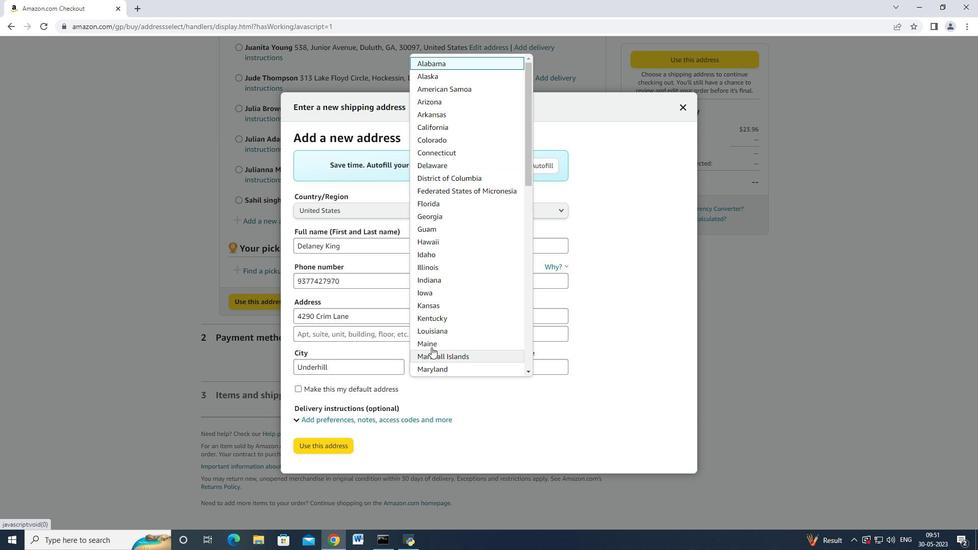 
Action: Mouse scrolled (434, 321) with delta (0, 0)
Screenshot: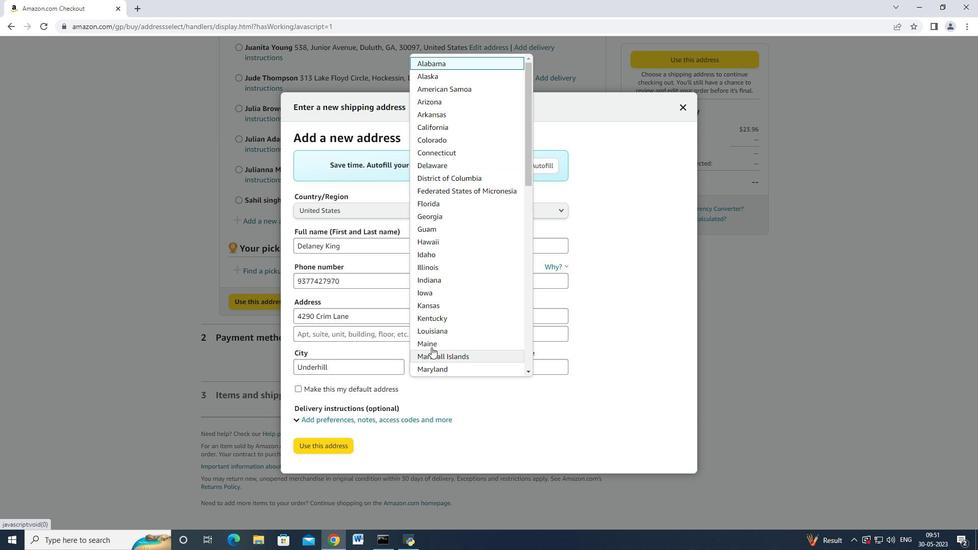 
Action: Mouse scrolled (434, 321) with delta (0, 0)
Screenshot: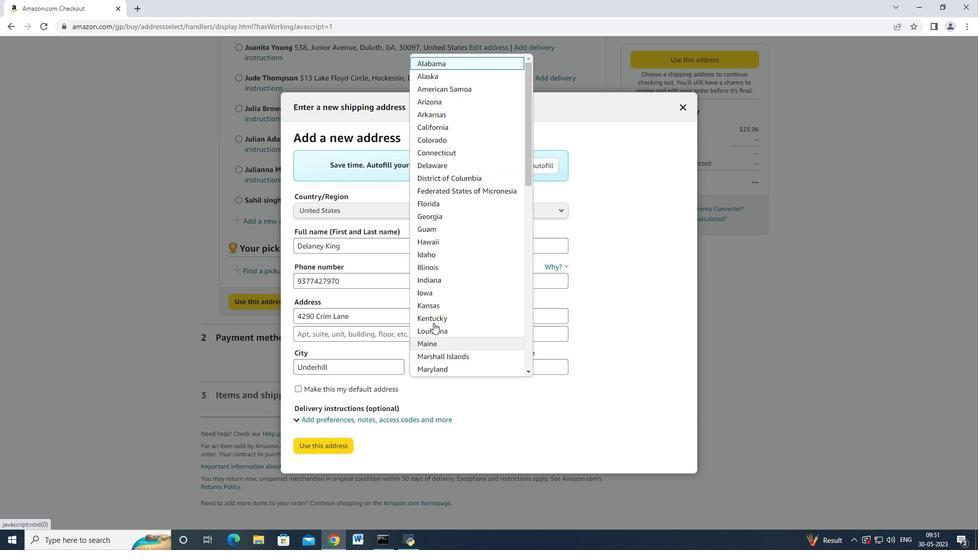 
Action: Mouse scrolled (434, 321) with delta (0, 0)
Screenshot: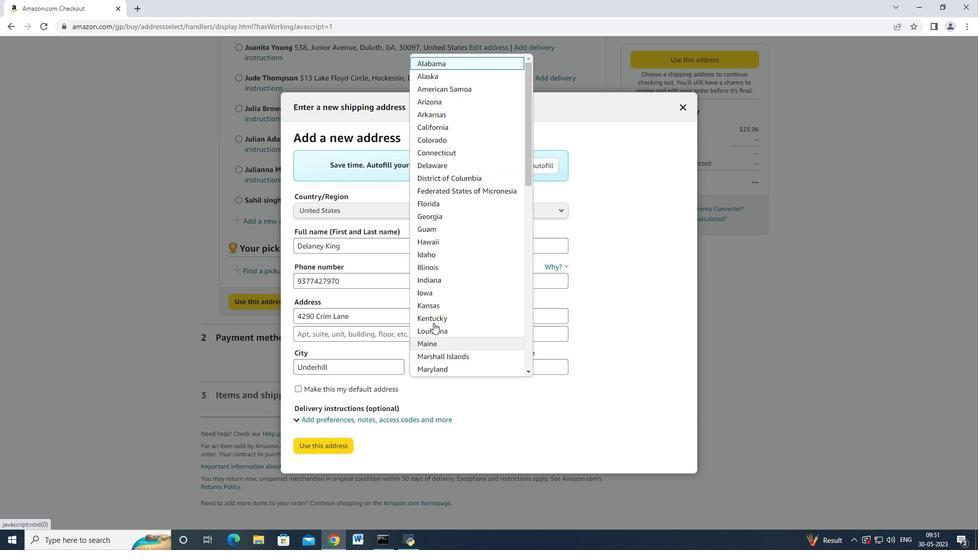 
Action: Mouse moved to (434, 321)
Screenshot: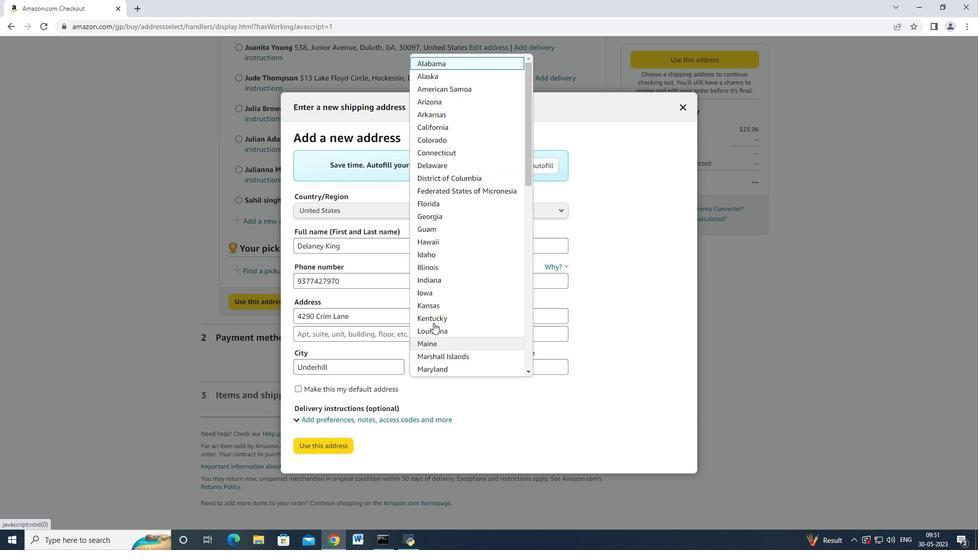 
Action: Mouse scrolled (434, 320) with delta (0, 0)
Screenshot: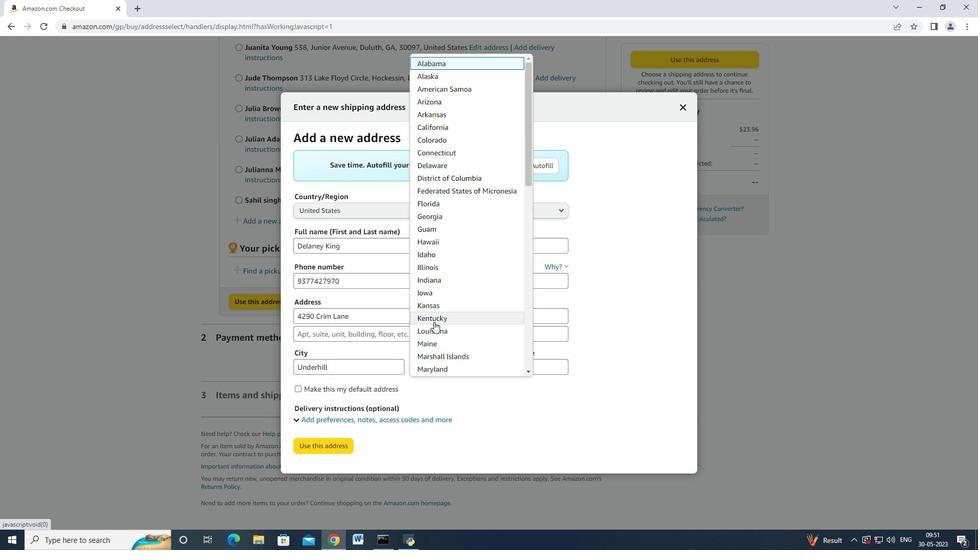 
Action: Mouse moved to (432, 319)
Screenshot: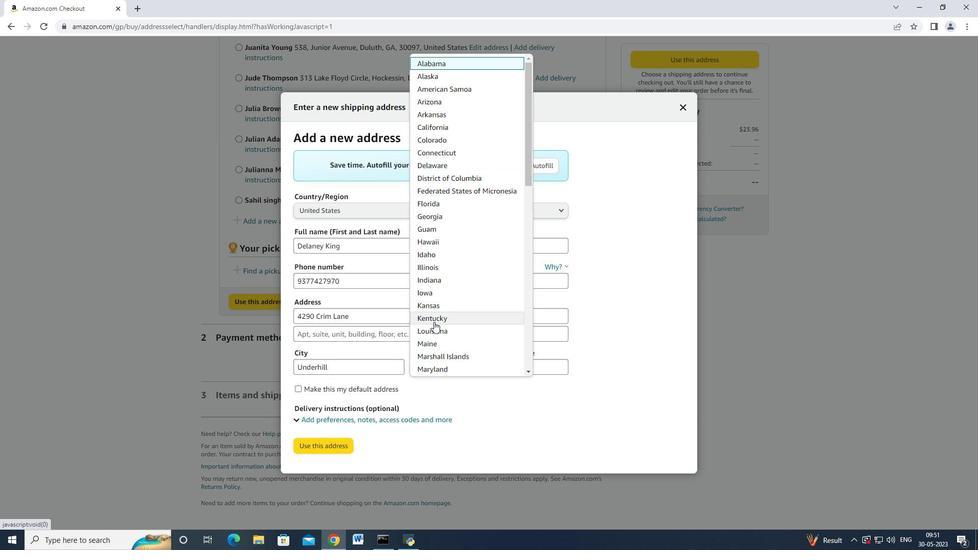 
Action: Mouse scrolled (433, 319) with delta (0, 0)
Screenshot: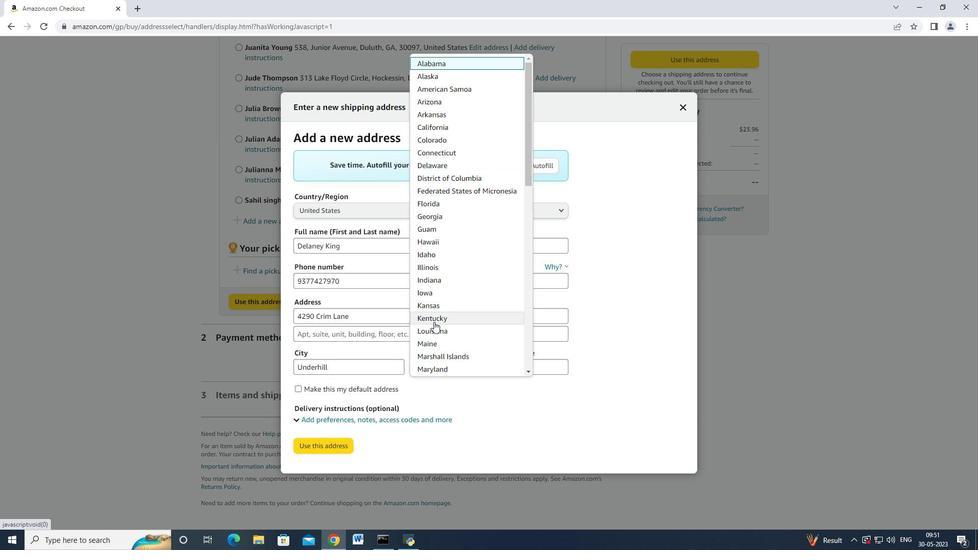 
Action: Mouse moved to (432, 319)
Screenshot: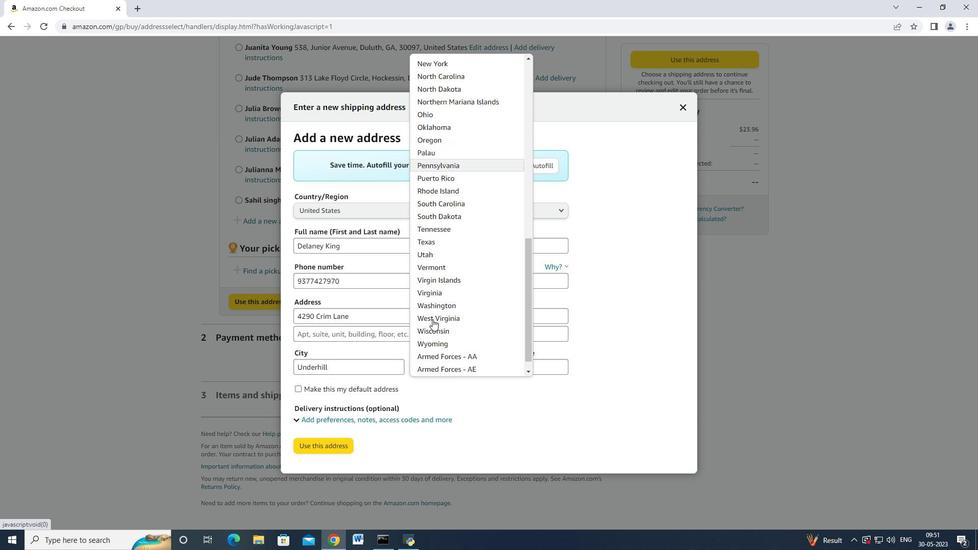 
Action: Mouse scrolled (432, 318) with delta (0, 0)
Screenshot: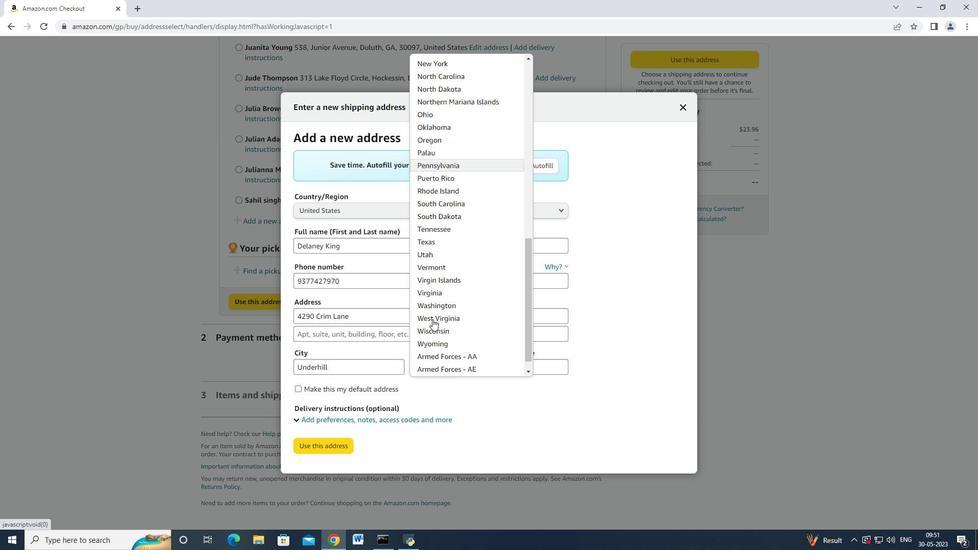 
Action: Mouse scrolled (432, 318) with delta (0, 0)
Screenshot: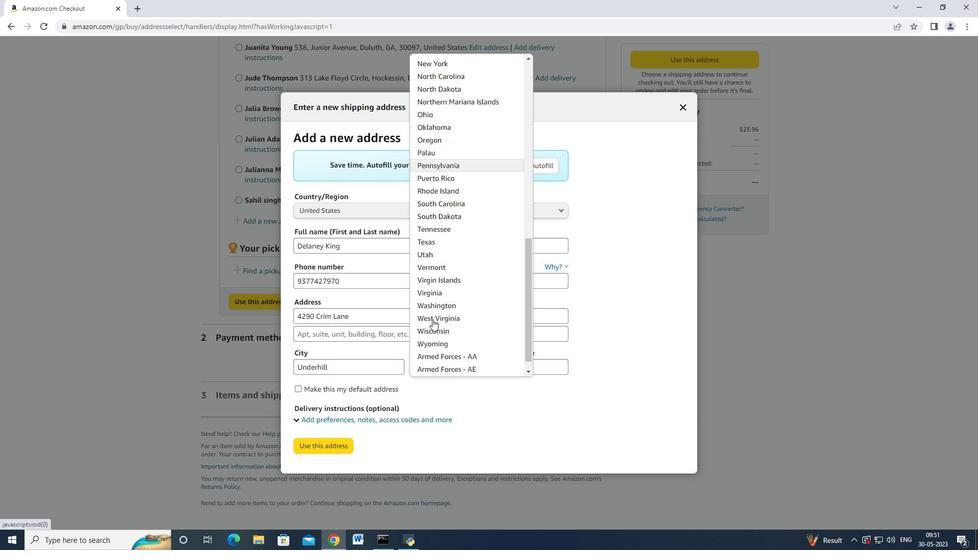 
Action: Mouse scrolled (432, 318) with delta (0, 0)
Screenshot: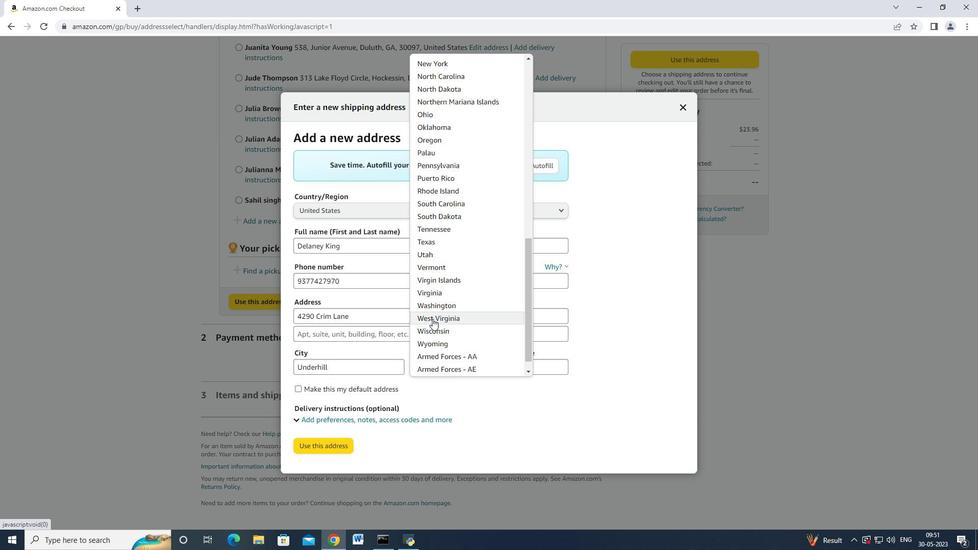 
Action: Mouse moved to (420, 255)
Screenshot: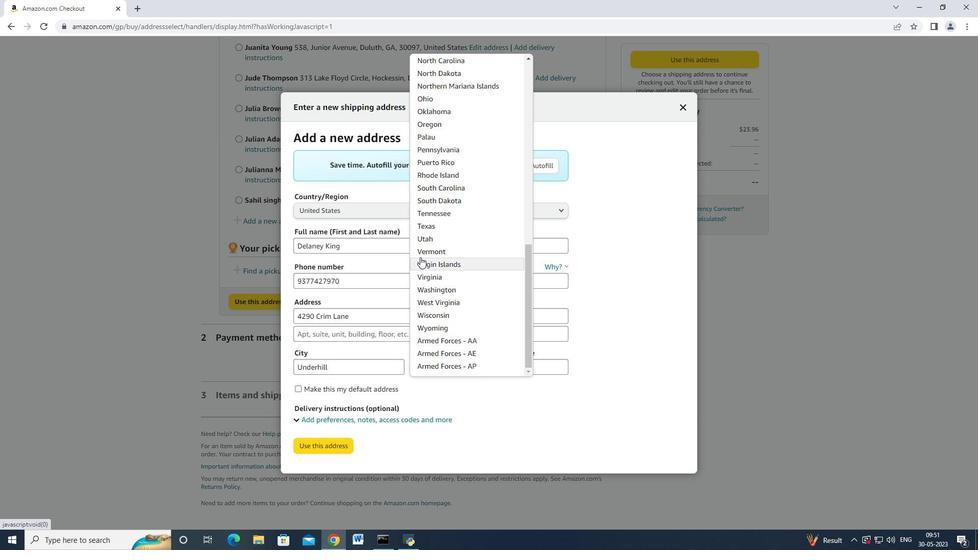 
Action: Mouse pressed left at (420, 255)
Screenshot: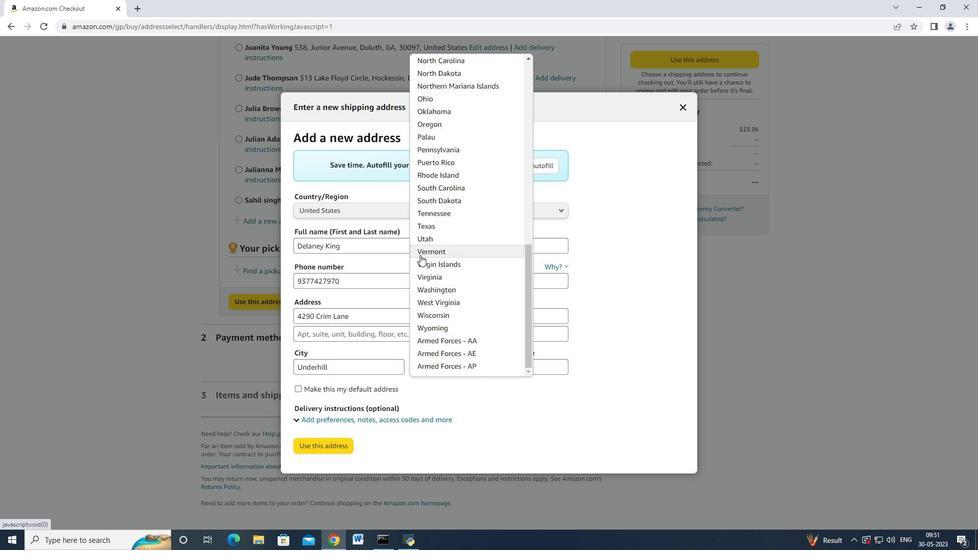 
Action: Mouse moved to (520, 364)
Screenshot: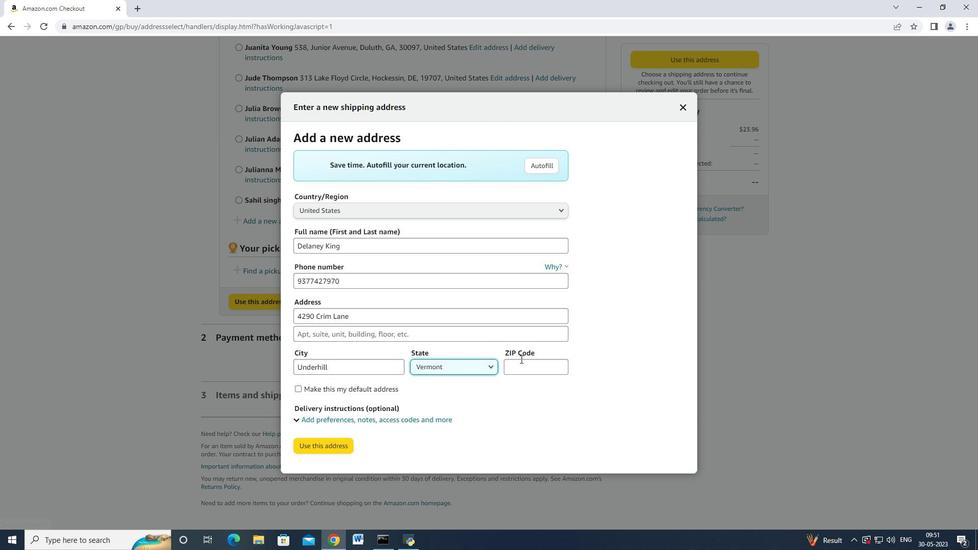 
Action: Mouse pressed left at (520, 364)
Screenshot: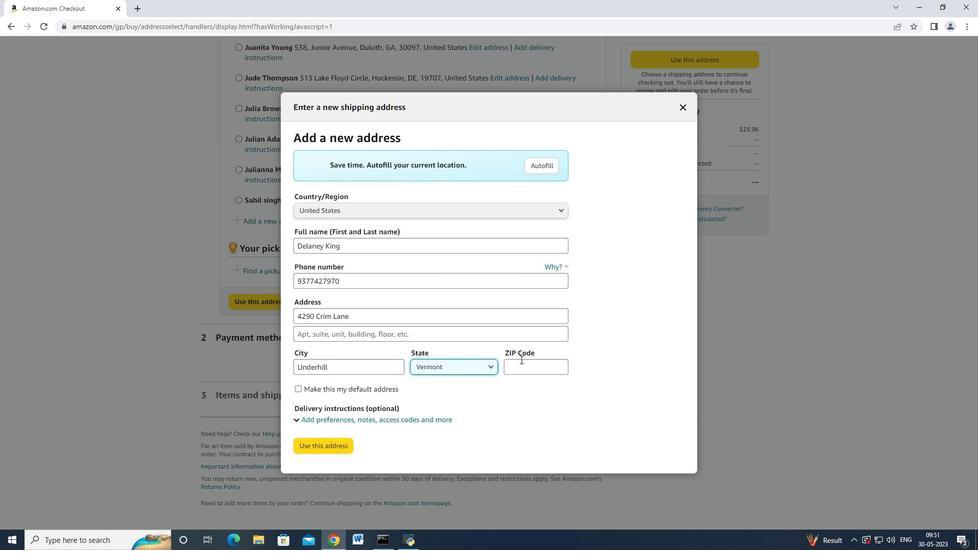 
Action: Mouse moved to (521, 363)
Screenshot: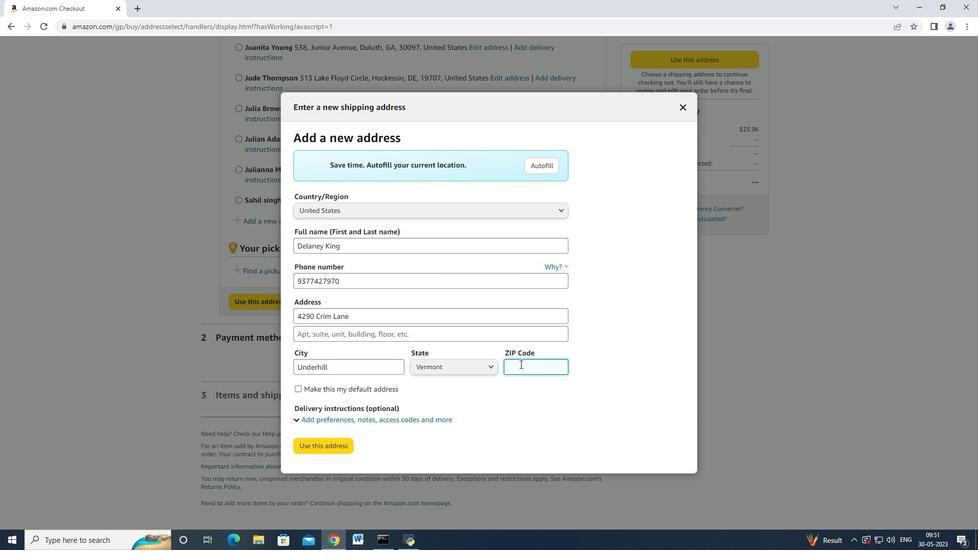 
Action: Key pressed 05489<Key.tab><Key.tab><Key.tab>
Screenshot: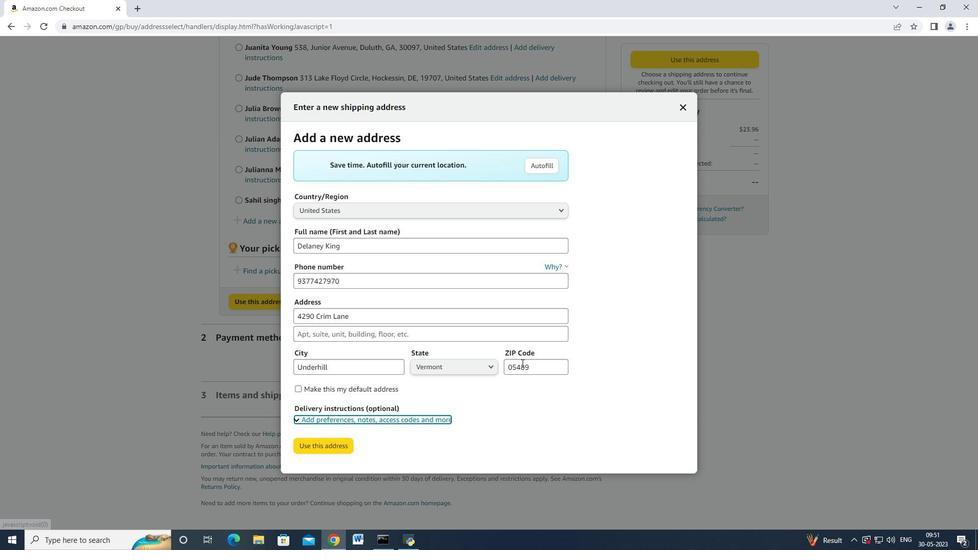 
Action: Mouse moved to (294, 420)
Screenshot: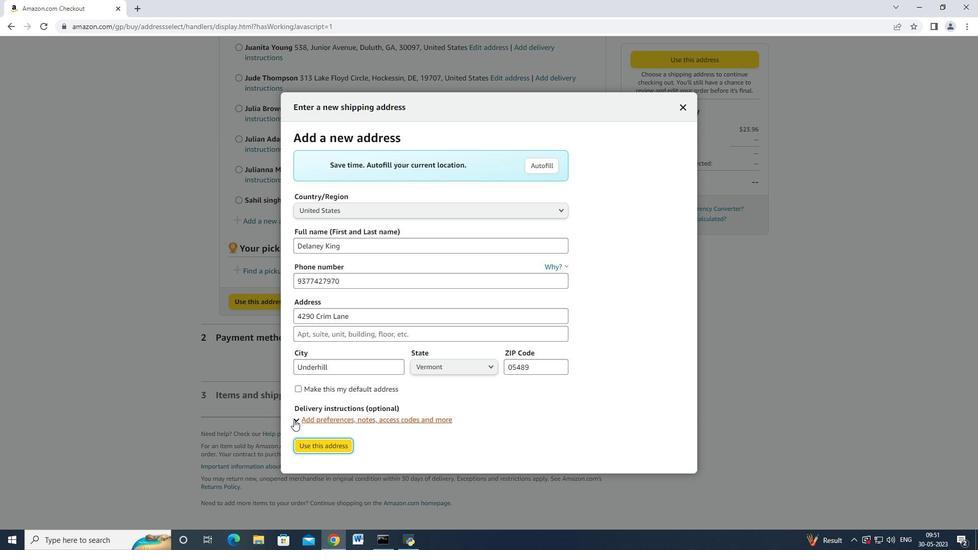 
Action: Mouse pressed left at (294, 420)
Screenshot: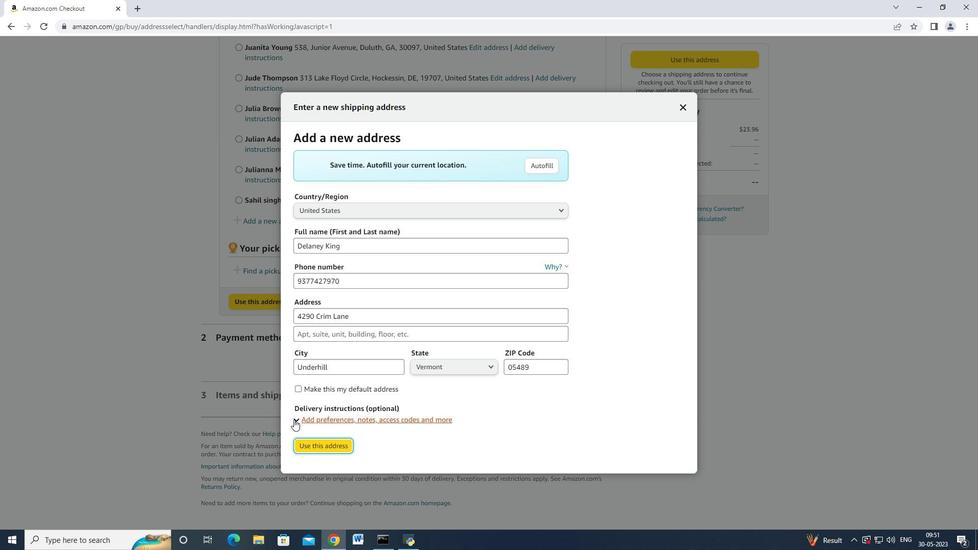 
Action: Mouse moved to (375, 383)
Screenshot: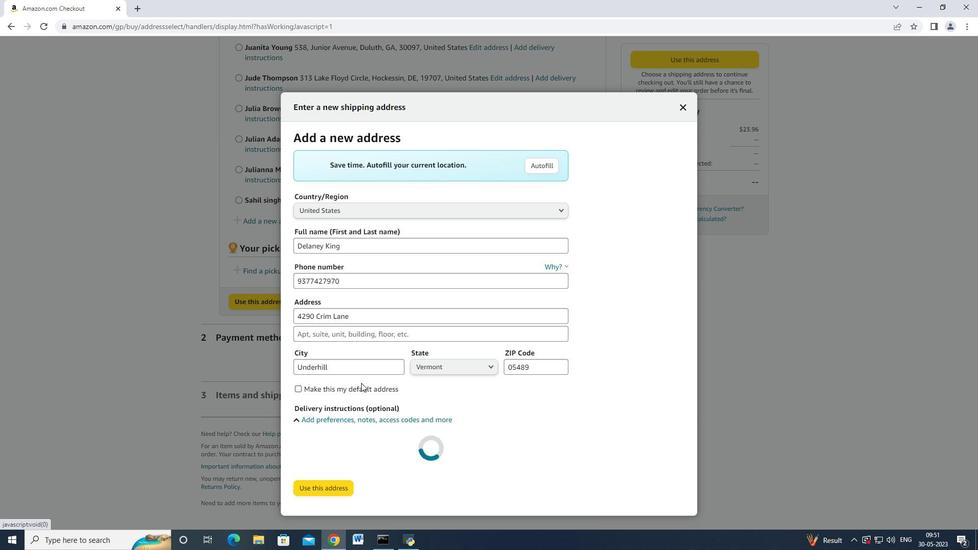 
Action: Mouse scrolled (375, 383) with delta (0, 0)
Screenshot: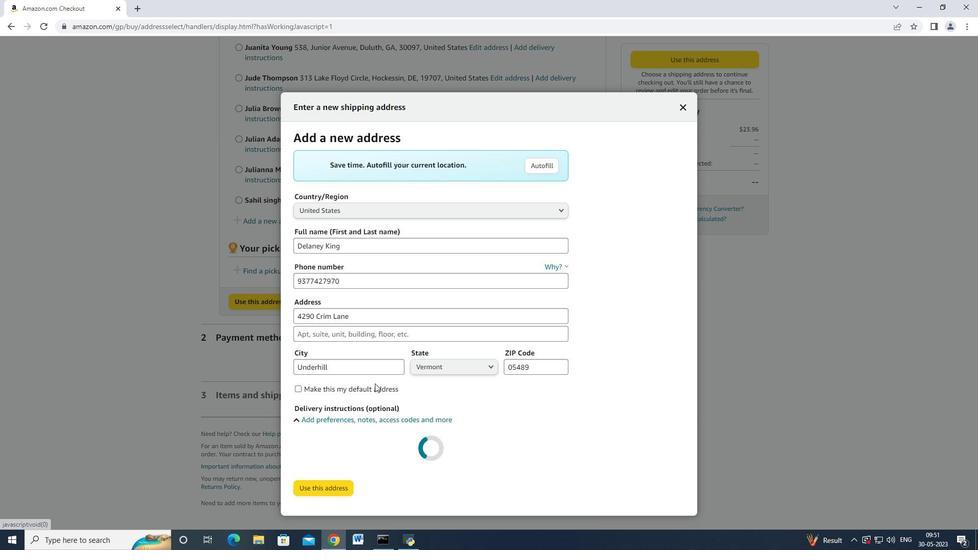 
Action: Mouse moved to (375, 383)
Screenshot: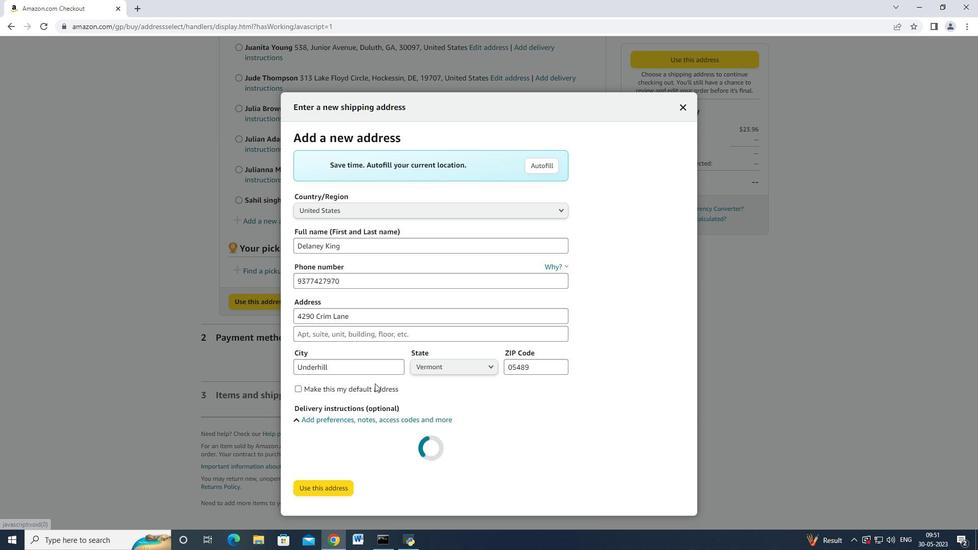 
Action: Mouse scrolled (375, 383) with delta (0, 0)
Screenshot: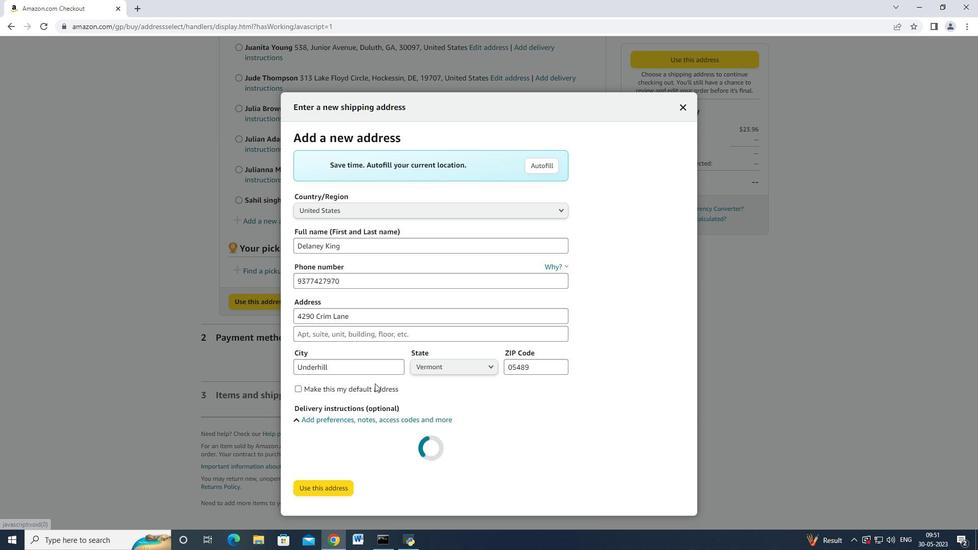 
Action: Mouse moved to (409, 395)
Screenshot: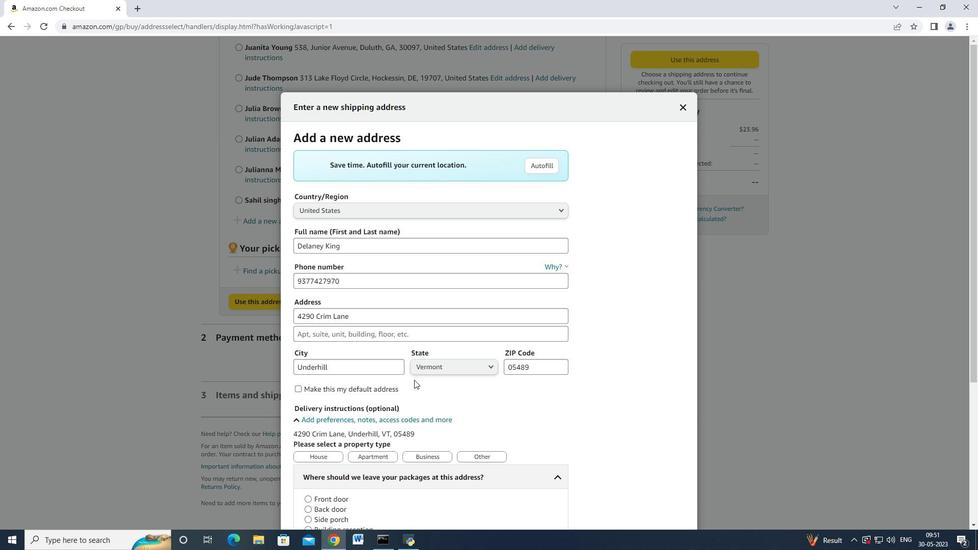 
Action: Mouse scrolled (409, 395) with delta (0, 0)
Screenshot: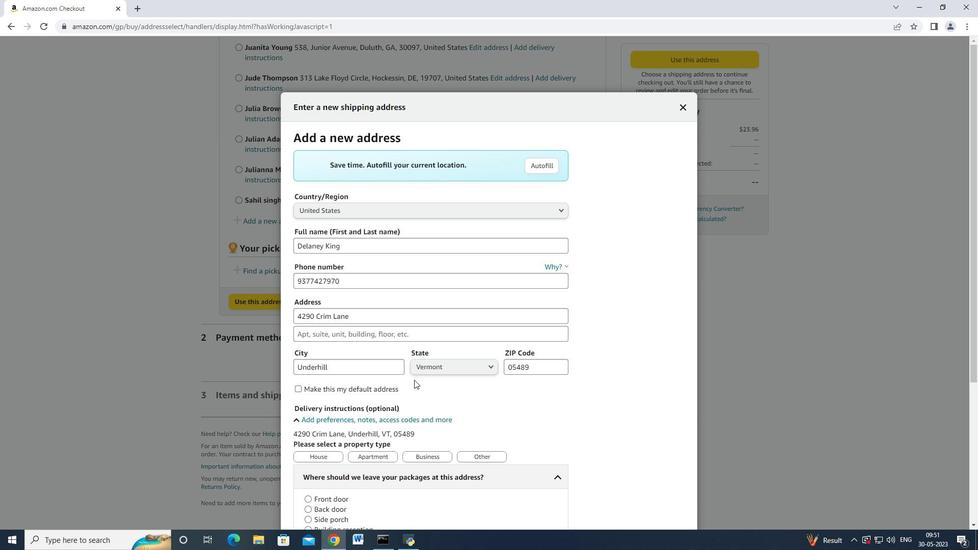 
Action: Mouse moved to (319, 407)
Screenshot: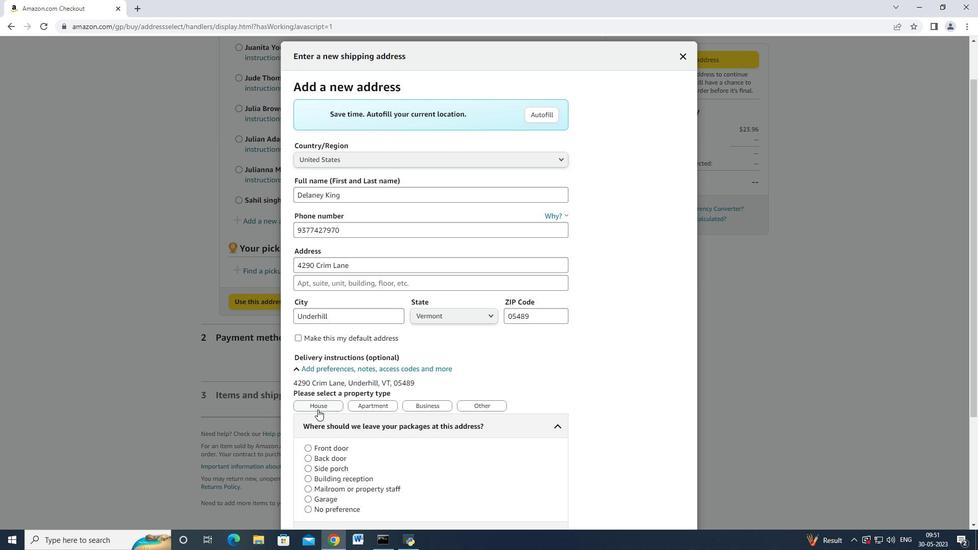 
Action: Mouse pressed left at (319, 407)
Screenshot: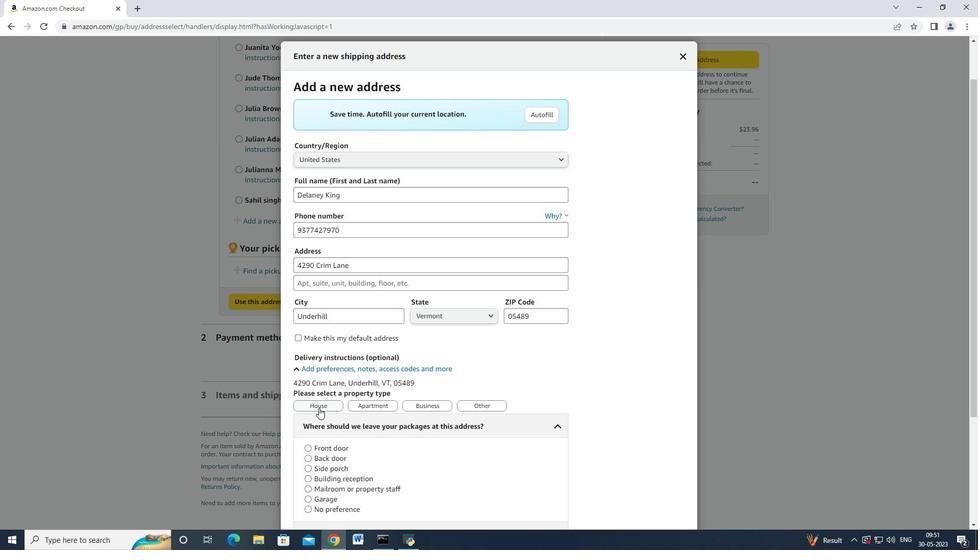 
Action: Mouse moved to (340, 403)
Screenshot: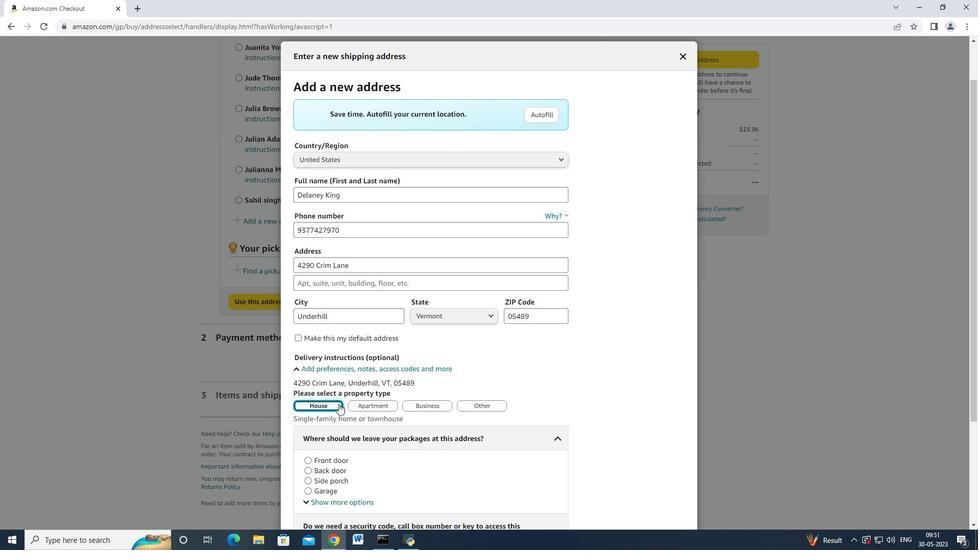 
Action: Mouse scrolled (340, 403) with delta (0, 0)
Screenshot: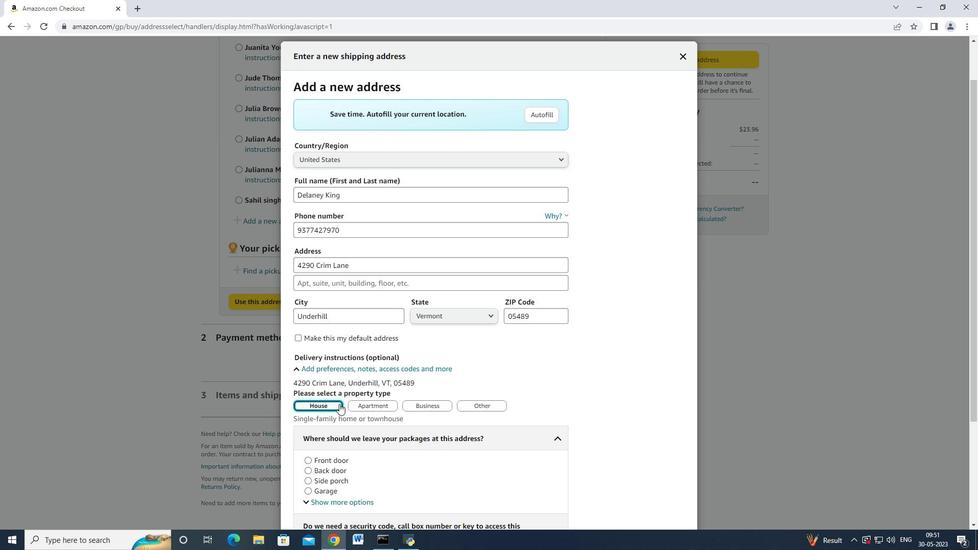 
Action: Mouse moved to (340, 403)
Screenshot: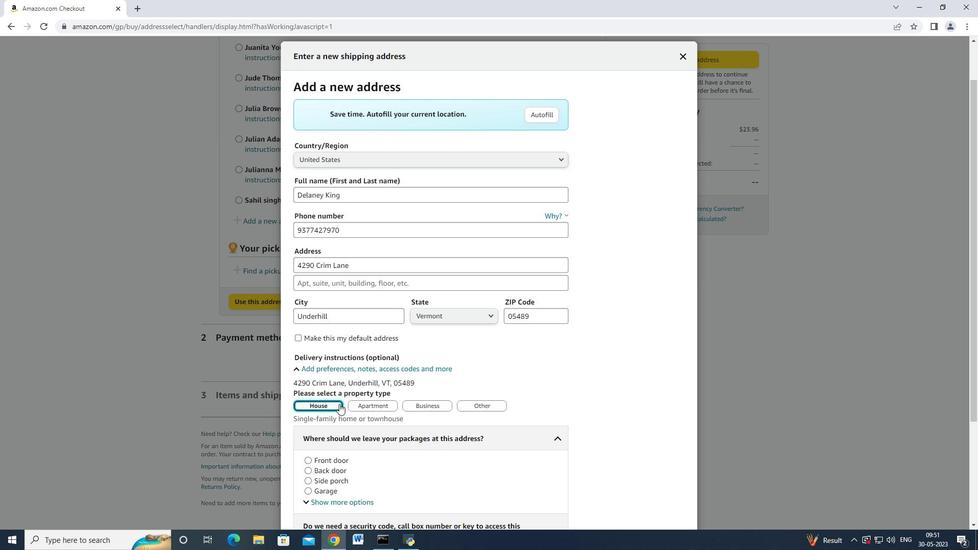 
Action: Mouse scrolled (340, 403) with delta (0, 0)
Screenshot: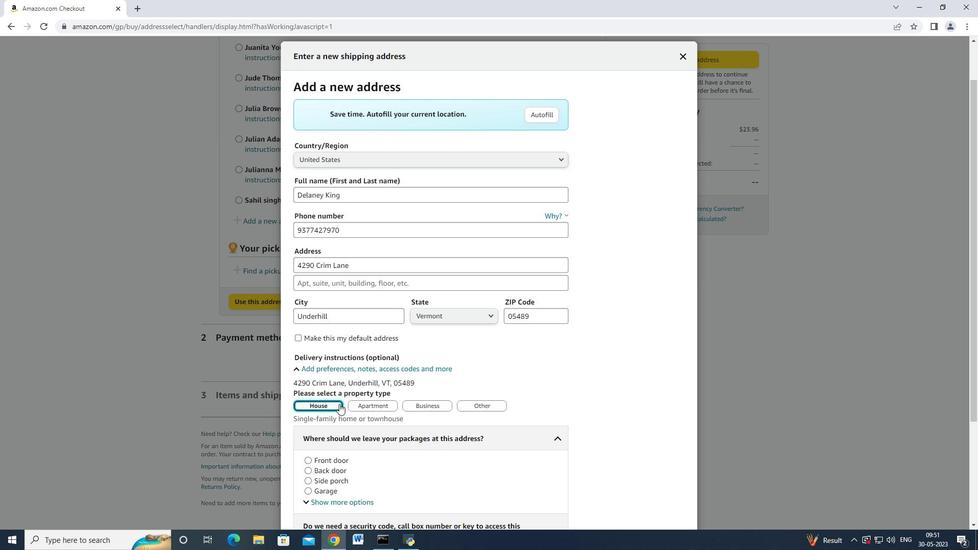
Action: Mouse scrolled (340, 403) with delta (0, 0)
Screenshot: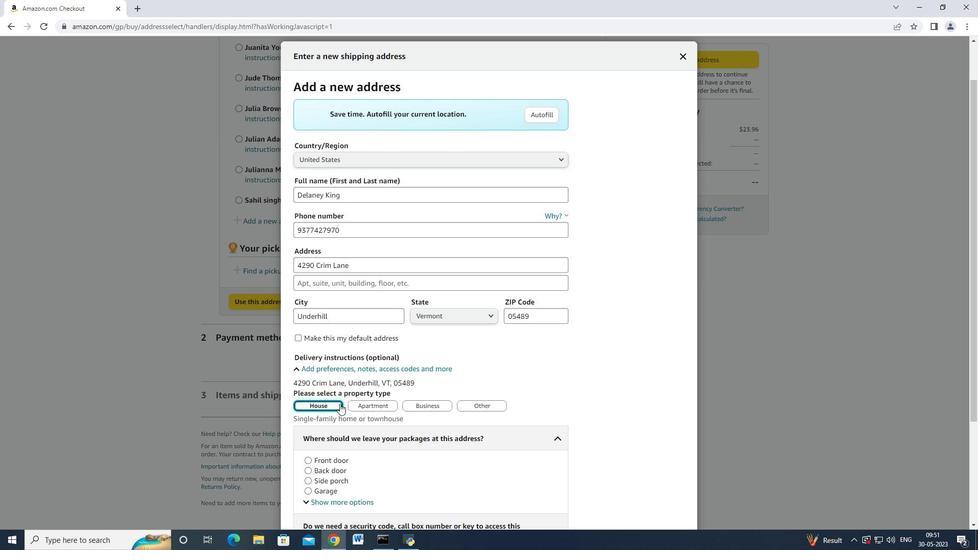 
Action: Mouse scrolled (340, 403) with delta (0, 0)
Screenshot: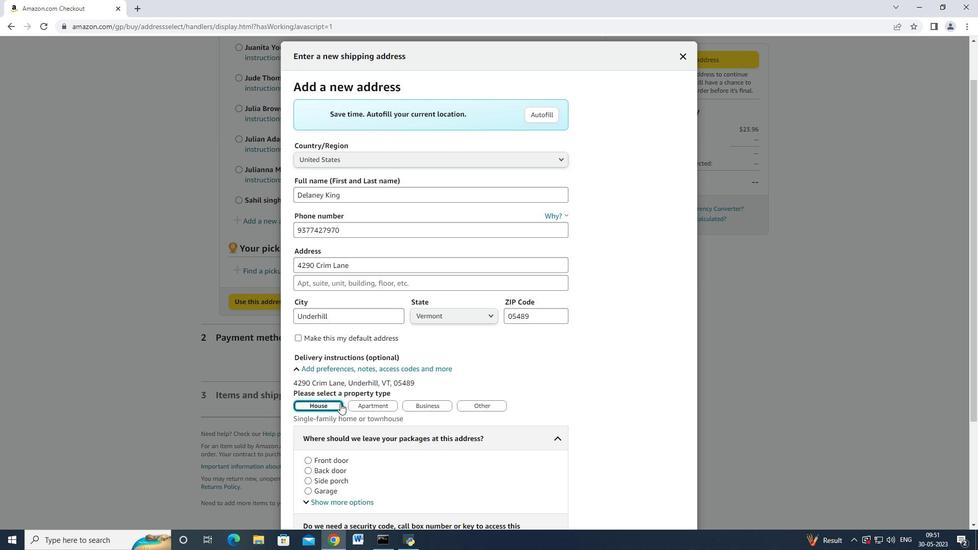 
Action: Mouse moved to (308, 319)
Screenshot: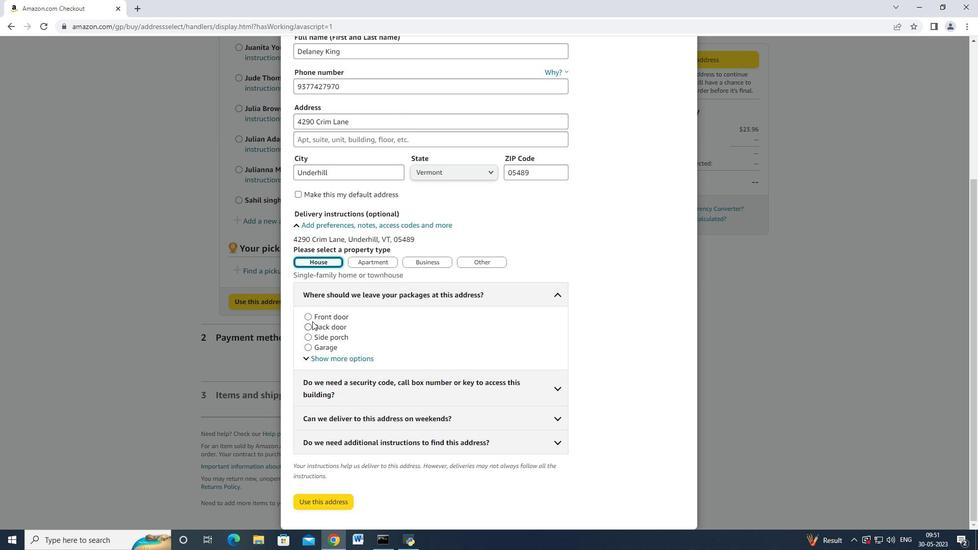 
Action: Mouse pressed left at (308, 319)
Screenshot: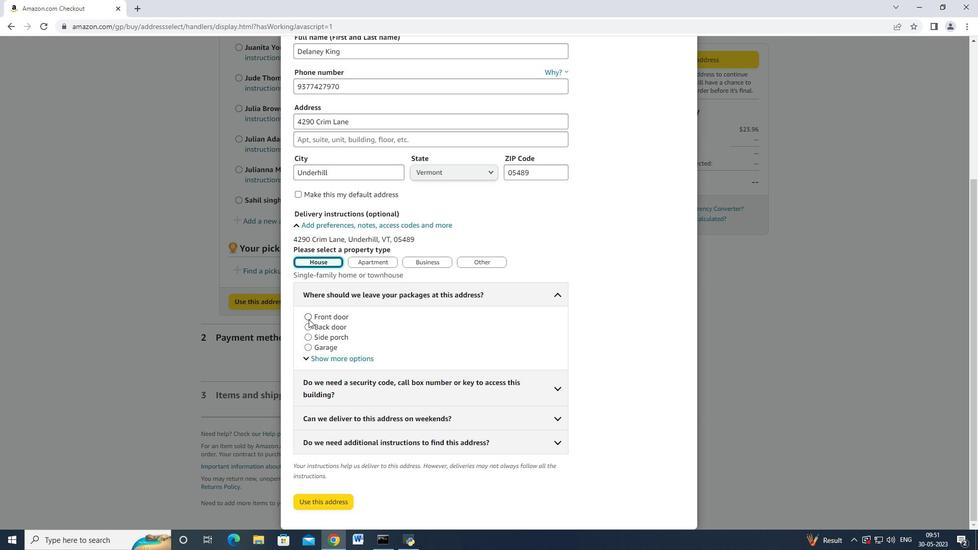 
Action: Mouse moved to (402, 326)
Screenshot: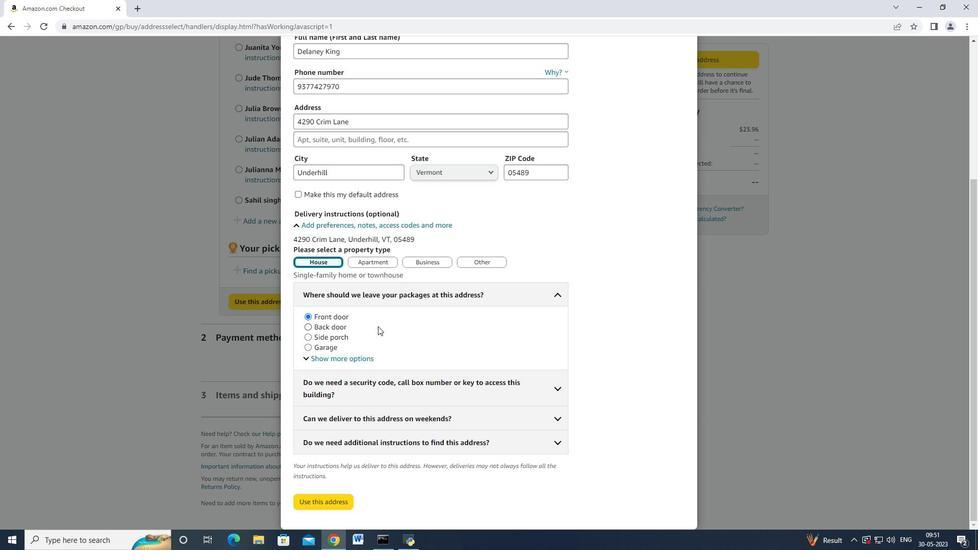 
Action: Mouse scrolled (402, 326) with delta (0, 0)
Screenshot: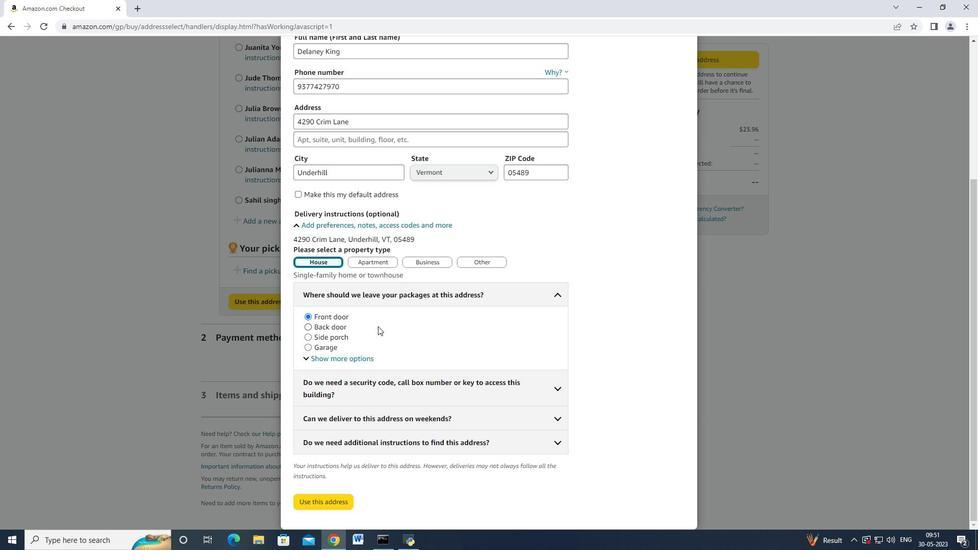 
Action: Mouse moved to (402, 326)
Screenshot: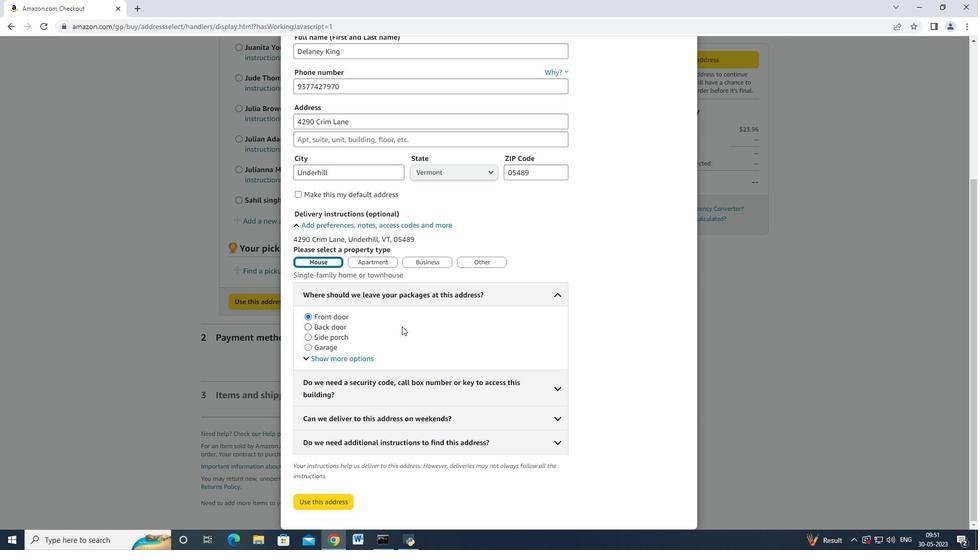 
Action: Mouse scrolled (402, 326) with delta (0, 0)
Screenshot: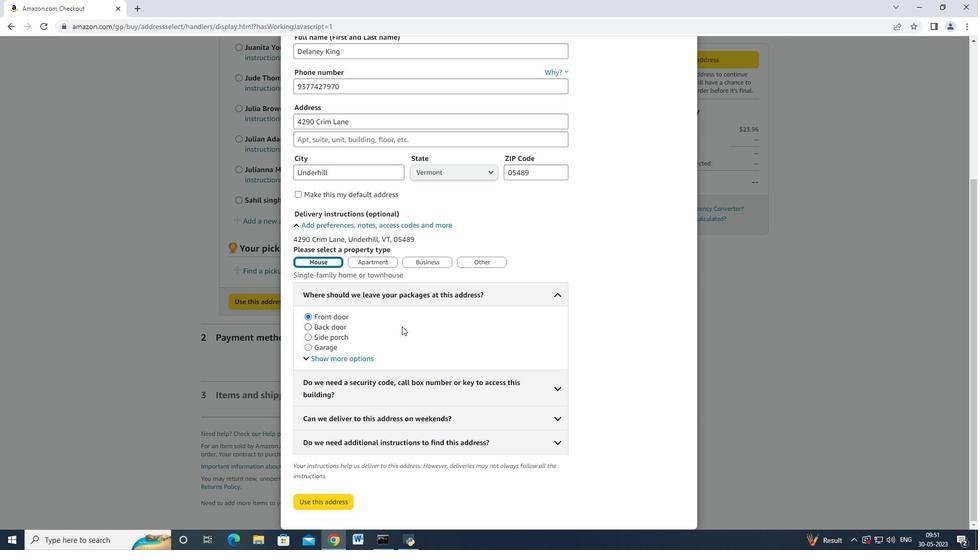 
Action: Mouse scrolled (402, 326) with delta (0, 0)
Screenshot: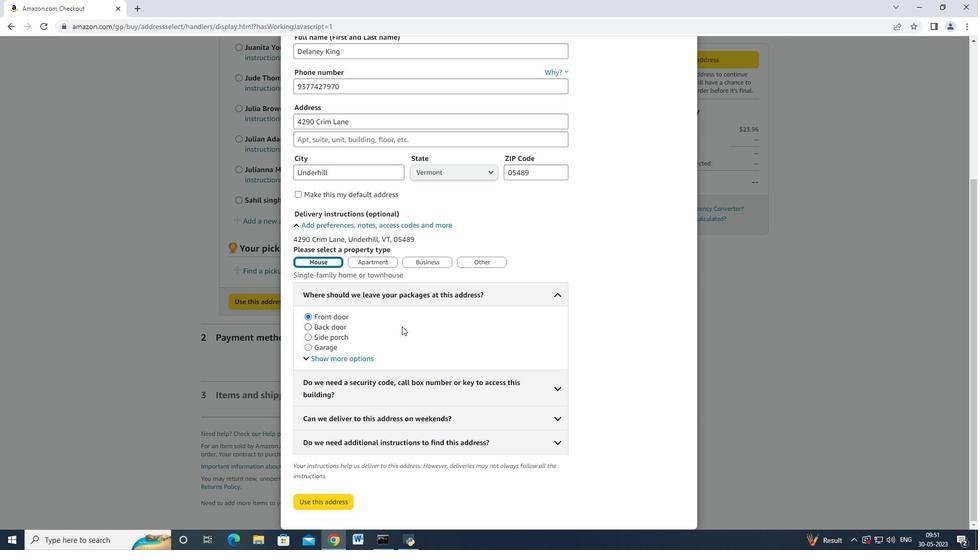
Action: Mouse scrolled (402, 326) with delta (0, 0)
Screenshot: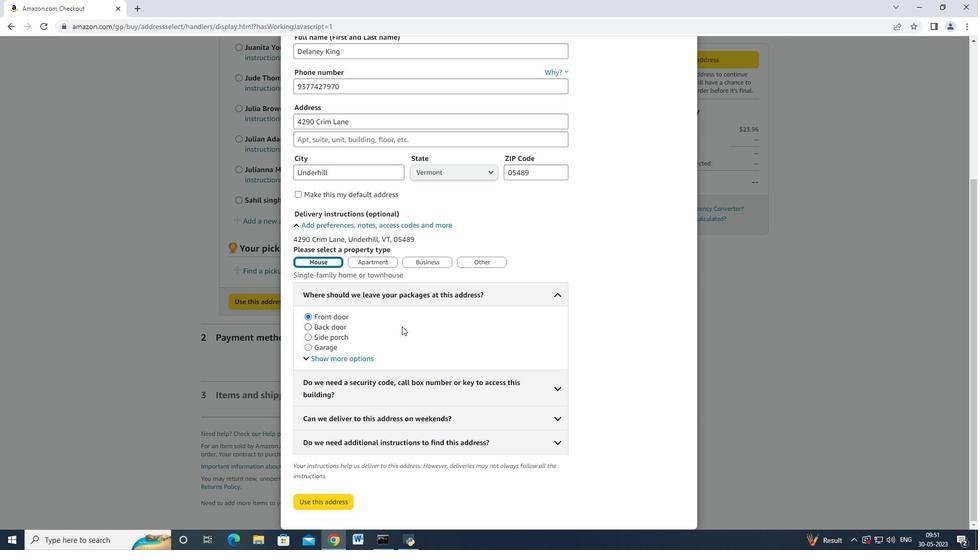 
Action: Mouse moved to (344, 496)
Screenshot: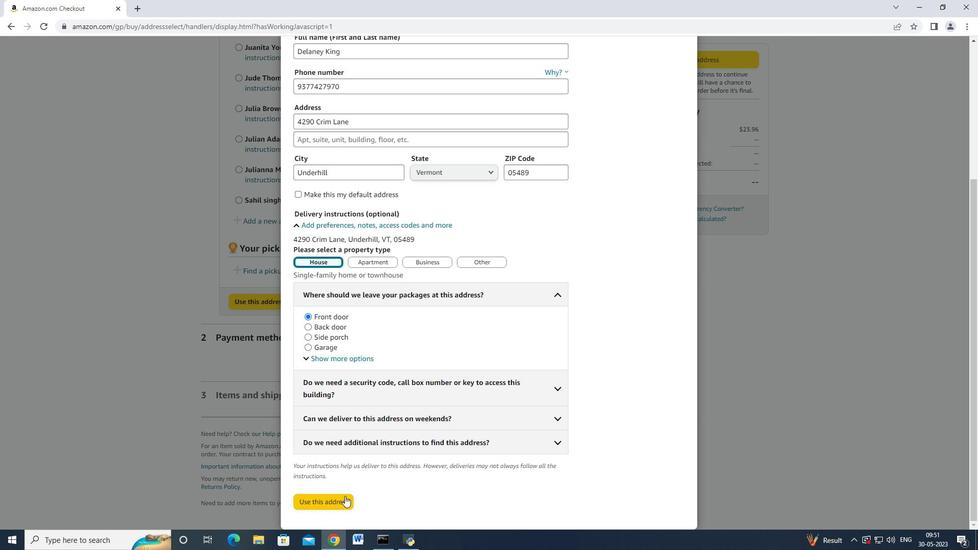 
Action: Mouse pressed left at (344, 496)
Screenshot: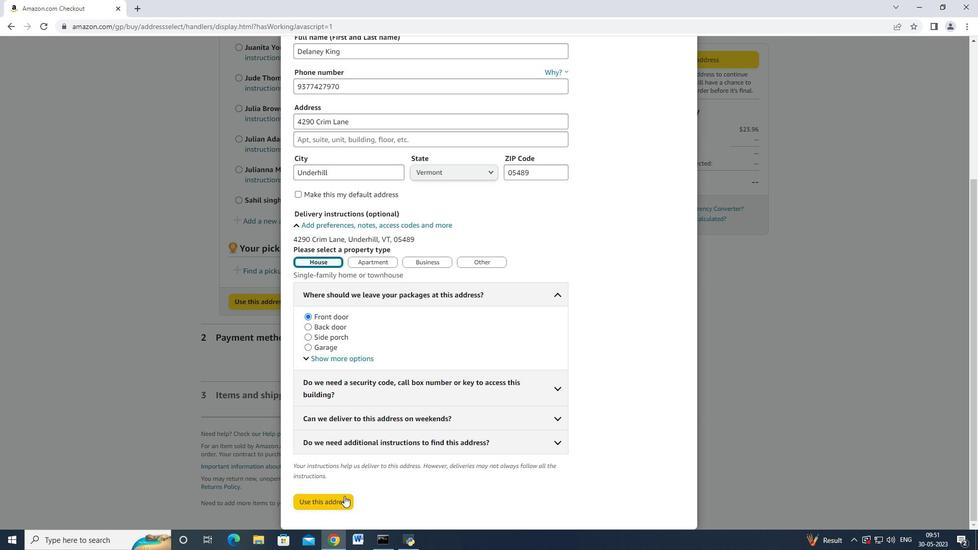 
Action: Mouse moved to (343, 499)
Screenshot: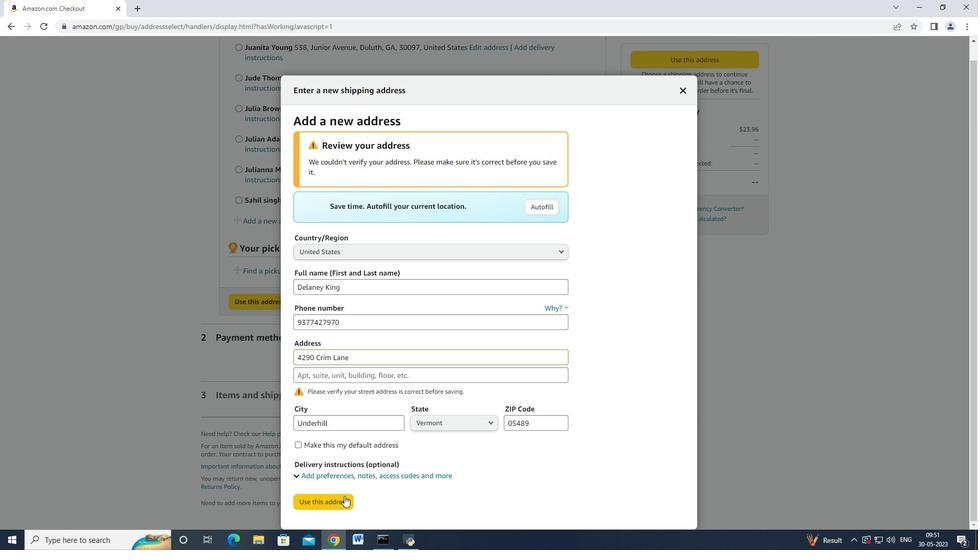 
Action: Mouse pressed left at (343, 499)
Screenshot: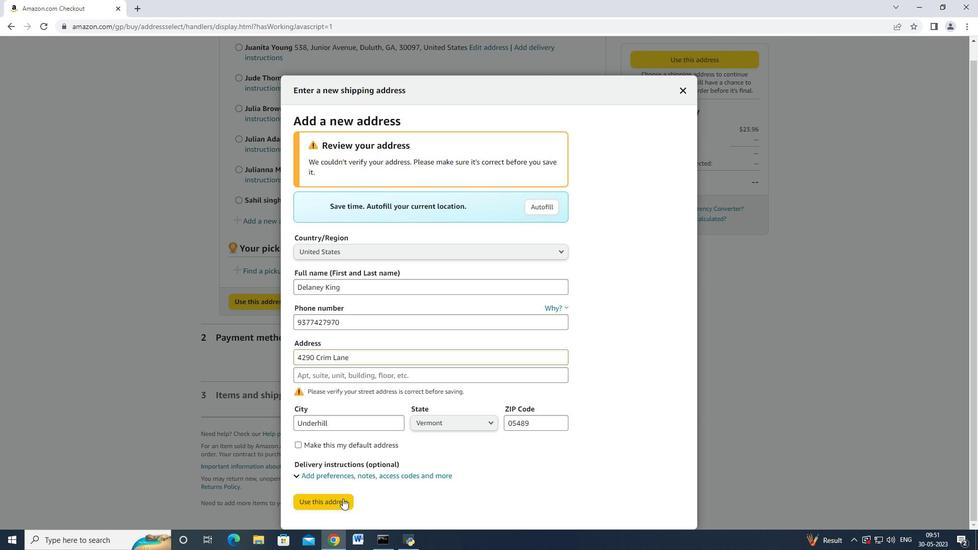 
Action: Mouse moved to (309, 225)
Screenshot: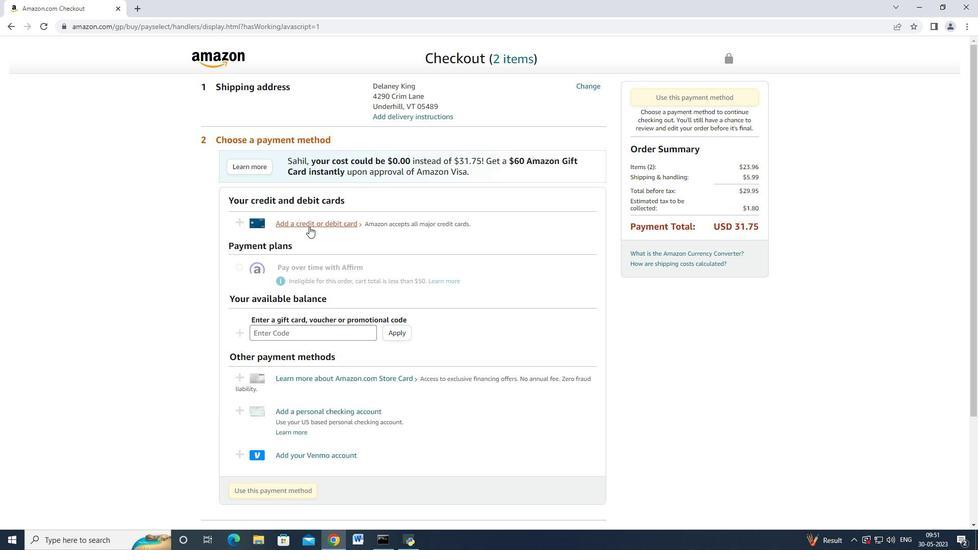 
Action: Mouse pressed left at (309, 225)
Screenshot: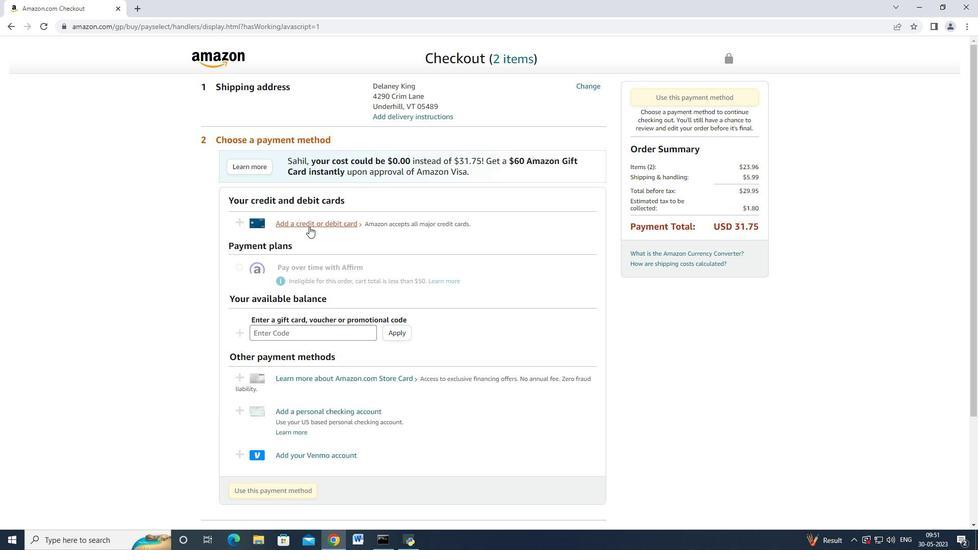 
Action: Mouse moved to (396, 231)
Screenshot: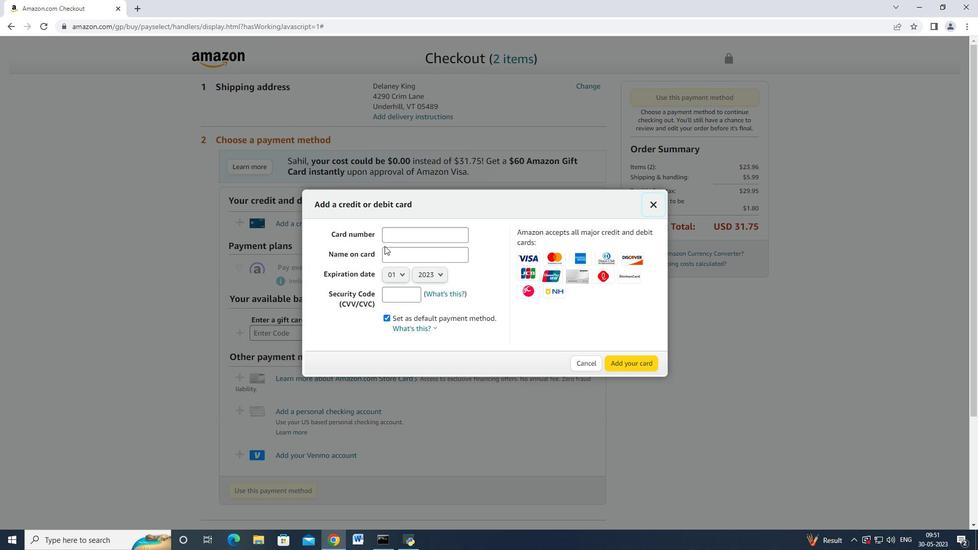 
Action: Mouse pressed left at (396, 231)
Screenshot: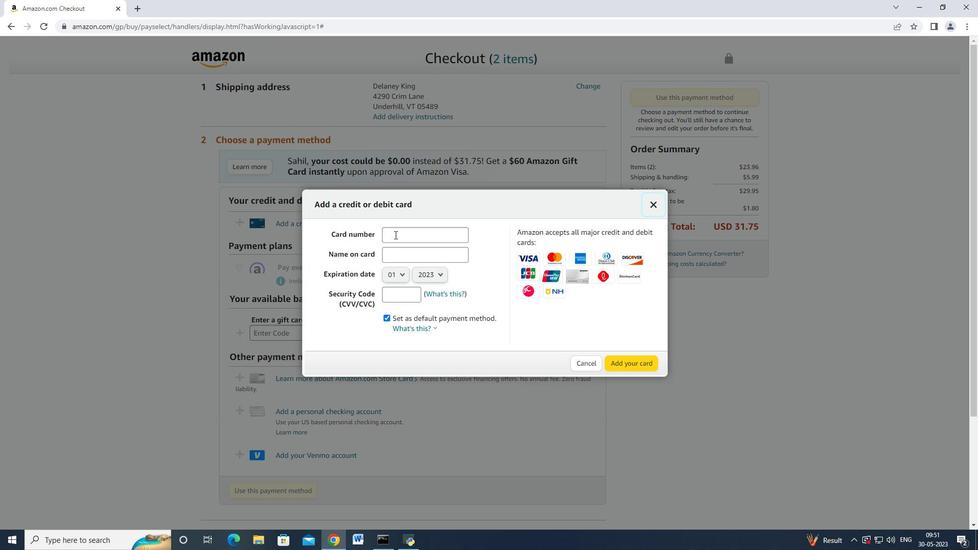 
Action: Mouse moved to (396, 231)
Screenshot: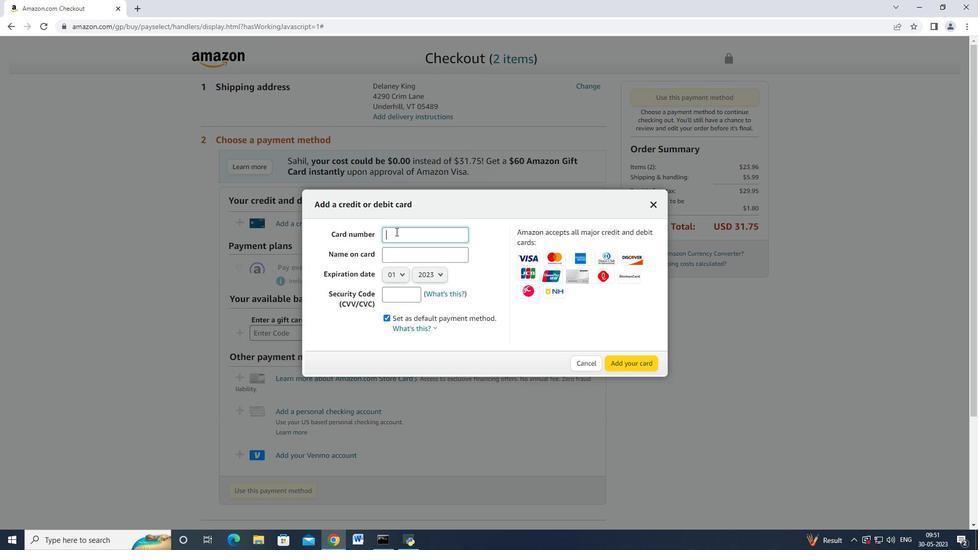 
Action: Key pressed 4762664477556010<Key.tab><Key.shift>Mark<Key.space><Key.shift_r>Adm<Key.backspace>ams
Screenshot: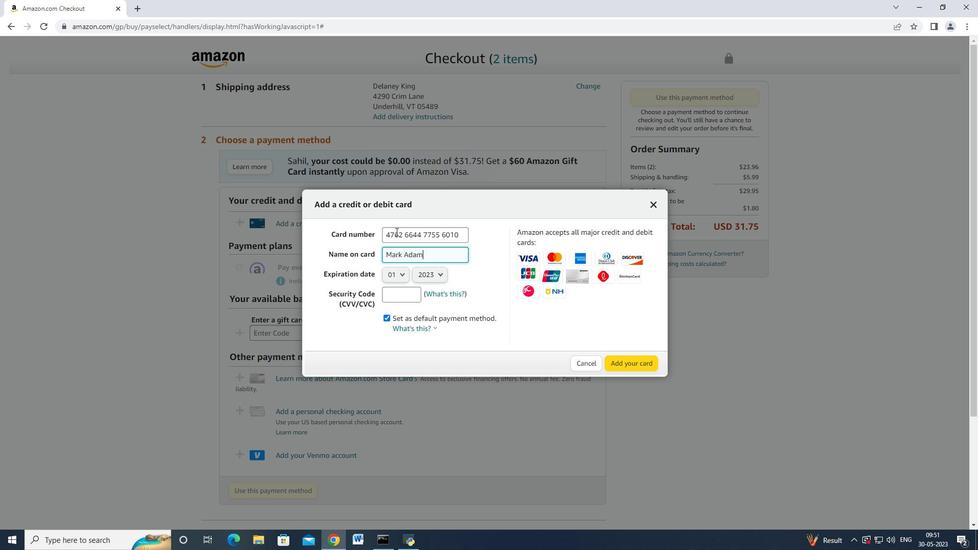 
Action: Mouse moved to (394, 273)
Screenshot: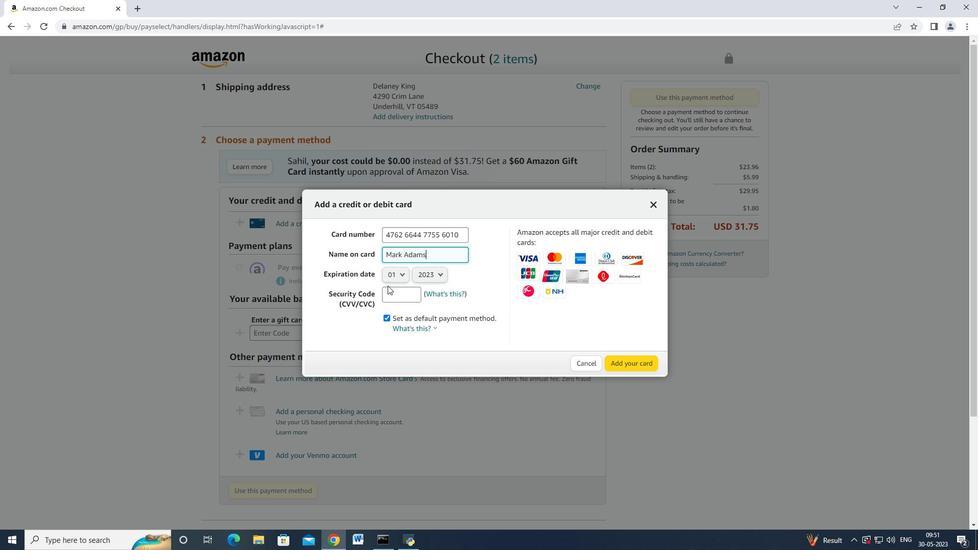 
Action: Mouse pressed left at (394, 273)
Screenshot: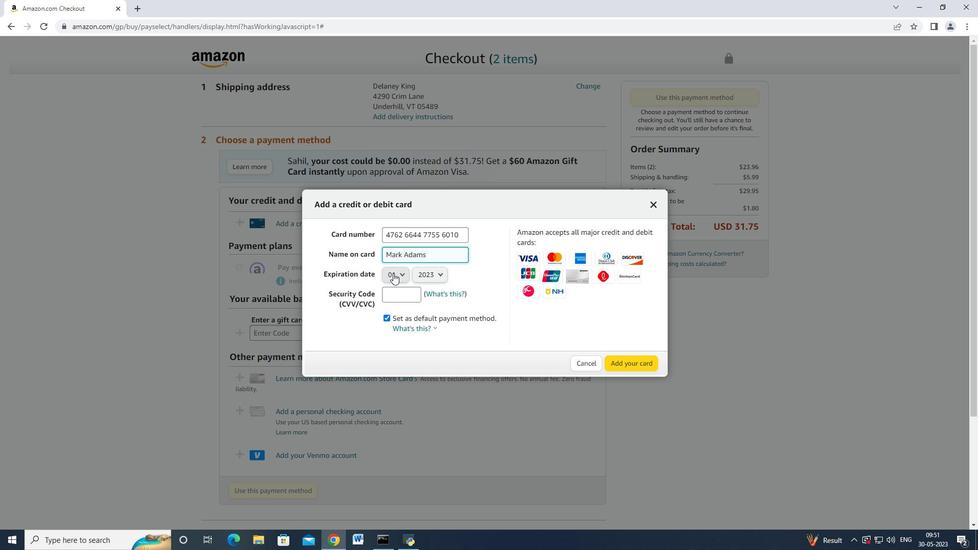 
Action: Mouse moved to (400, 312)
Screenshot: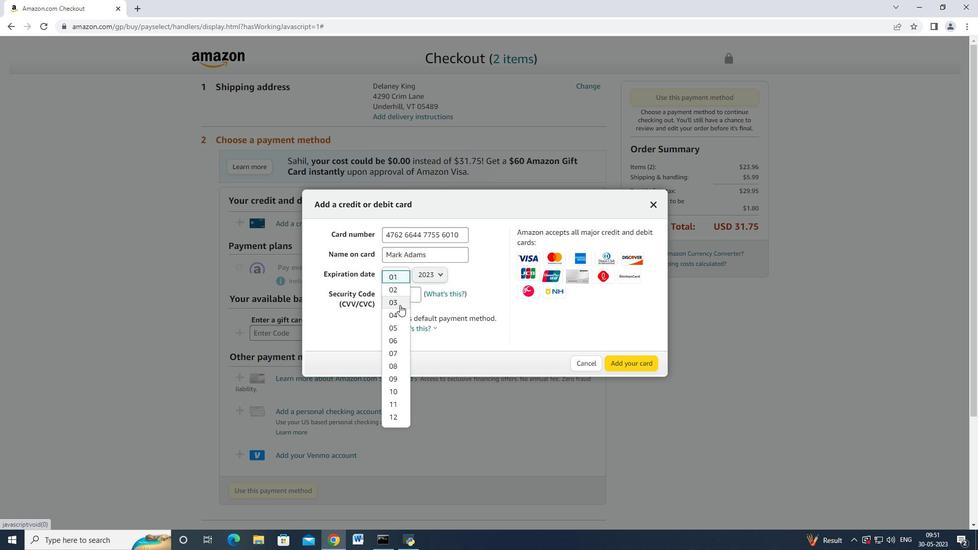 
Action: Mouse pressed left at (400, 312)
Screenshot: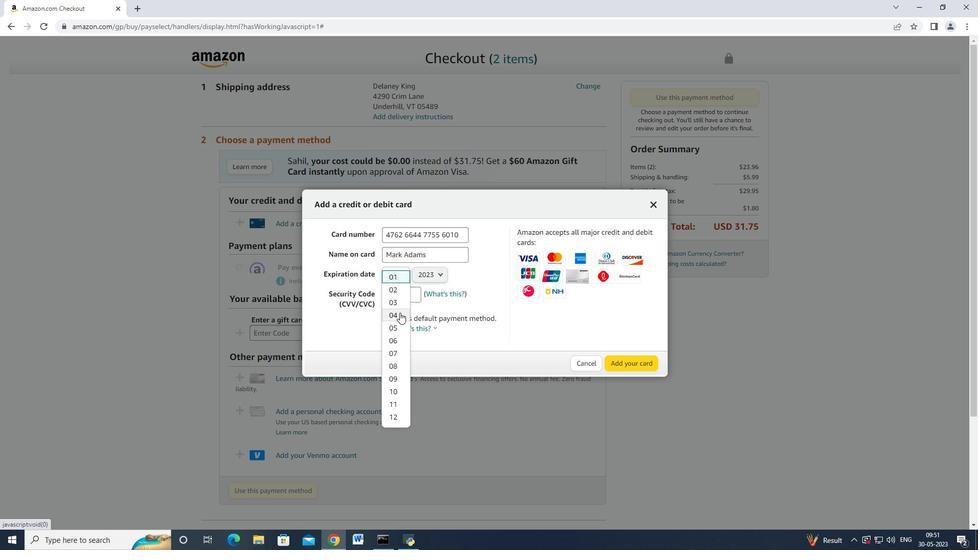 
Action: Mouse moved to (423, 278)
Screenshot: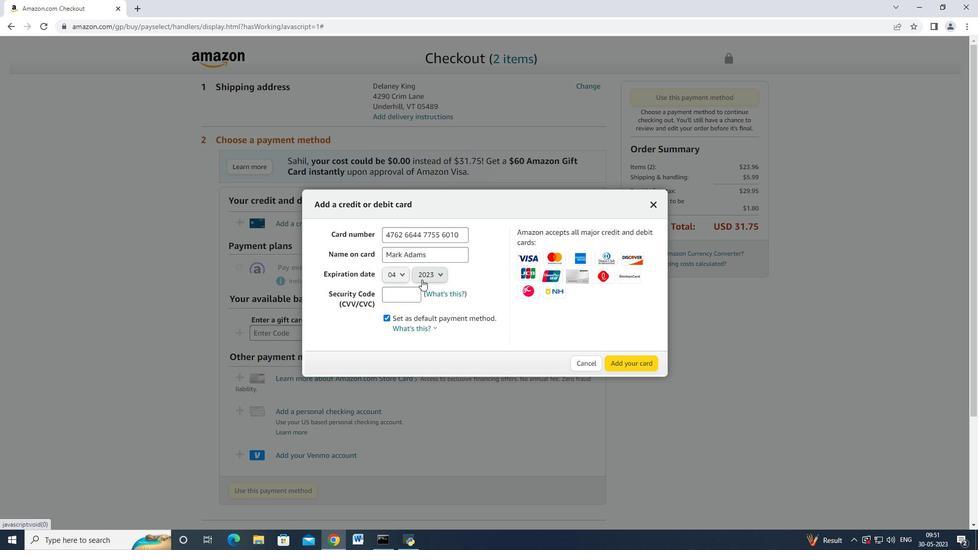 
Action: Mouse pressed left at (423, 278)
Screenshot: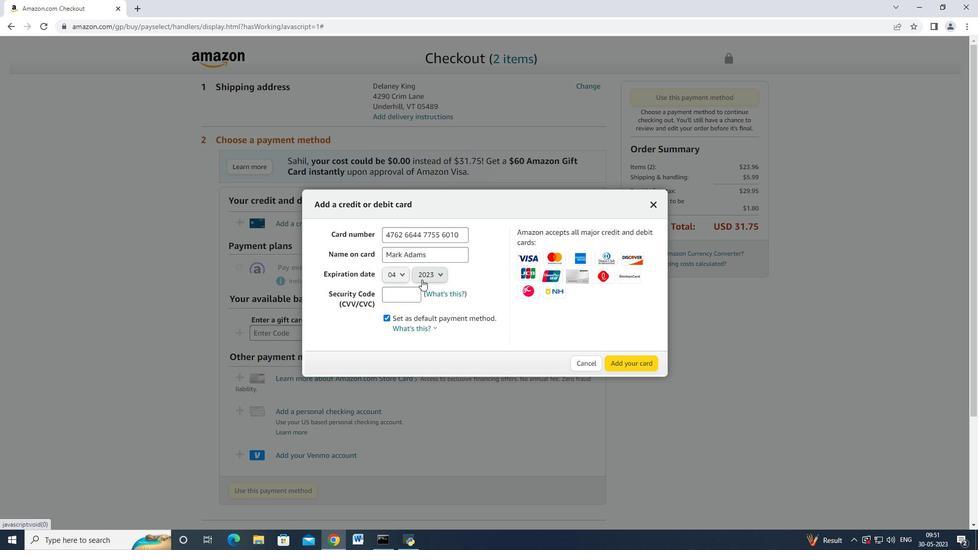 
Action: Mouse moved to (428, 305)
Screenshot: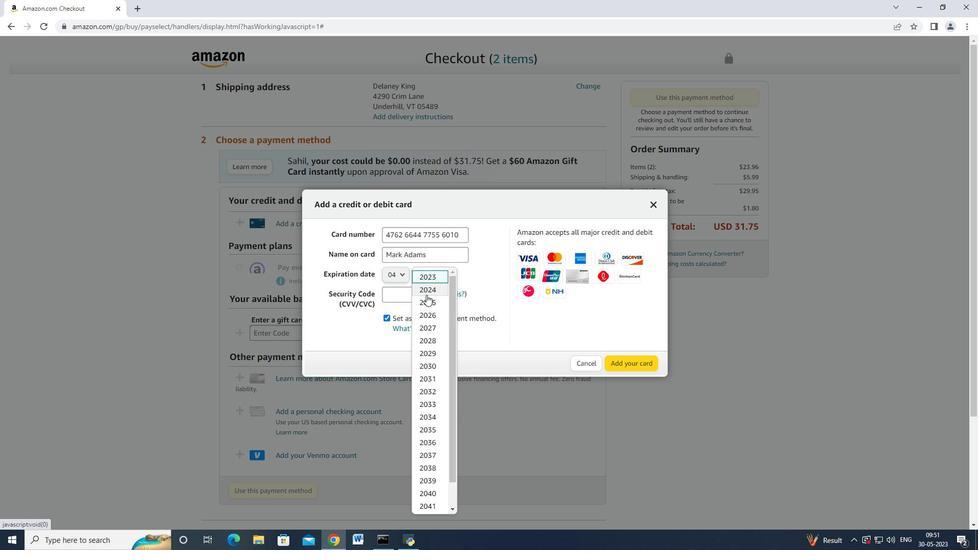 
Action: Mouse pressed left at (428, 305)
Screenshot: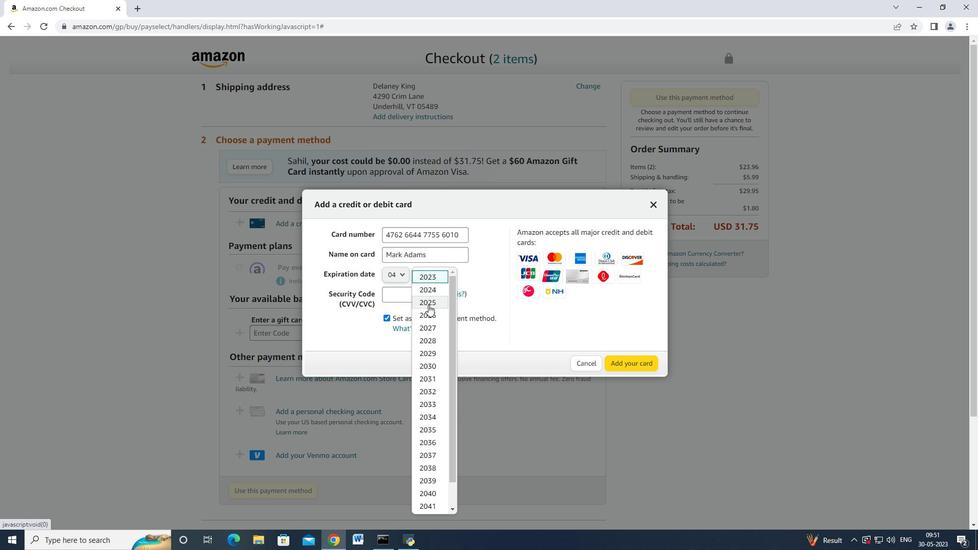 
Action: Mouse moved to (403, 294)
Screenshot: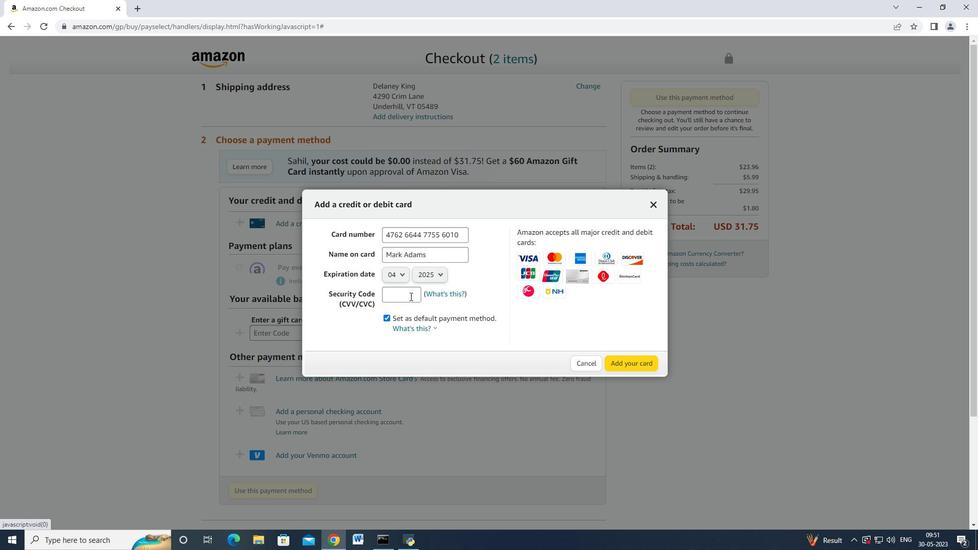 
Action: Mouse pressed left at (403, 294)
Screenshot: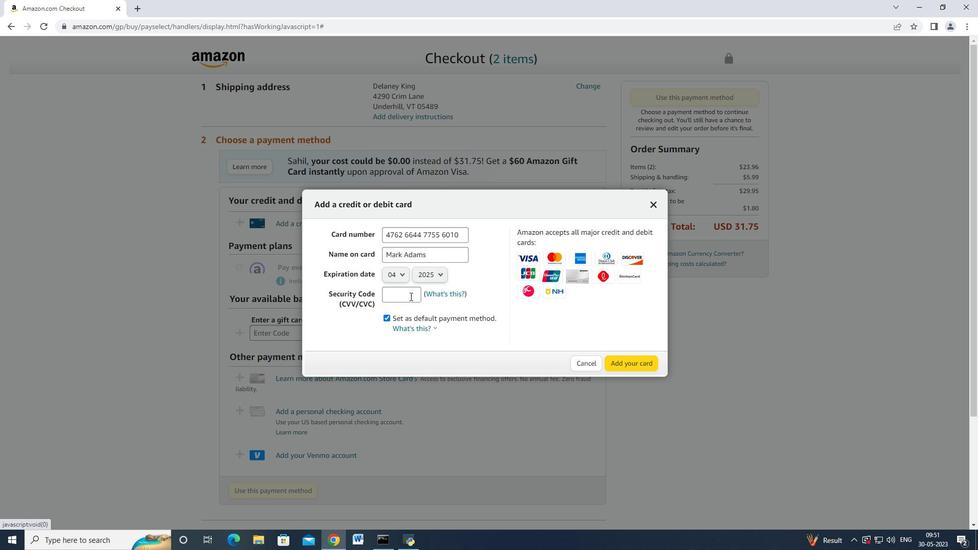 
Action: Mouse moved to (403, 294)
Screenshot: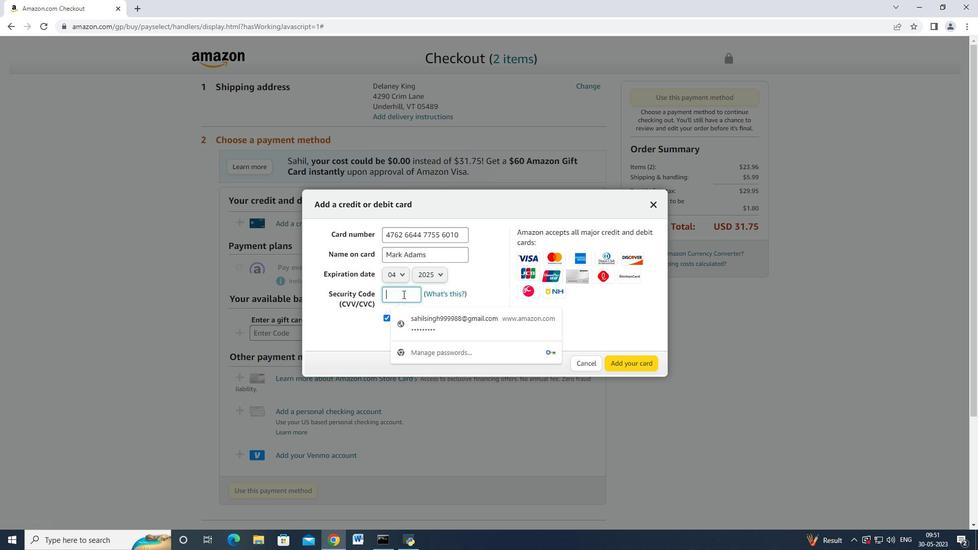 
Action: Key pressed 682
Screenshot: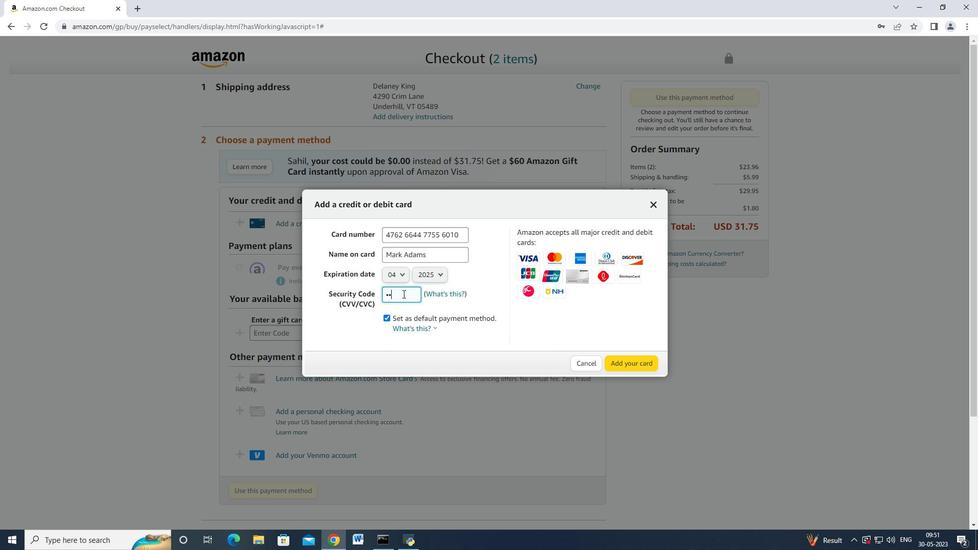 
Action: Mouse moved to (633, 363)
Screenshot: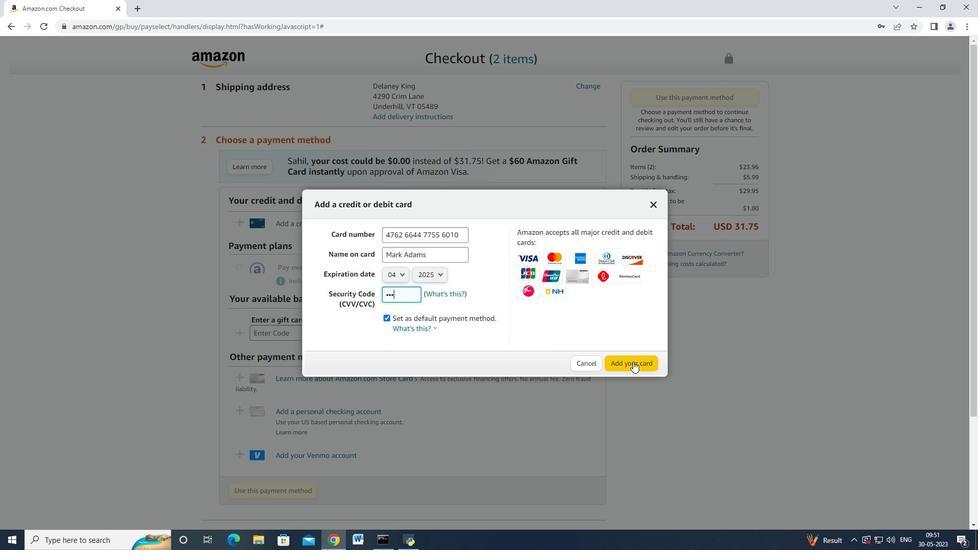 
